 Task: Look for space in Amarpātan, India from 9th July, 2023 to 16th July, 2023 for 2 adults, 1 child in price range Rs.8000 to Rs.16000. Place can be entire place with 2 bedrooms having 2 beds and 1 bathroom. Property type can be house, flat, guest house. Booking option can be shelf check-in. Required host language is English.
Action: Mouse moved to (548, 117)
Screenshot: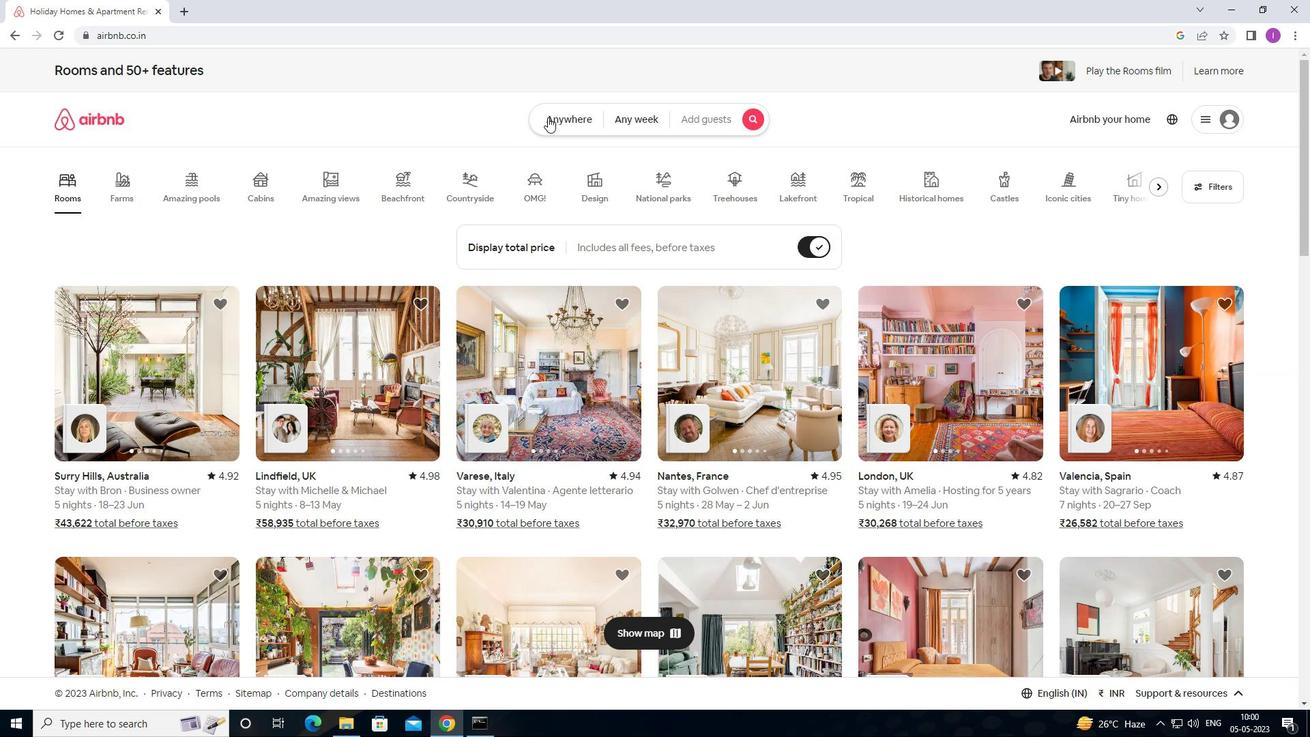 
Action: Mouse pressed left at (548, 117)
Screenshot: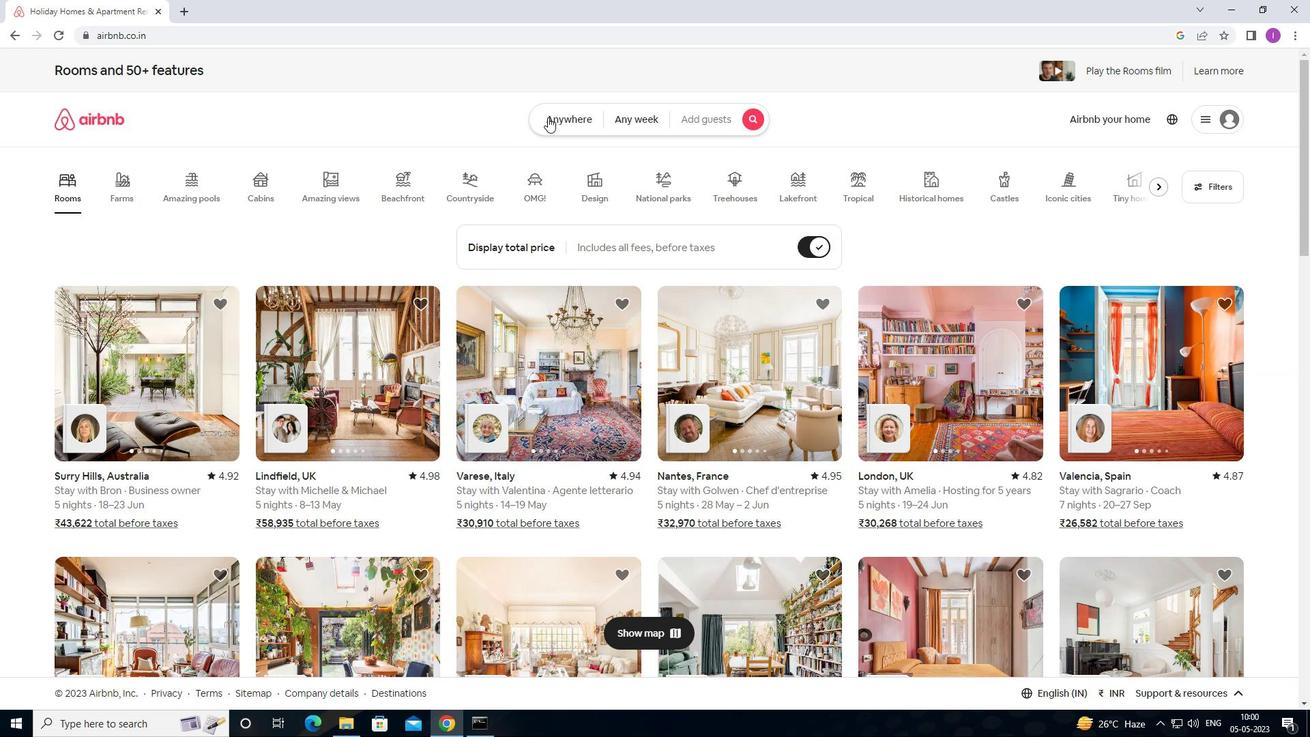 
Action: Mouse moved to (401, 181)
Screenshot: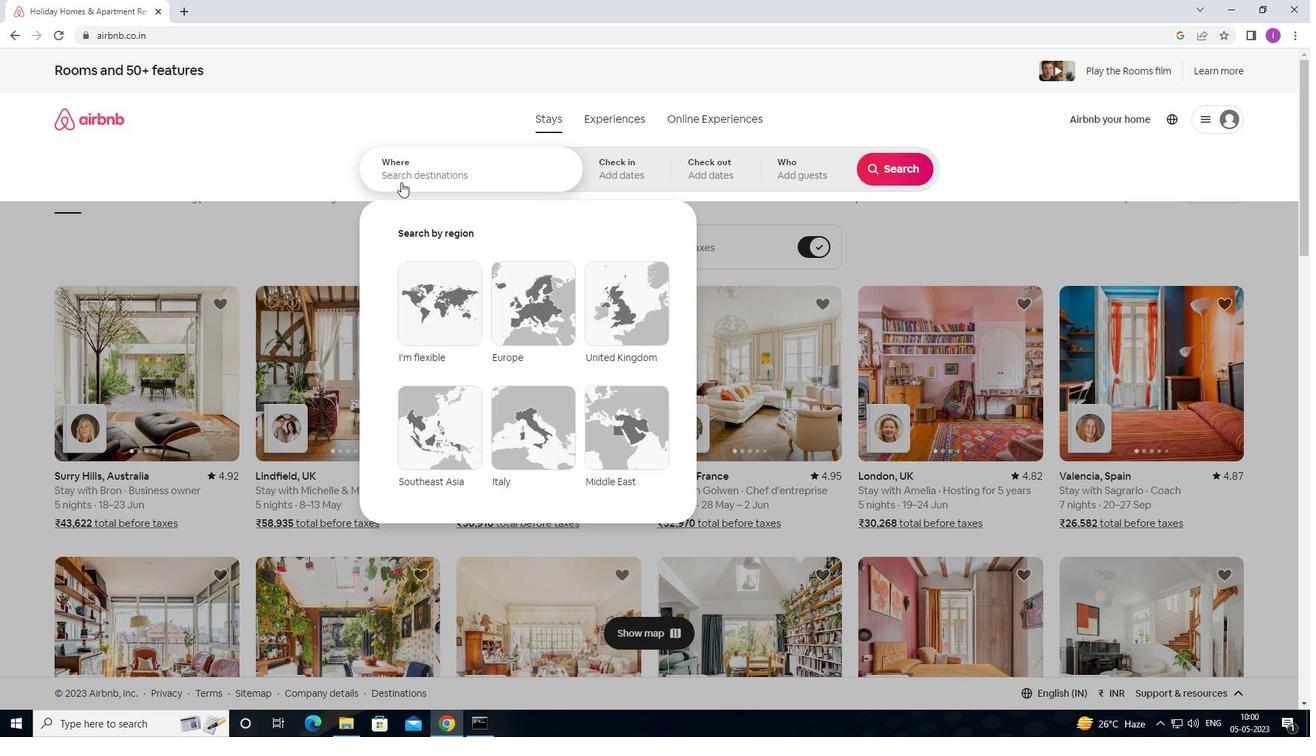 
Action: Mouse pressed left at (401, 181)
Screenshot: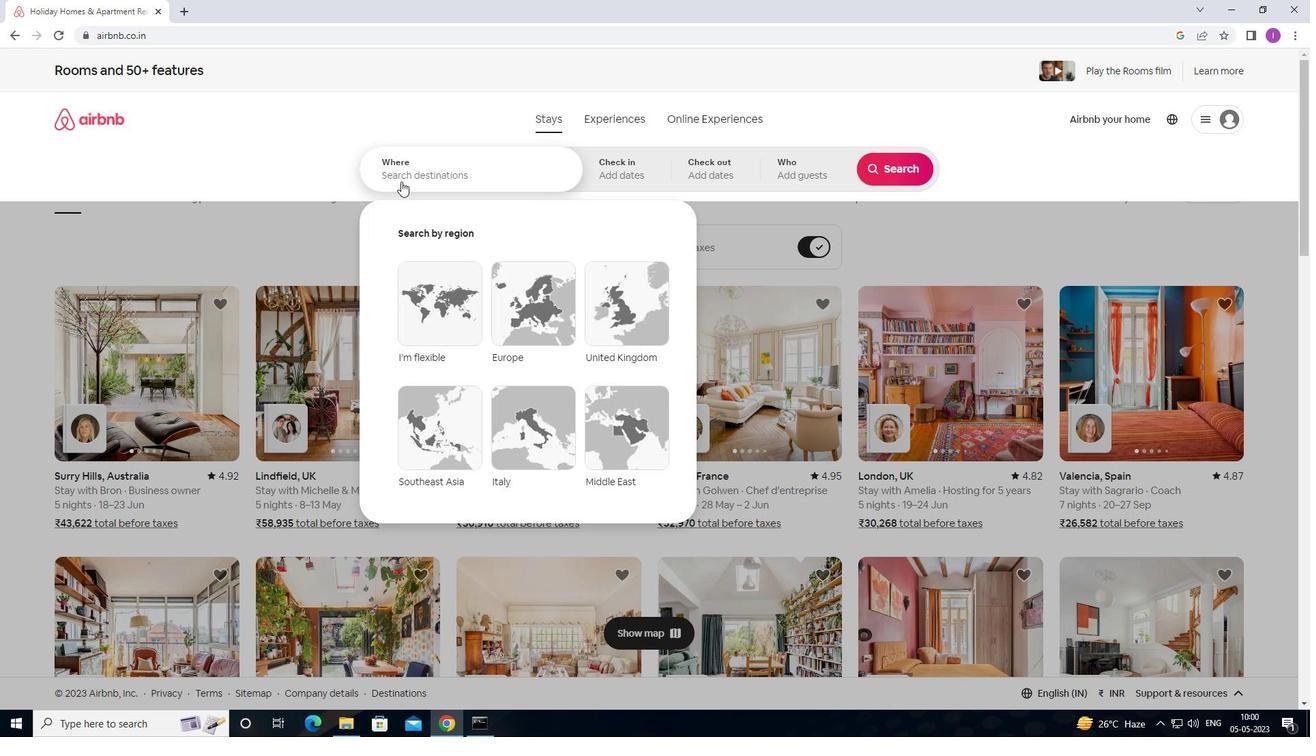 
Action: Key pressed <Key.shift>AMARPATAN,<Key.shift>INDIA
Screenshot: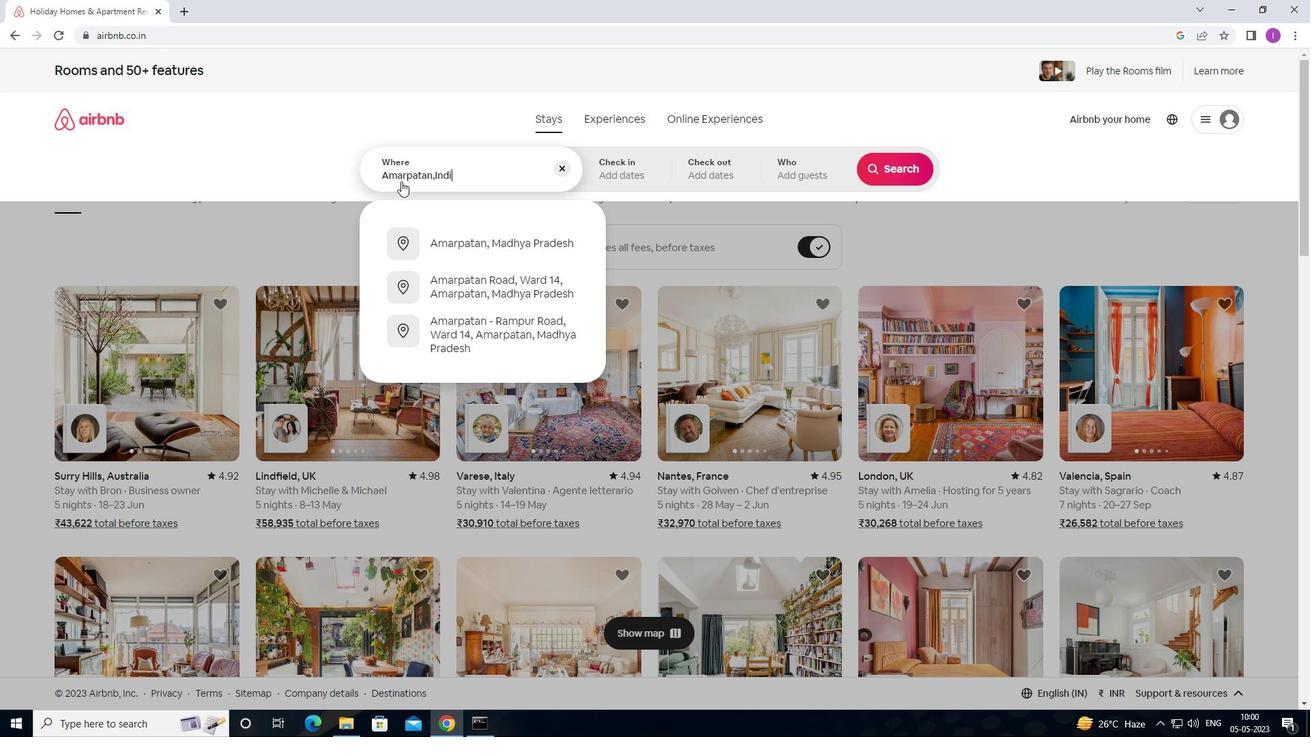 
Action: Mouse moved to (614, 189)
Screenshot: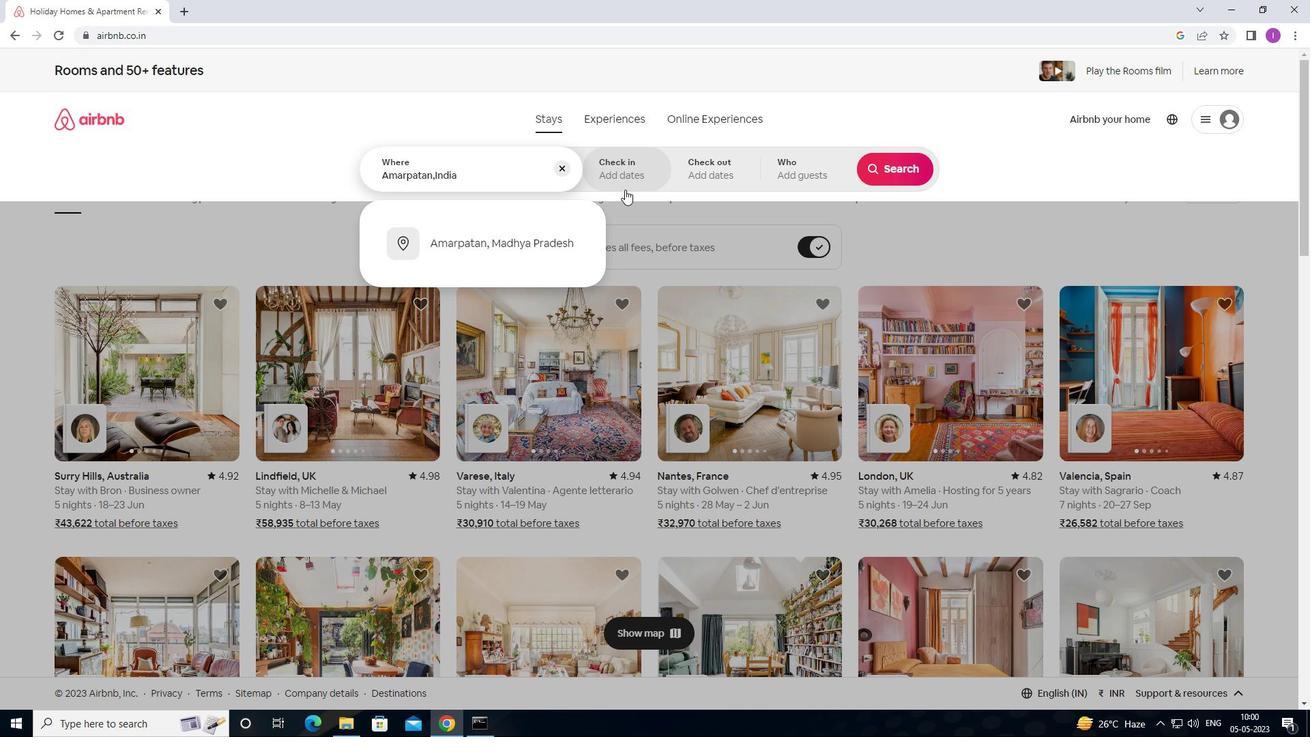 
Action: Mouse pressed left at (614, 189)
Screenshot: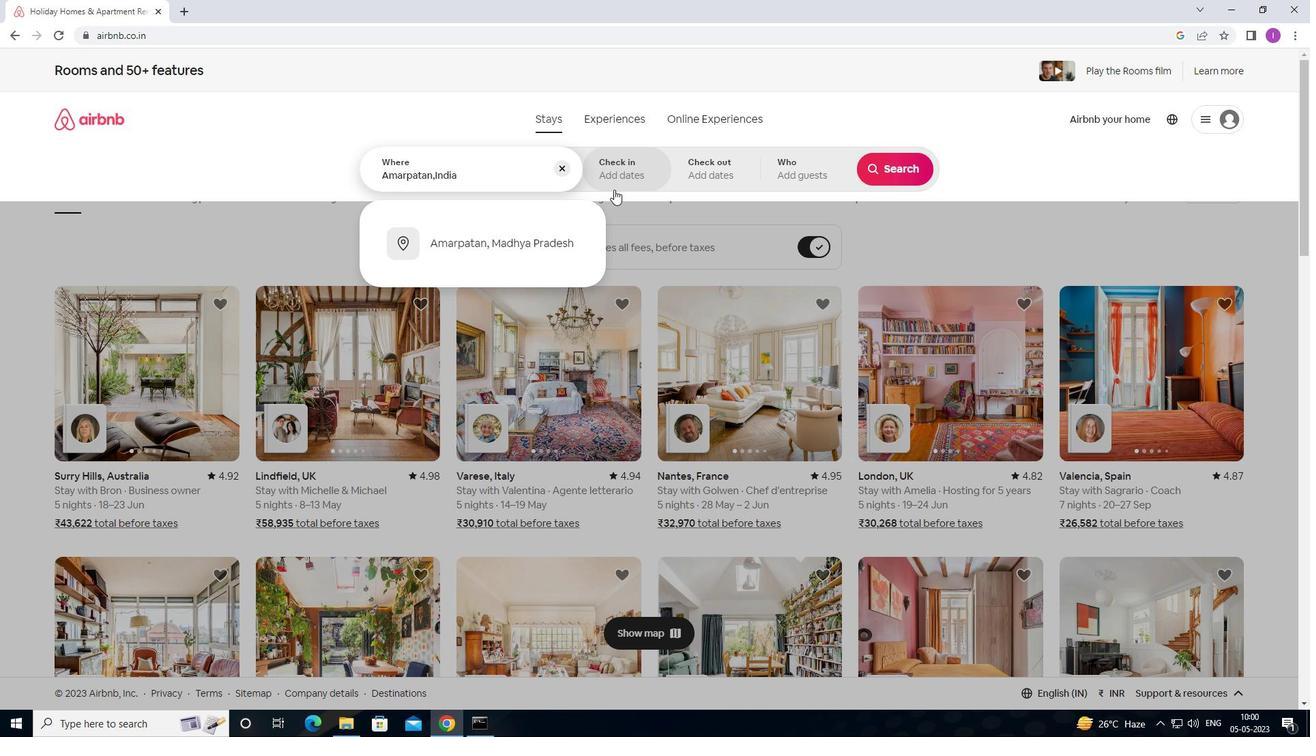 
Action: Mouse moved to (890, 283)
Screenshot: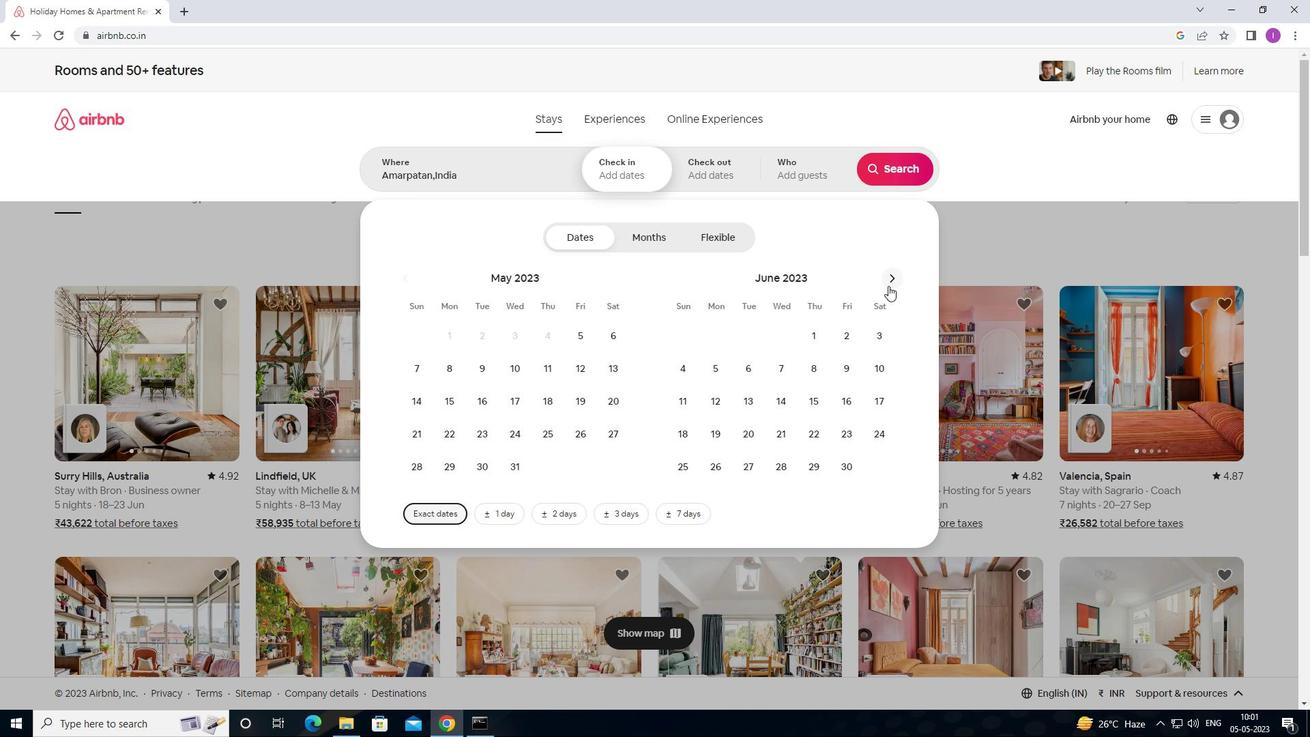 
Action: Mouse pressed left at (890, 283)
Screenshot: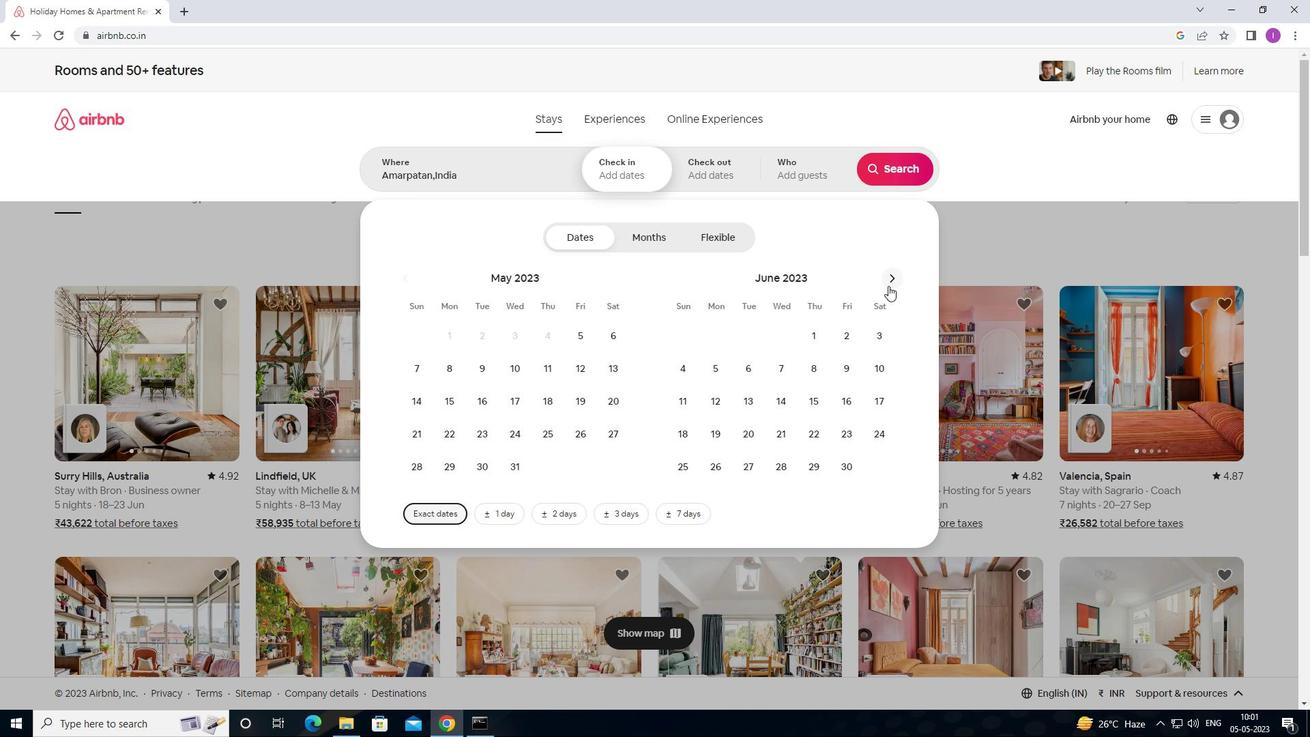 
Action: Mouse moved to (684, 404)
Screenshot: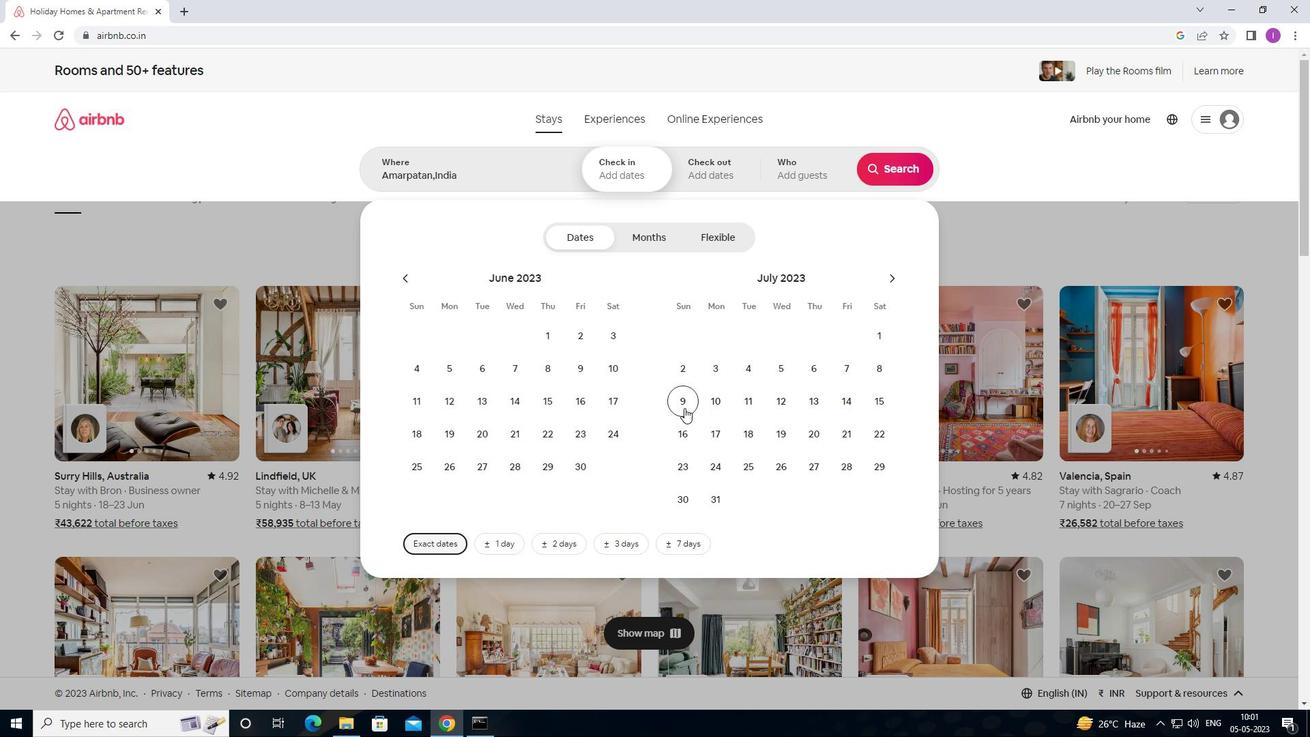 
Action: Mouse pressed left at (684, 404)
Screenshot: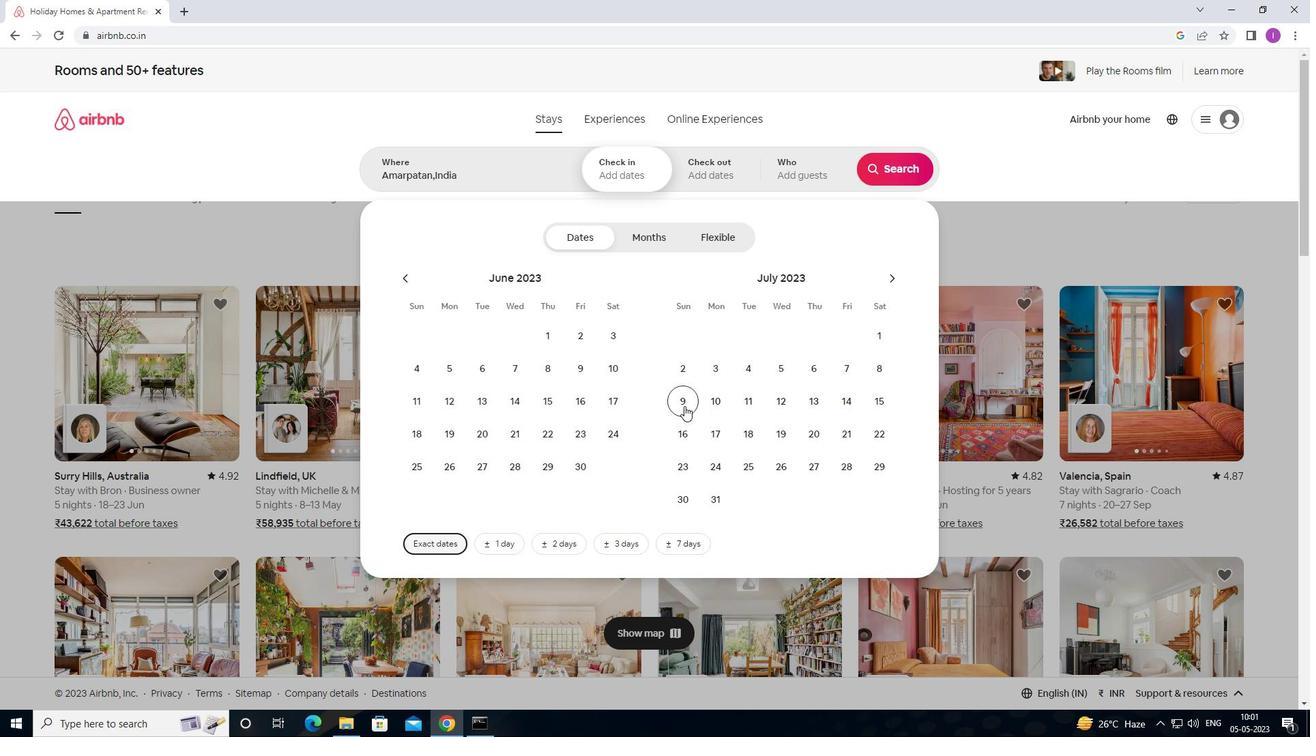 
Action: Mouse moved to (677, 432)
Screenshot: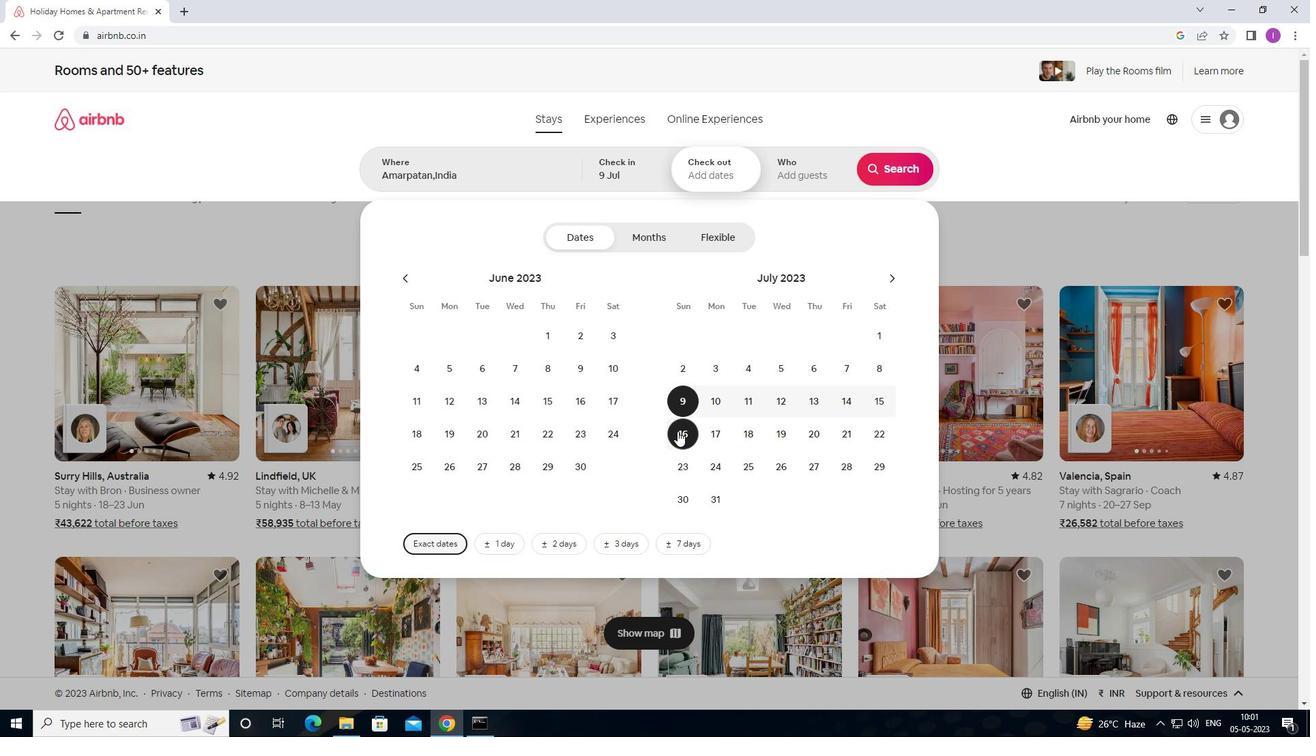 
Action: Mouse pressed left at (677, 432)
Screenshot: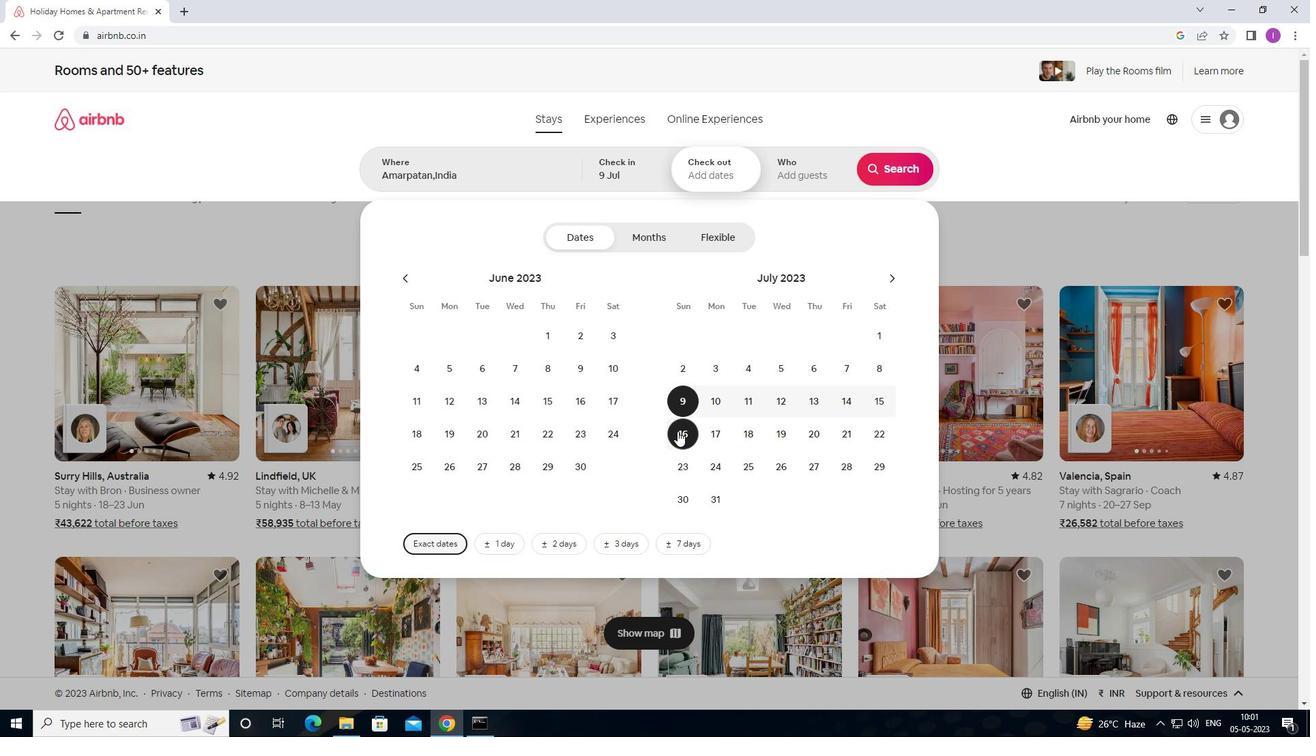 
Action: Mouse moved to (787, 168)
Screenshot: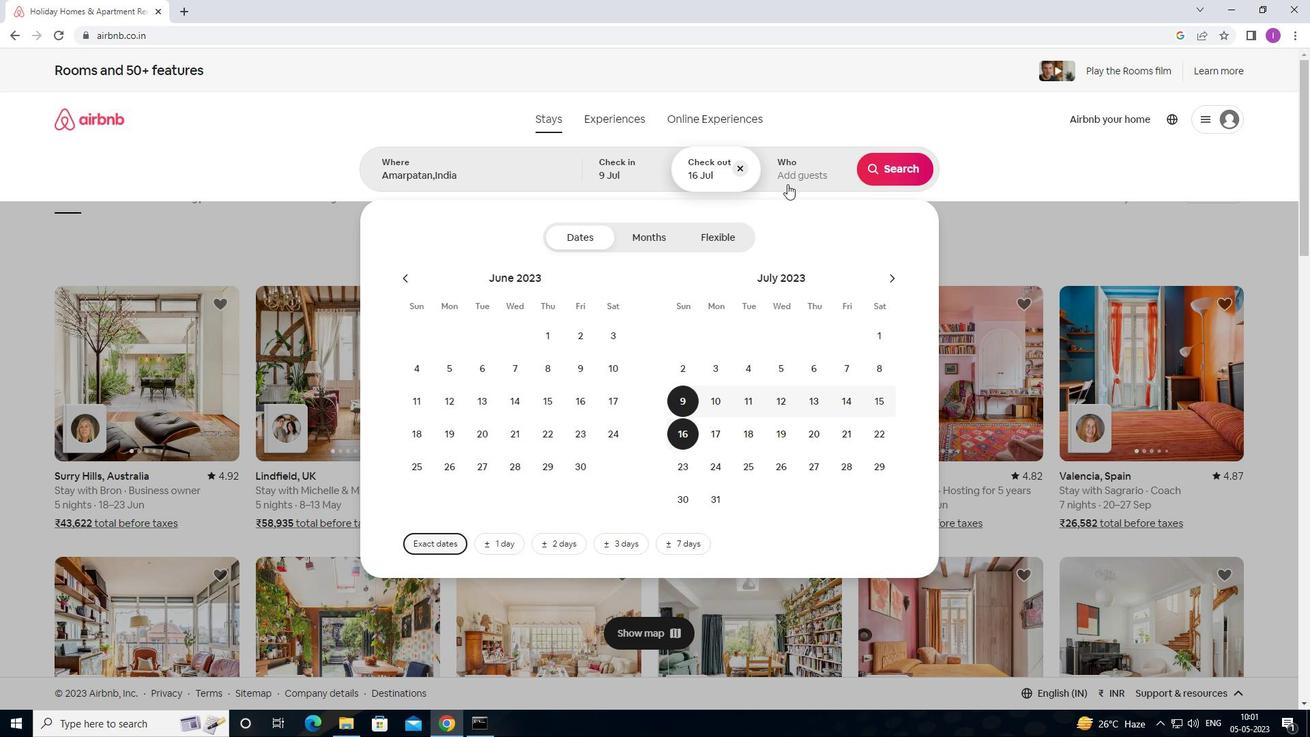 
Action: Mouse pressed left at (787, 168)
Screenshot: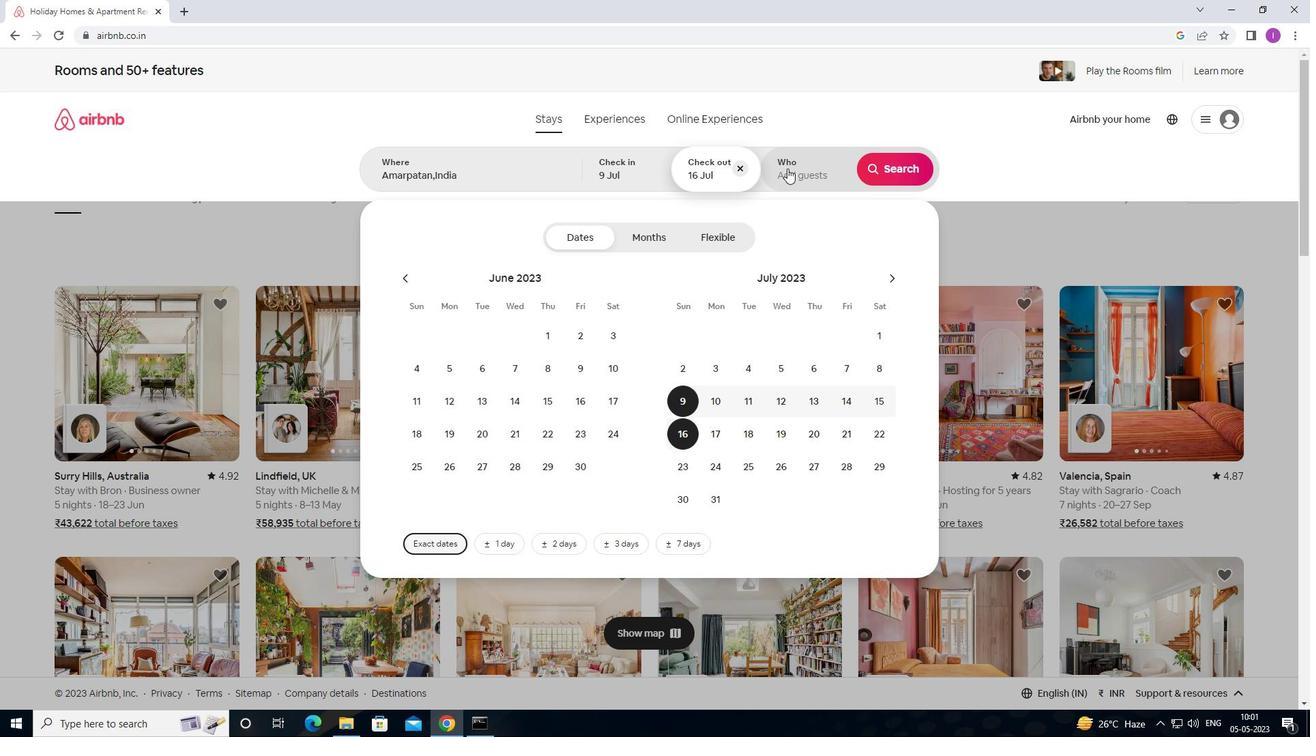 
Action: Mouse moved to (894, 245)
Screenshot: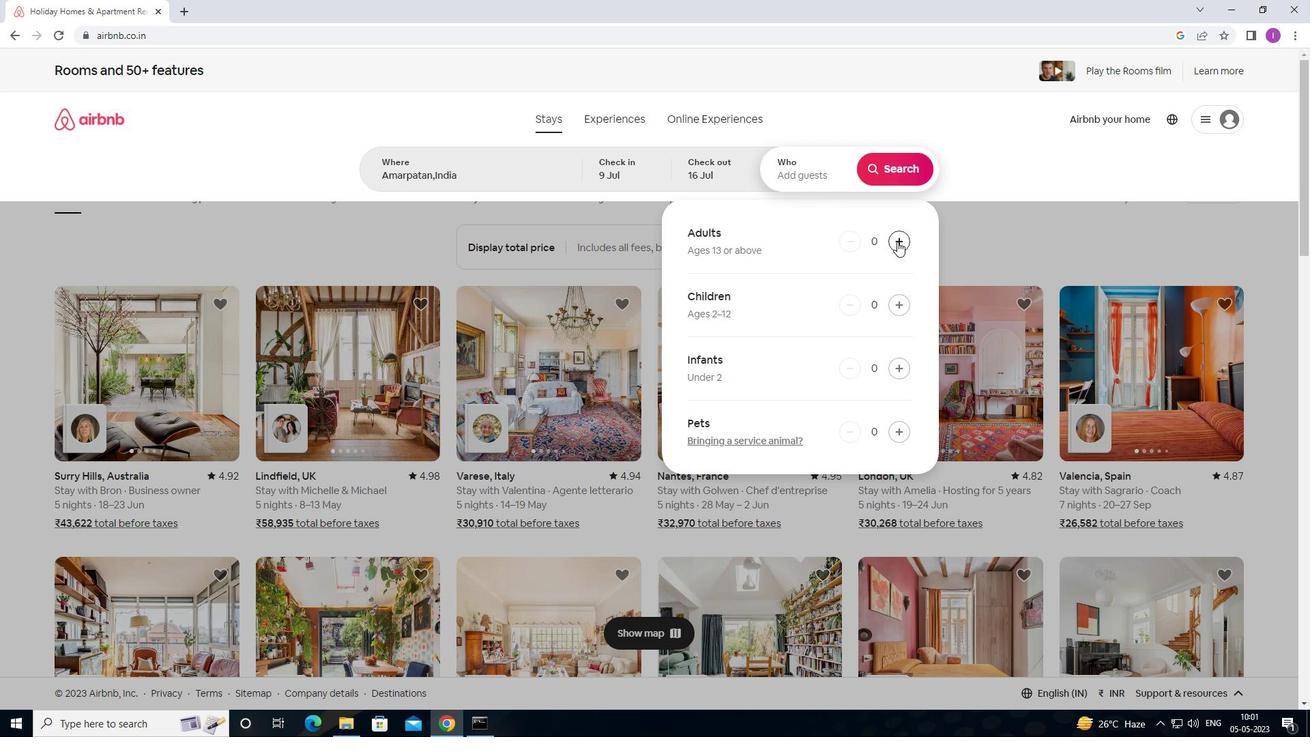 
Action: Mouse pressed left at (894, 245)
Screenshot: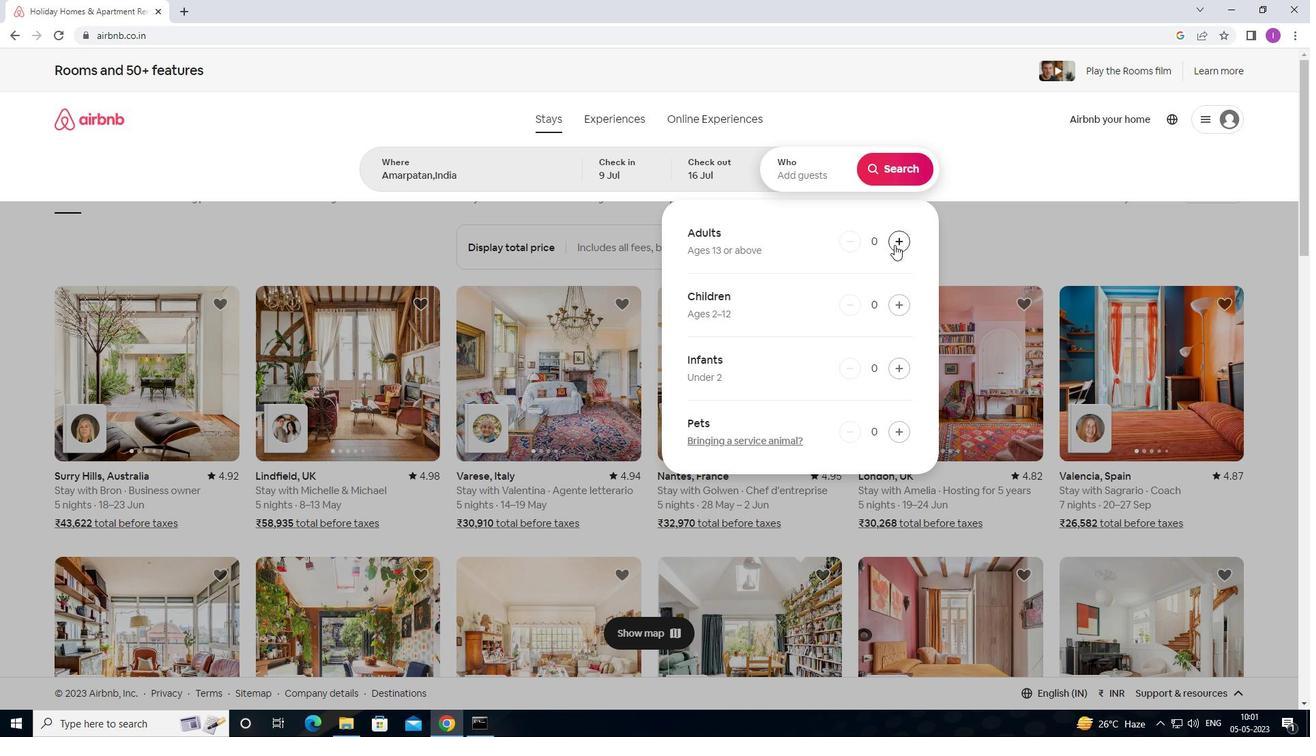 
Action: Mouse pressed left at (894, 245)
Screenshot: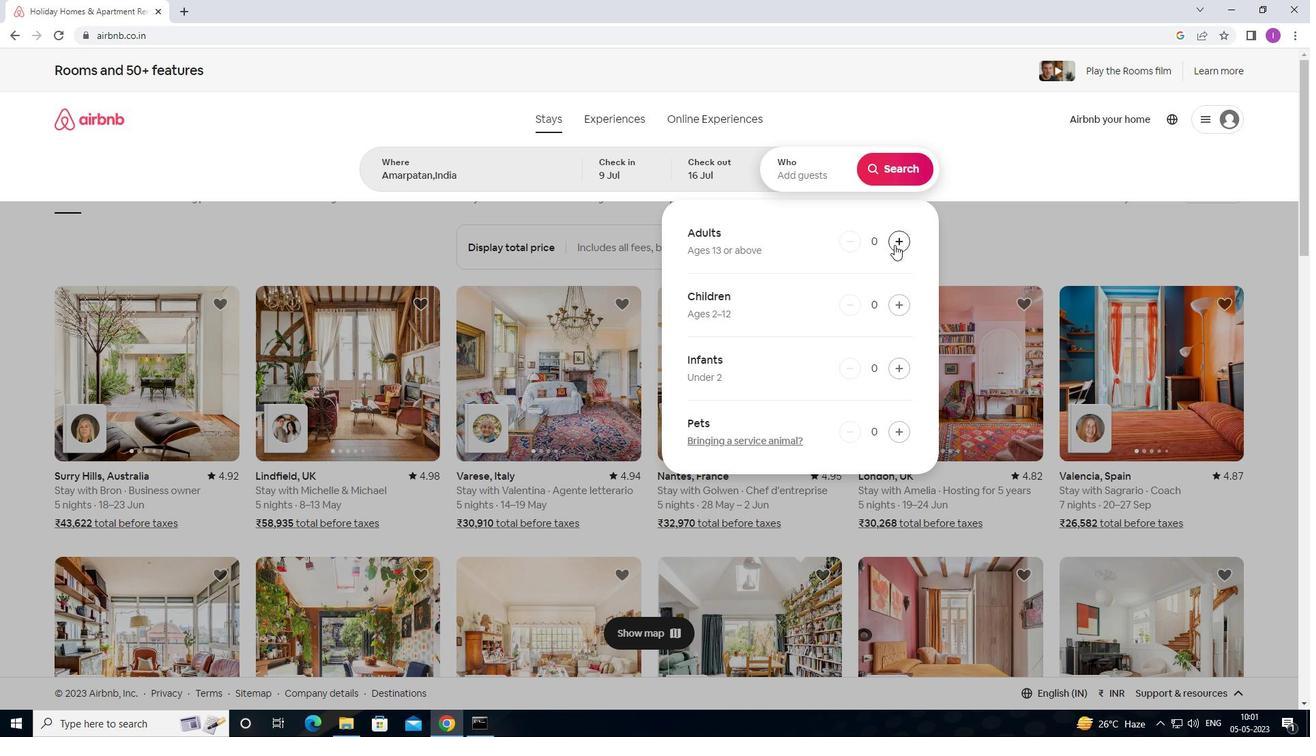 
Action: Mouse moved to (879, 174)
Screenshot: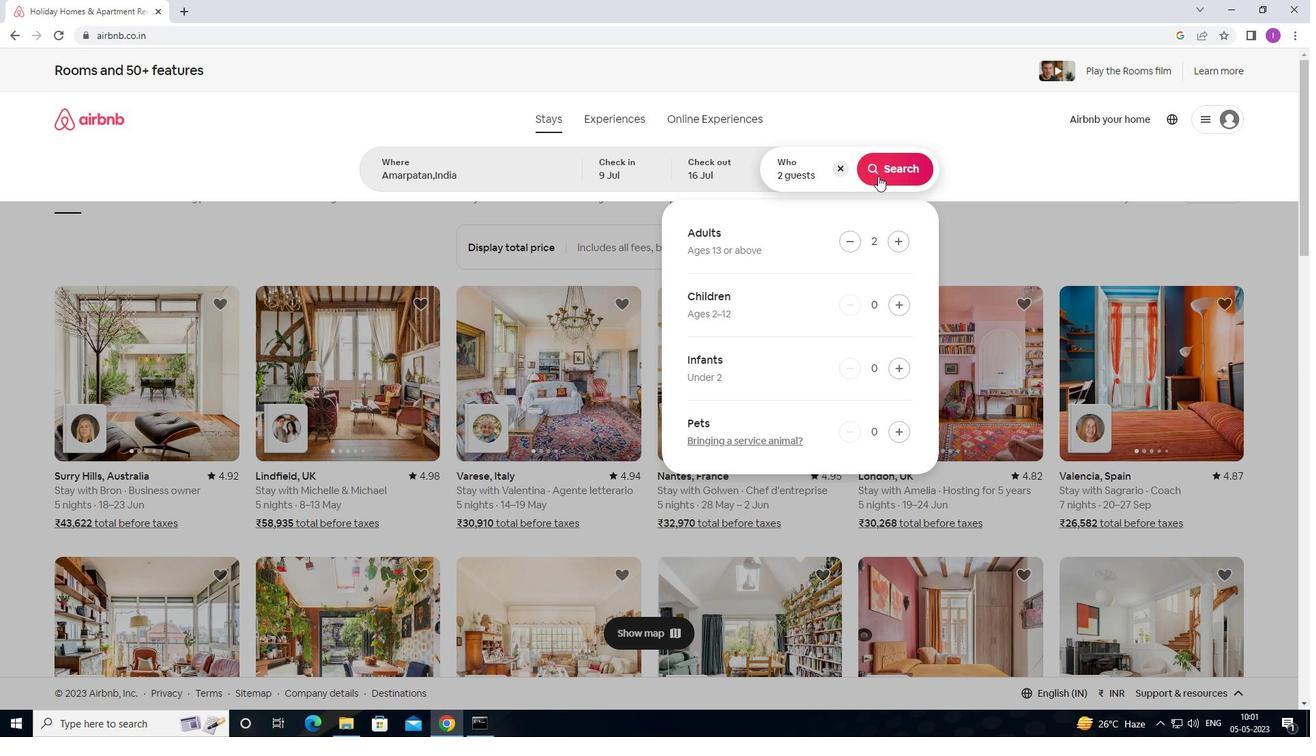 
Action: Mouse pressed left at (879, 174)
Screenshot: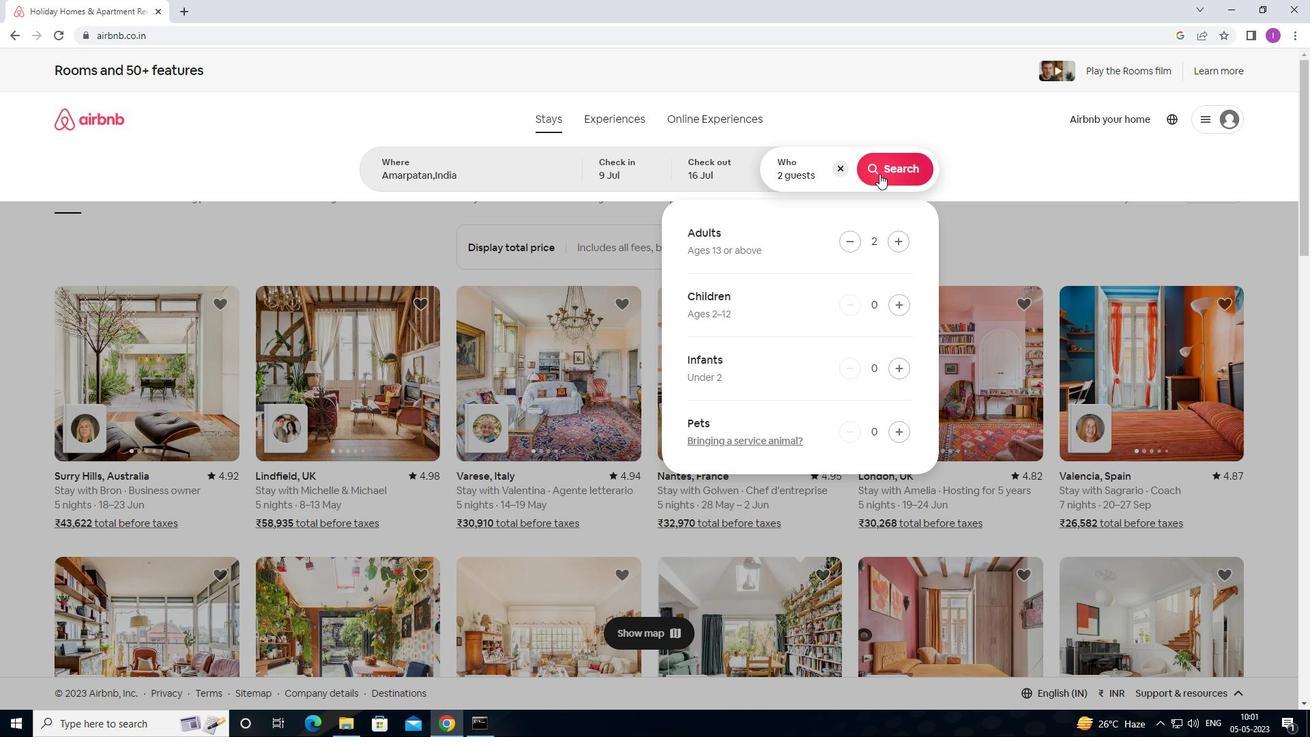 
Action: Mouse moved to (1263, 122)
Screenshot: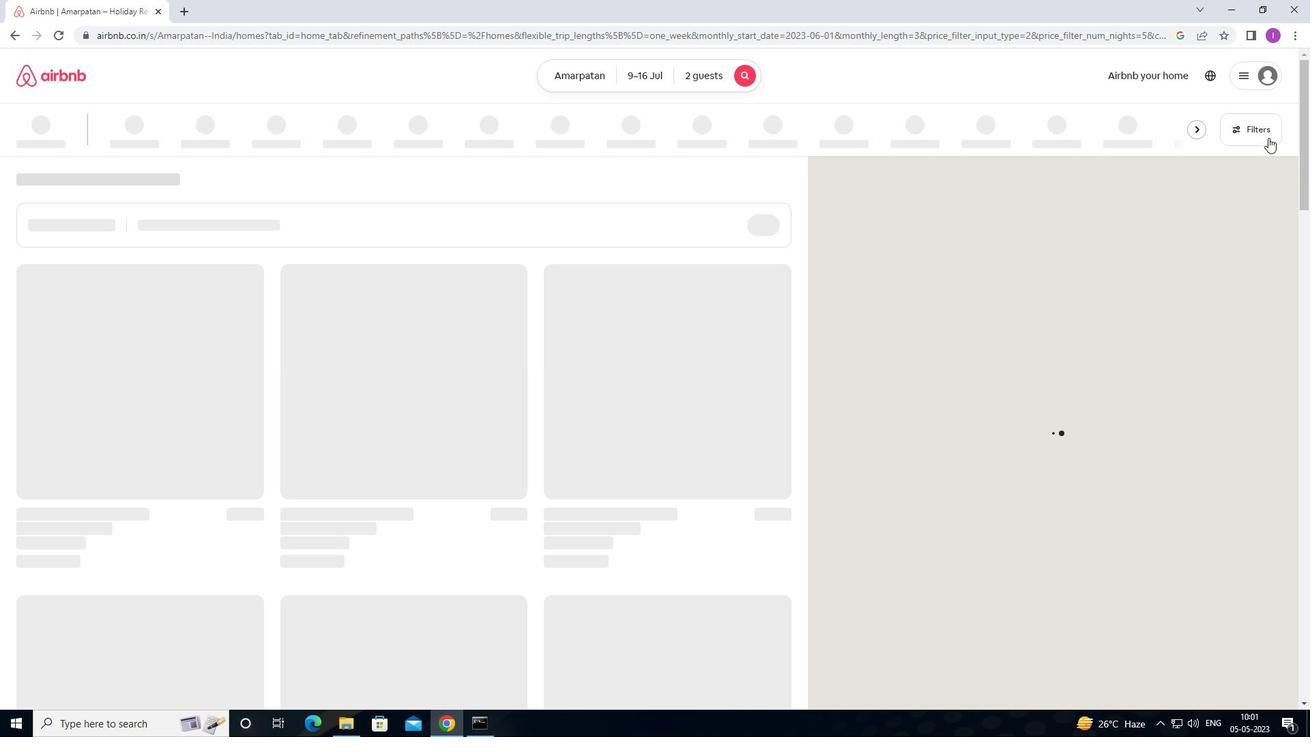 
Action: Mouse pressed left at (1263, 122)
Screenshot: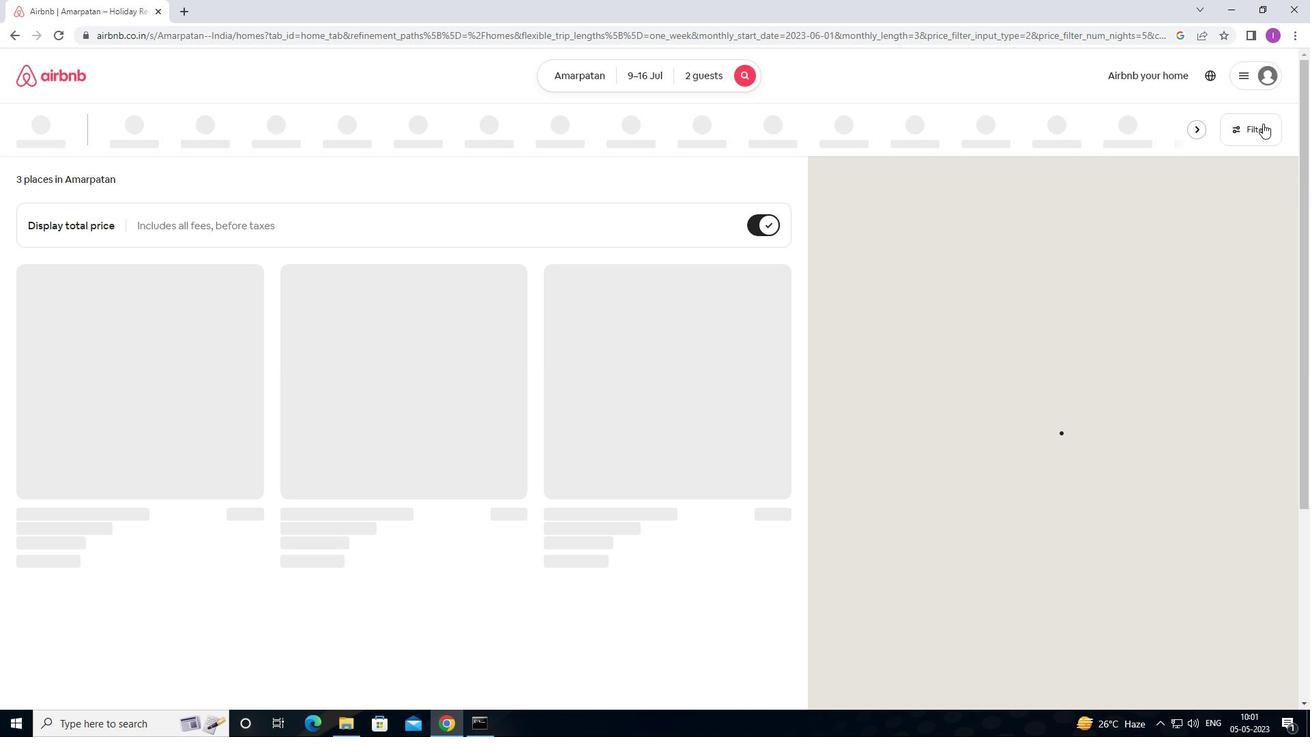 
Action: Mouse moved to (512, 458)
Screenshot: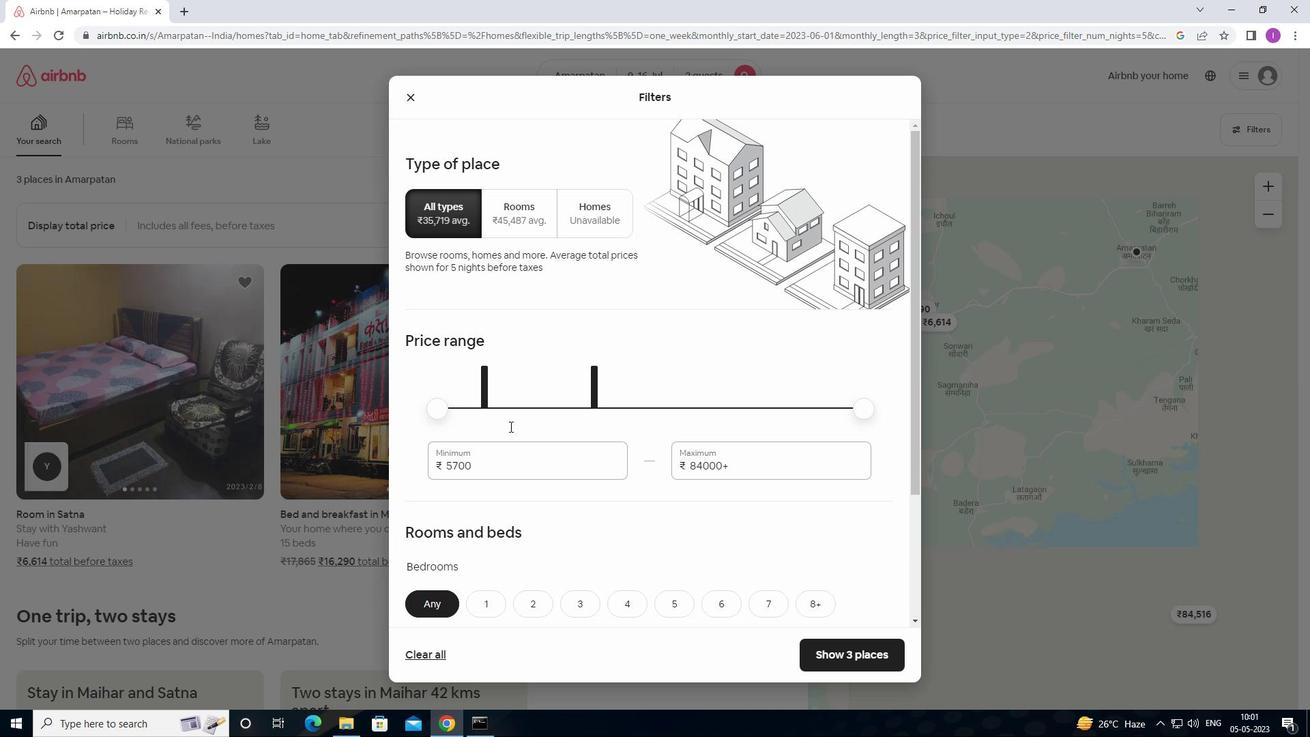 
Action: Mouse pressed left at (512, 458)
Screenshot: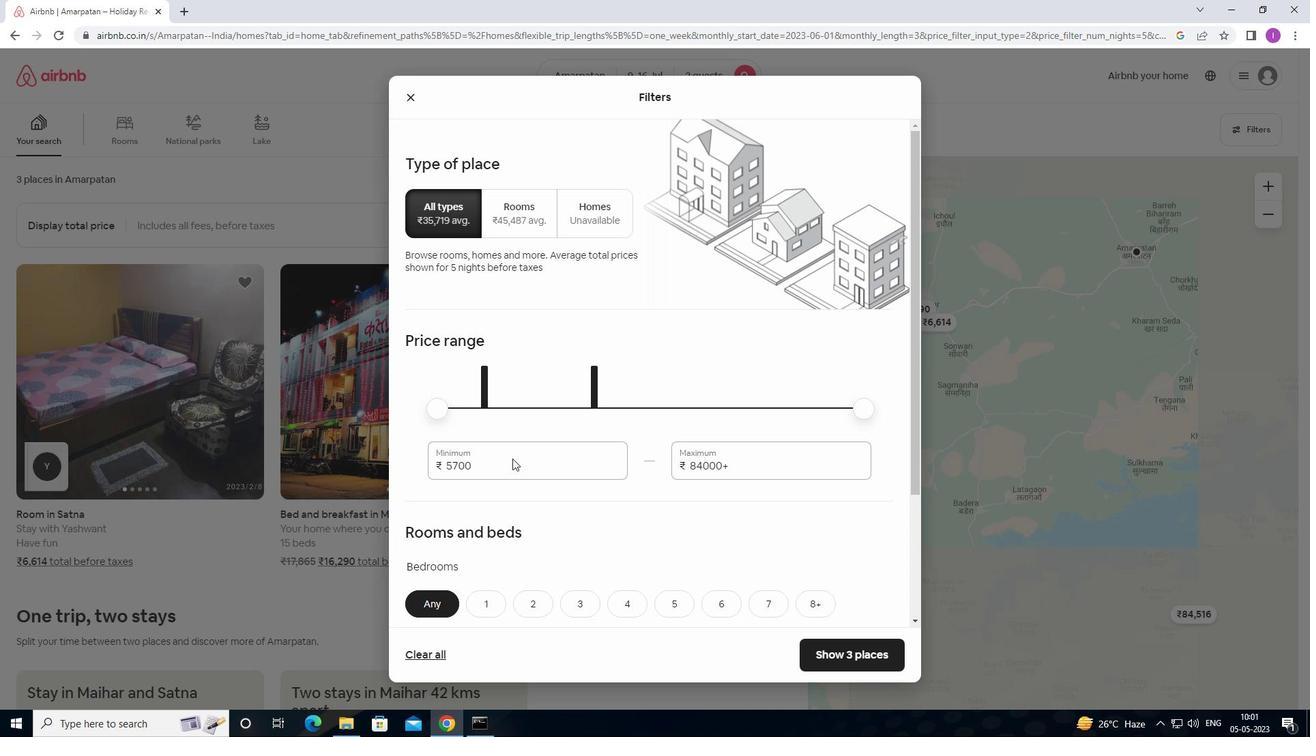 
Action: Mouse moved to (501, 464)
Screenshot: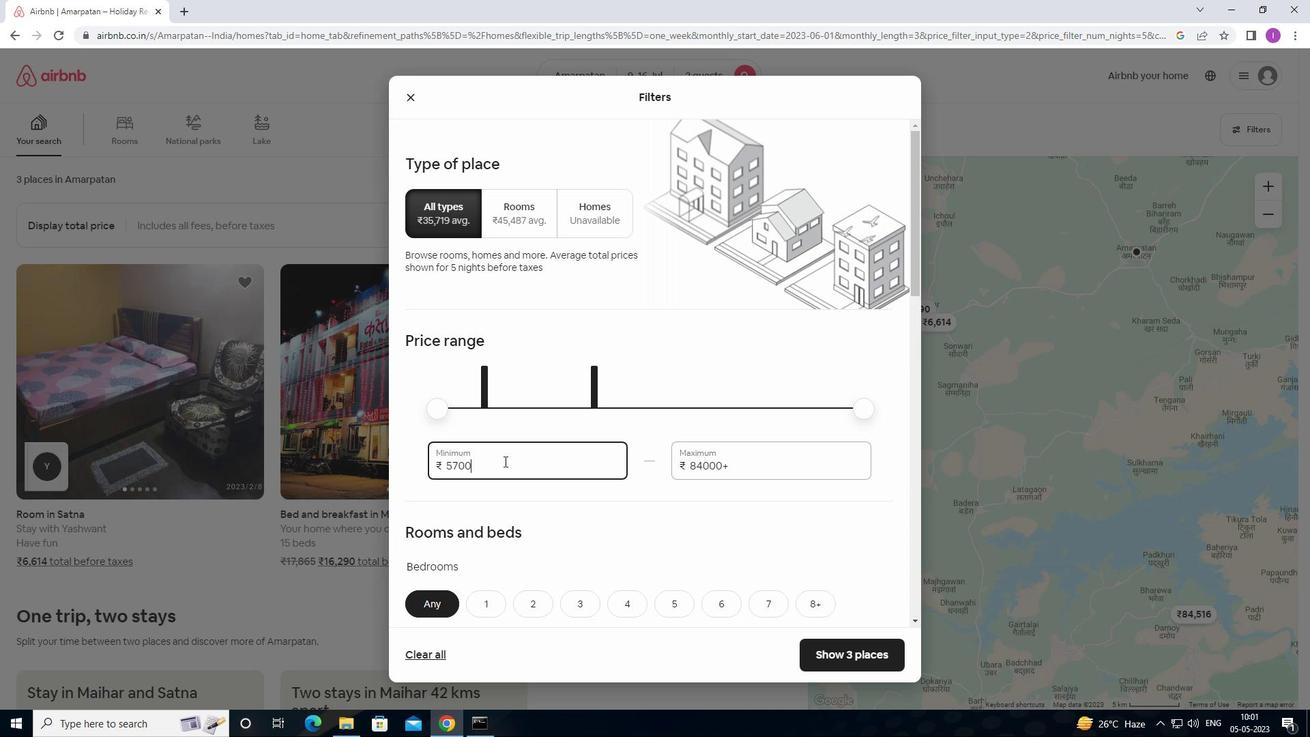 
Action: Mouse pressed left at (501, 464)
Screenshot: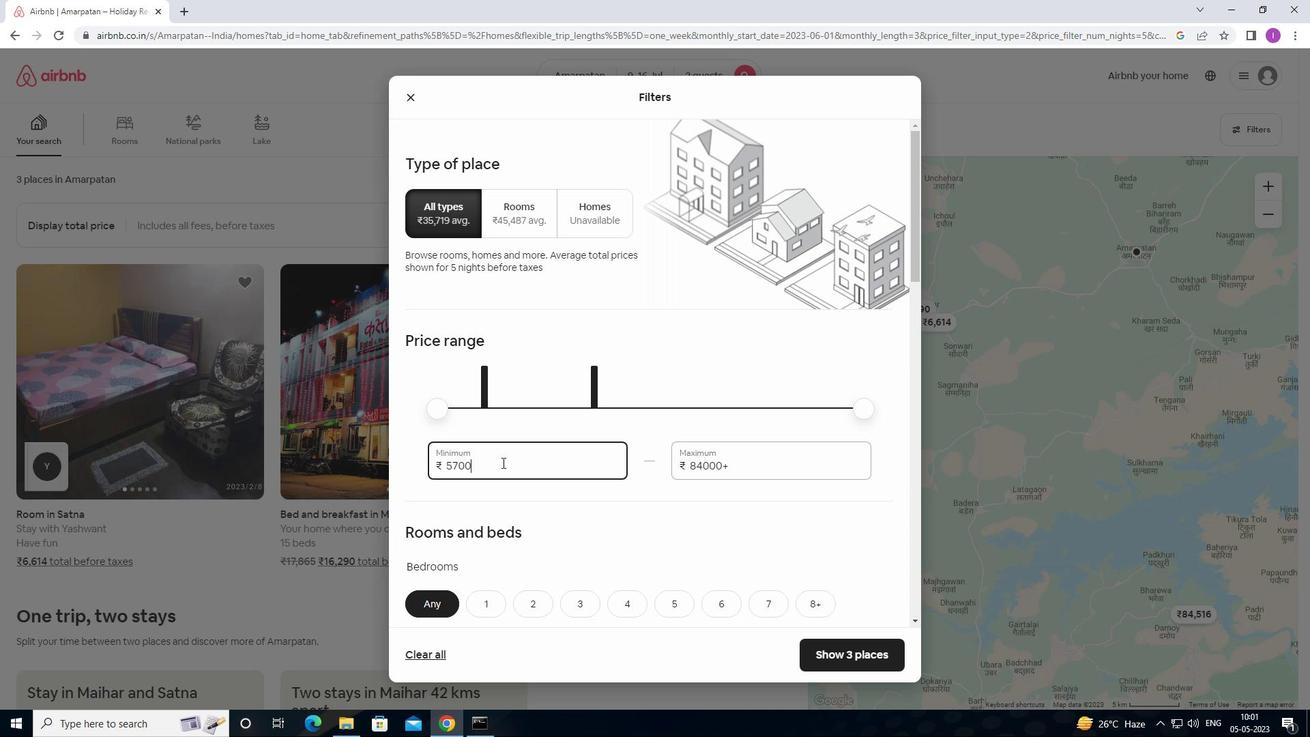 
Action: Mouse moved to (425, 476)
Screenshot: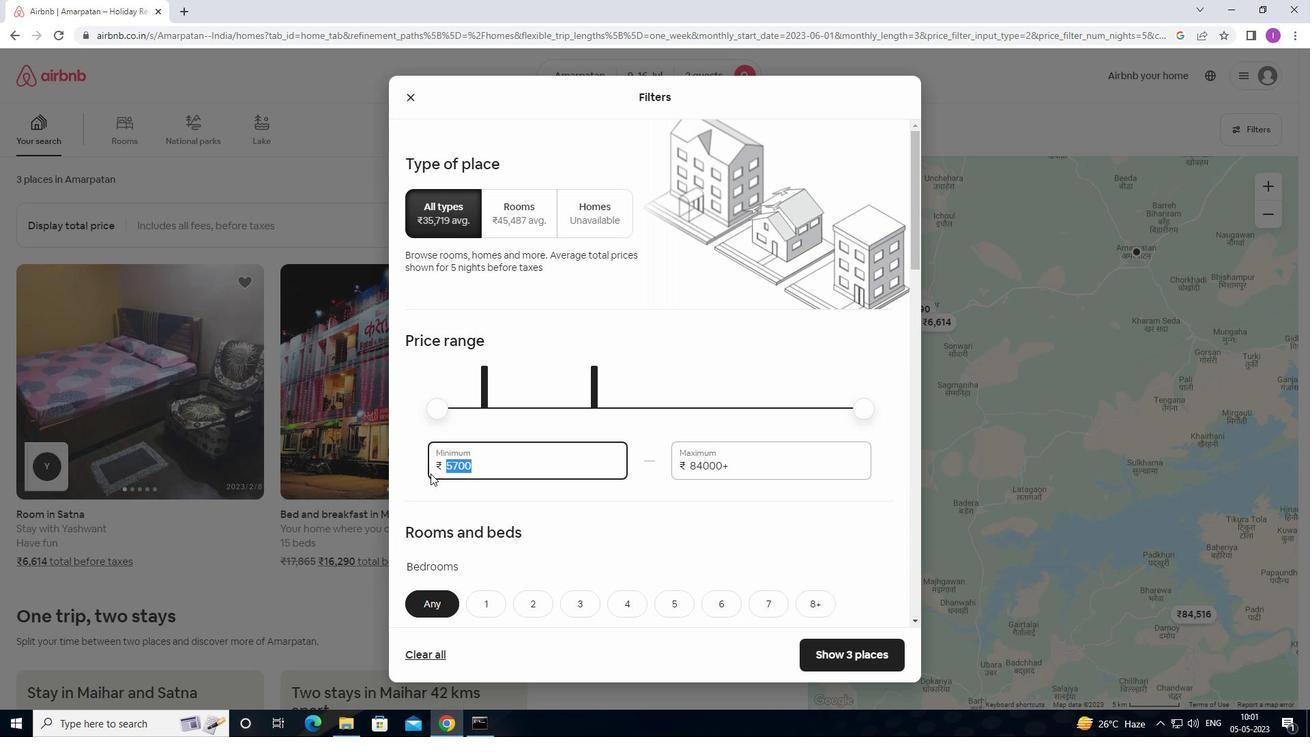 
Action: Key pressed 8000
Screenshot: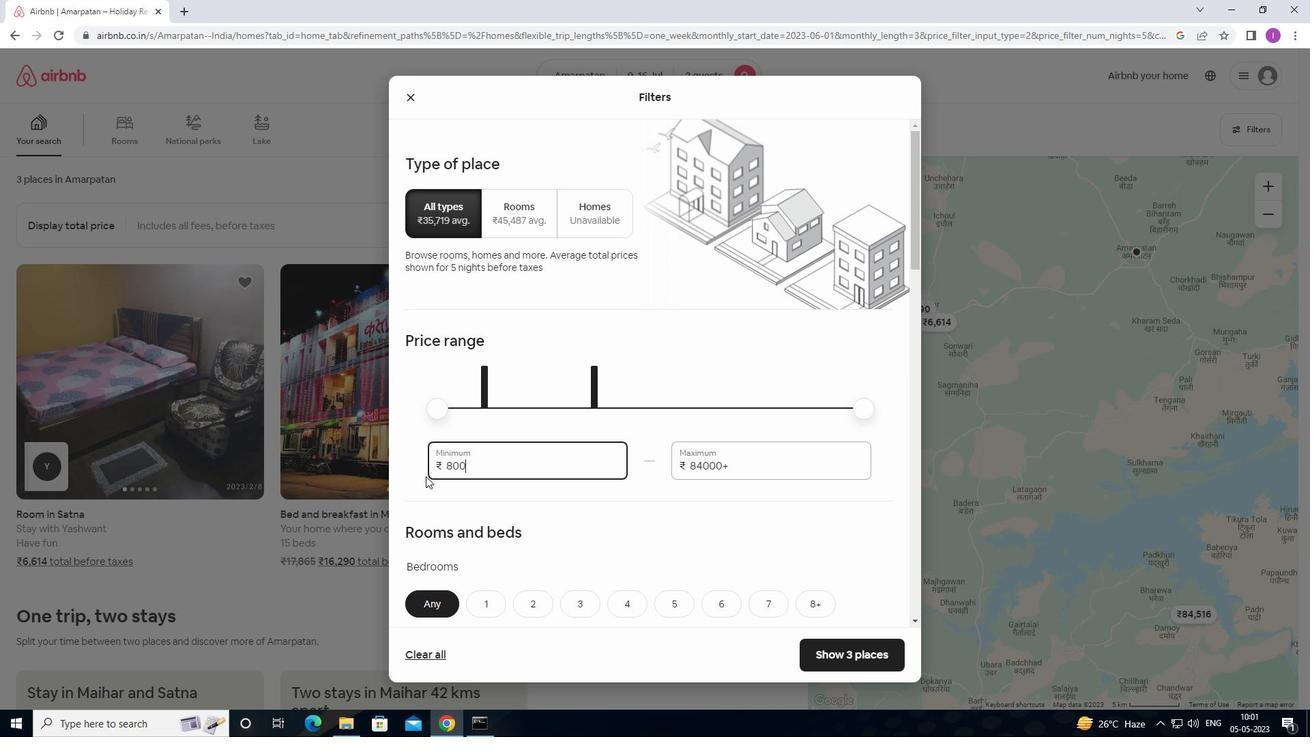 
Action: Mouse moved to (743, 466)
Screenshot: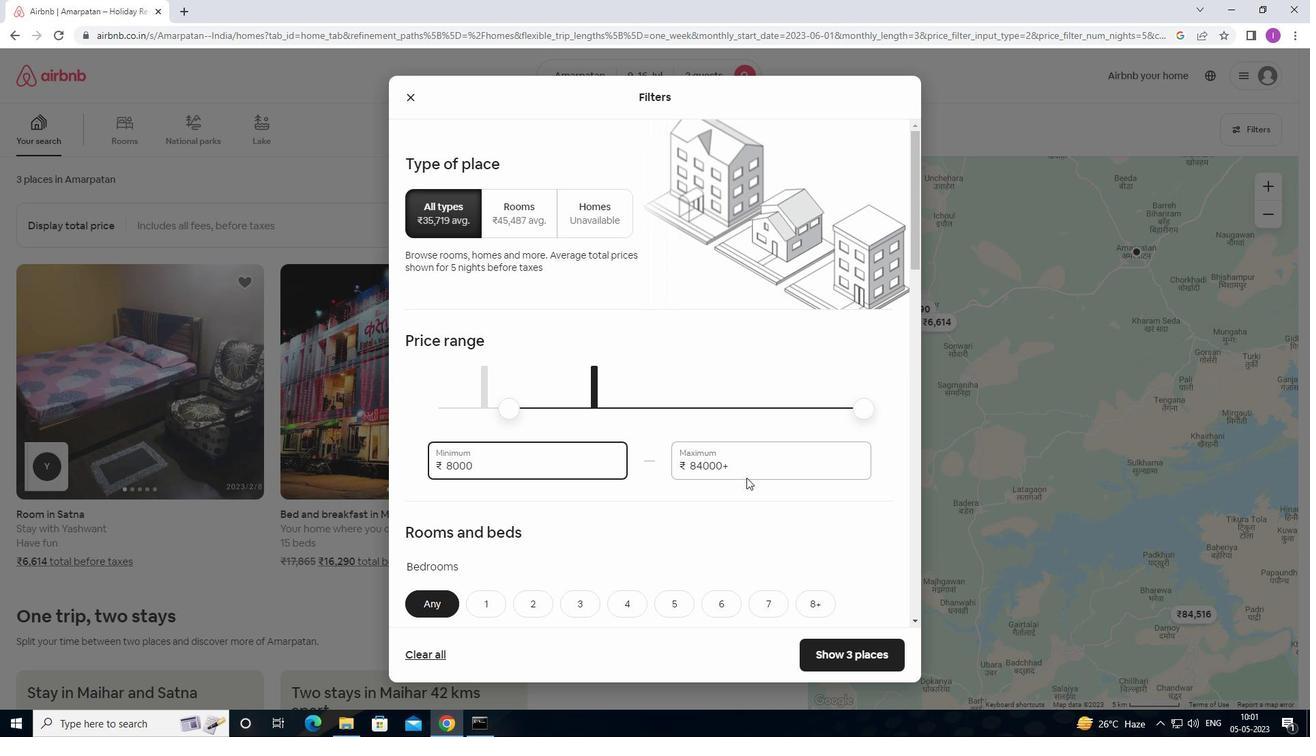 
Action: Mouse pressed left at (743, 466)
Screenshot: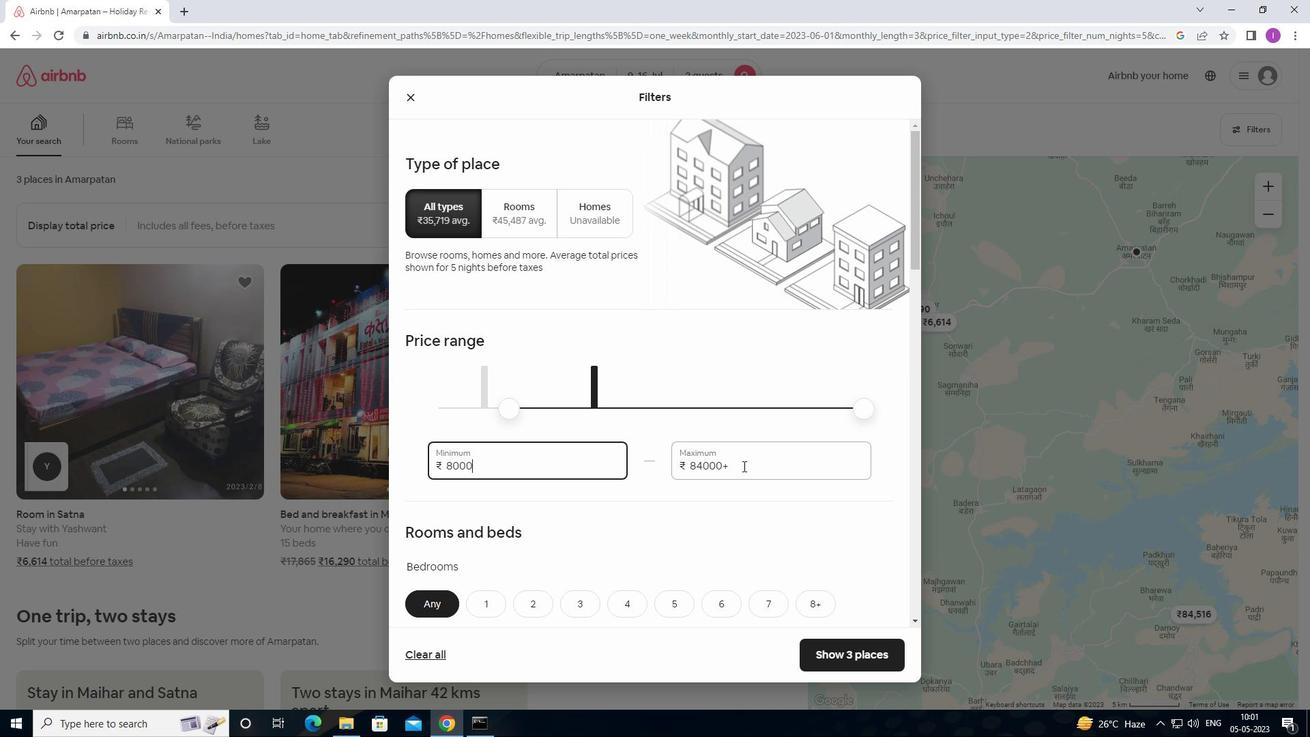 
Action: Mouse moved to (681, 467)
Screenshot: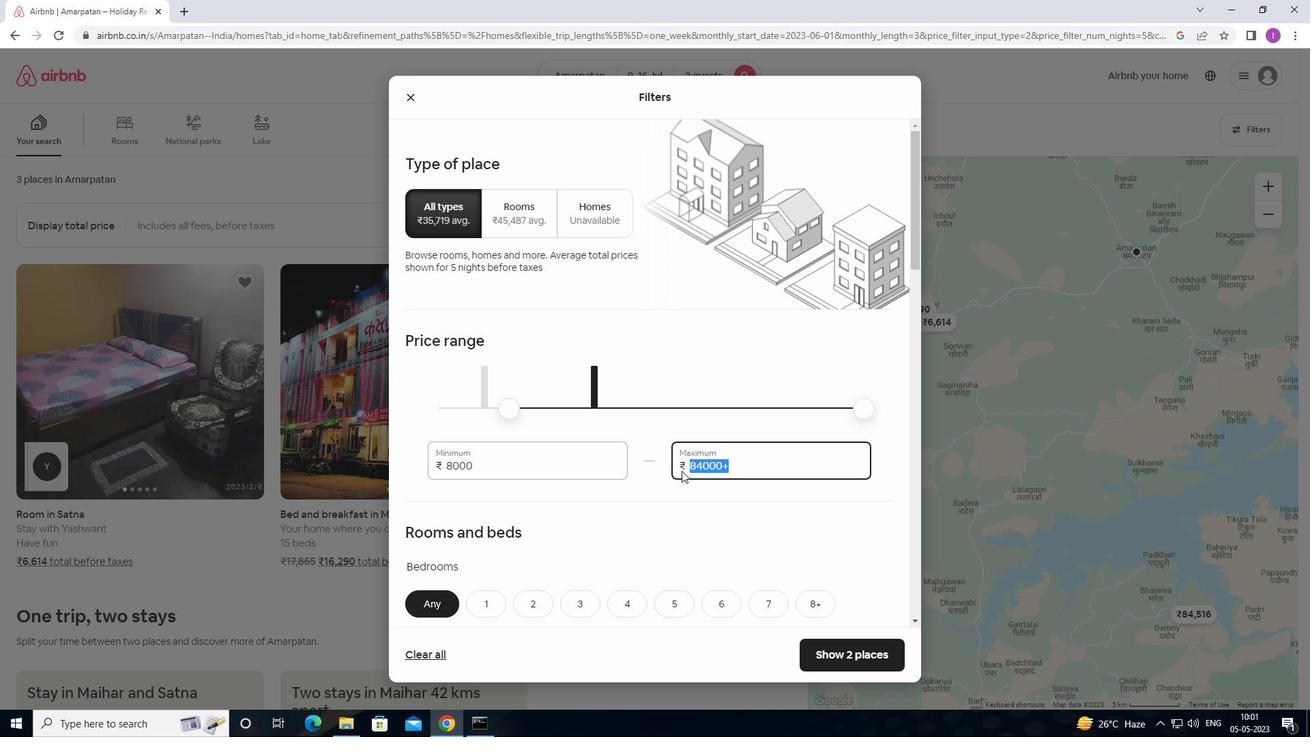 
Action: Key pressed 160
Screenshot: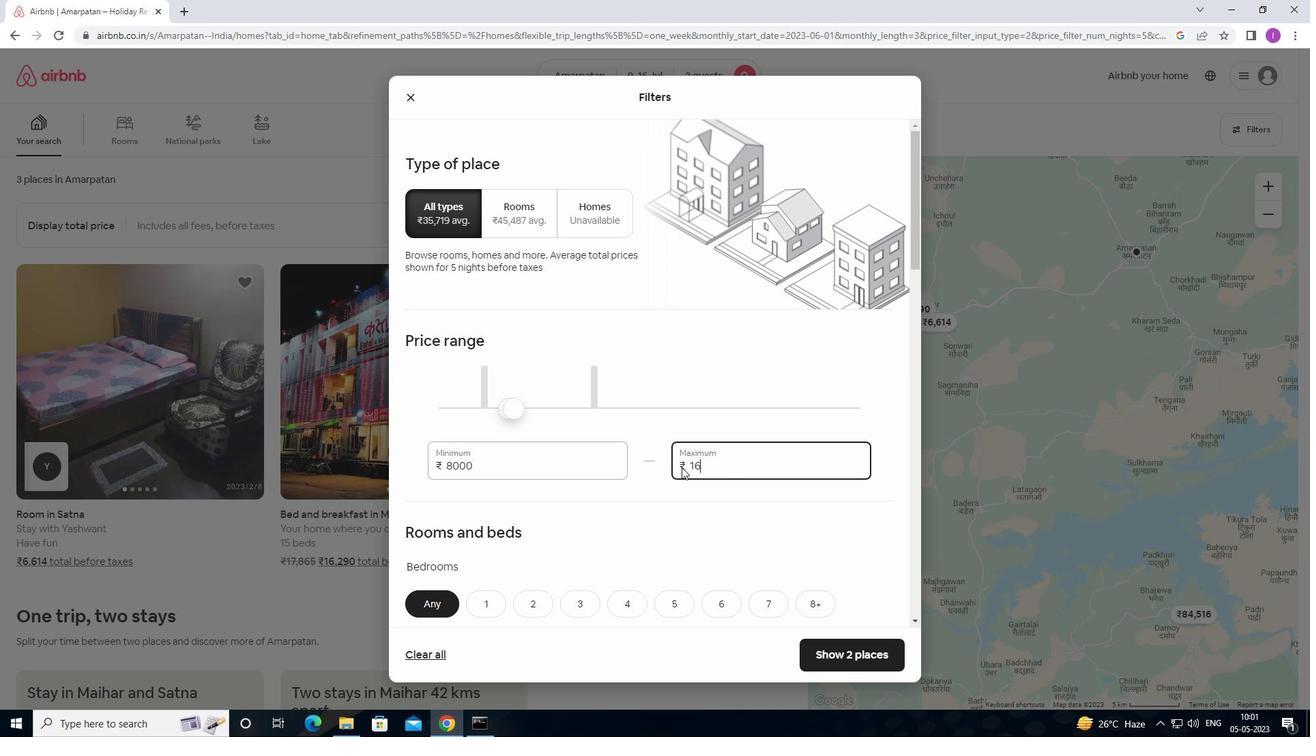 
Action: Mouse moved to (679, 467)
Screenshot: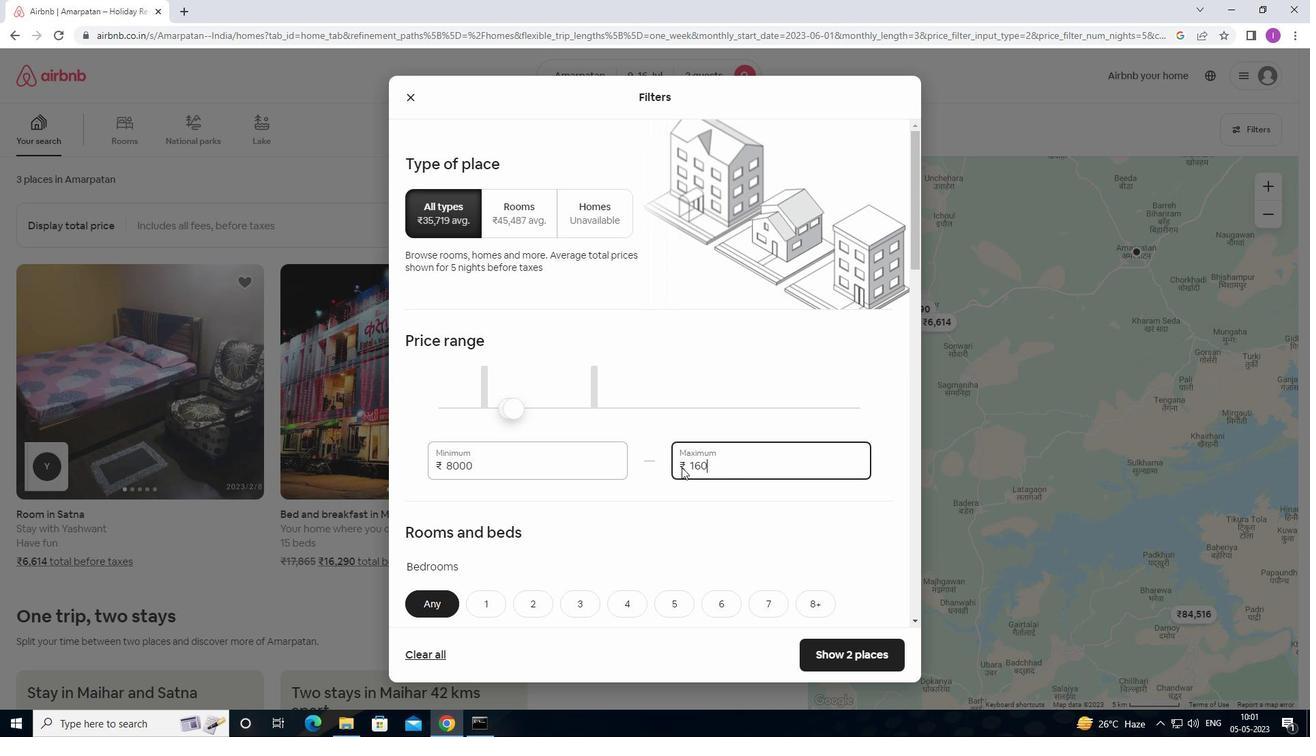 
Action: Key pressed 00
Screenshot: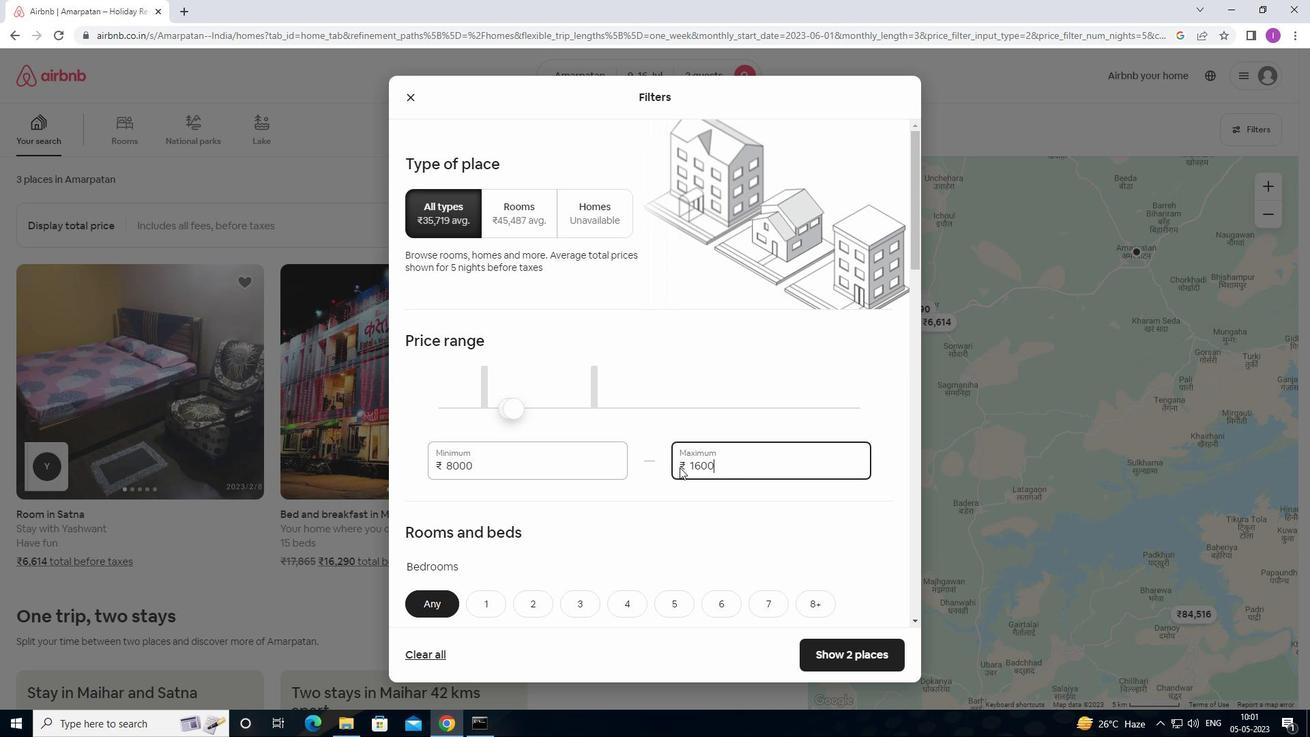 
Action: Mouse moved to (681, 471)
Screenshot: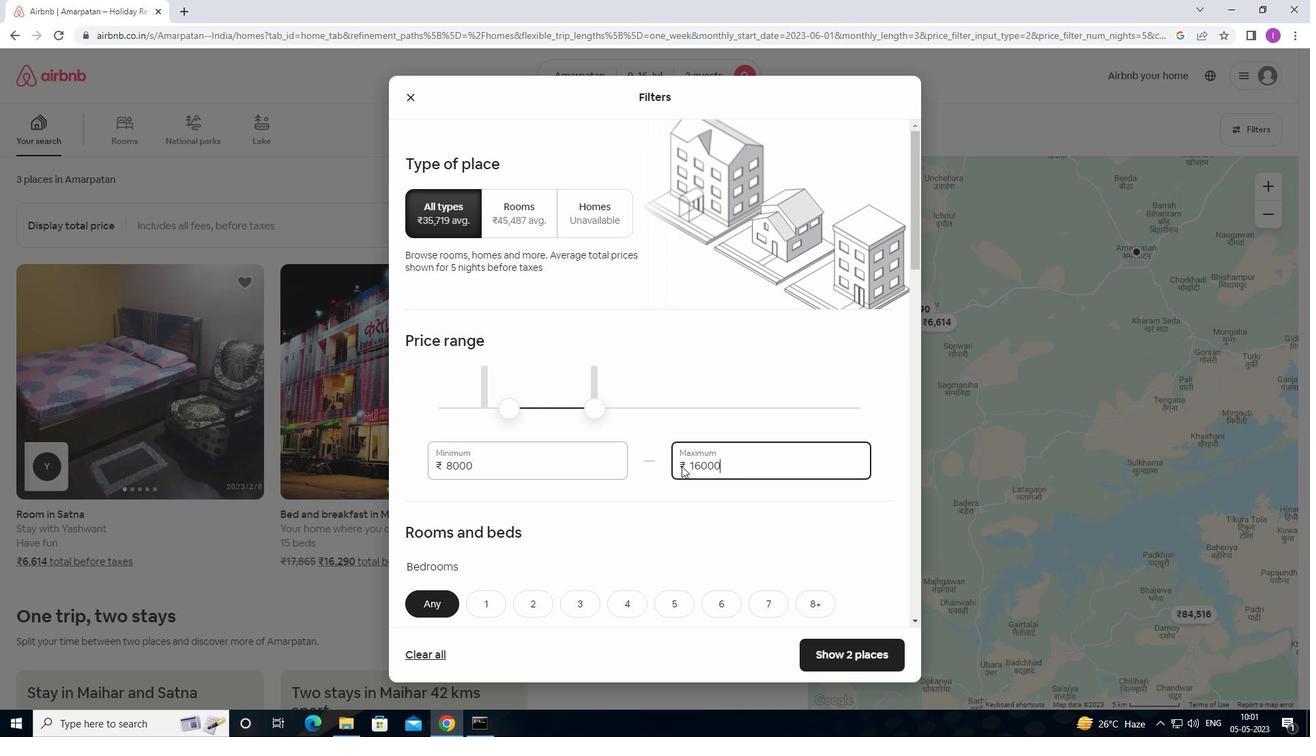 
Action: Mouse scrolled (681, 471) with delta (0, 0)
Screenshot: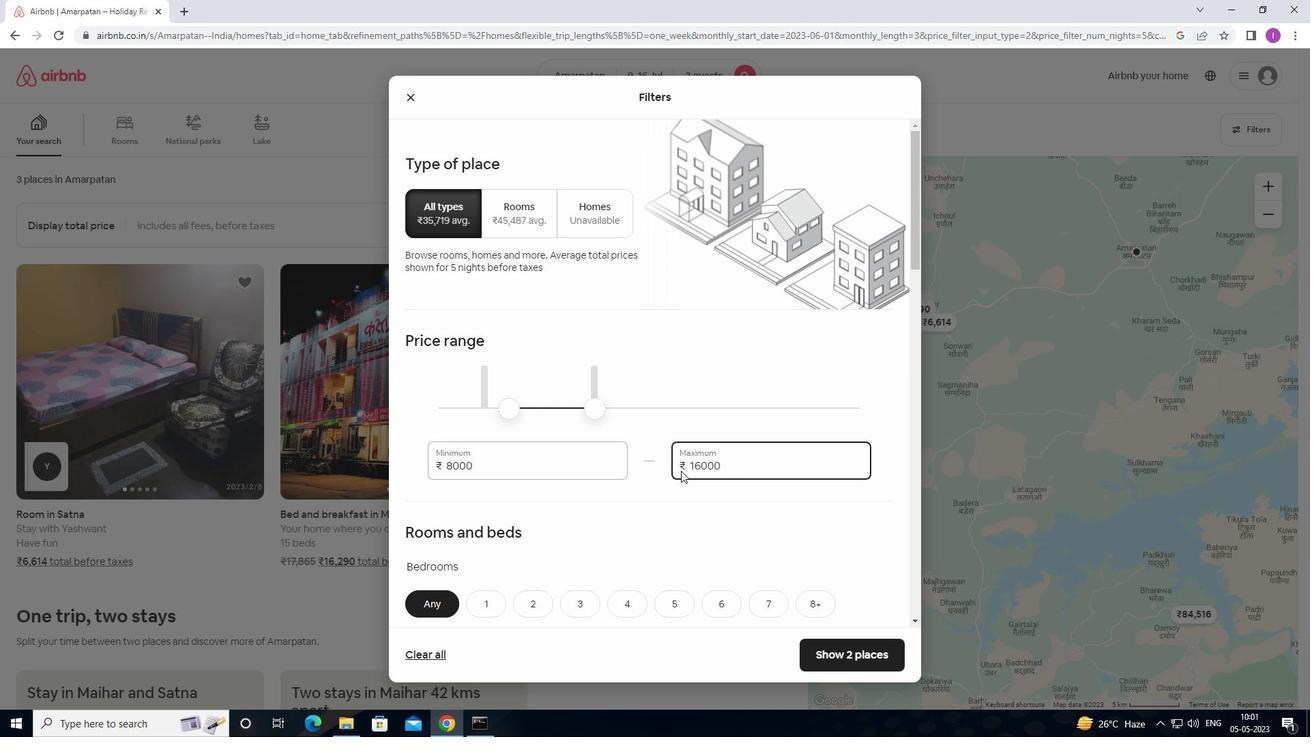 
Action: Mouse moved to (681, 471)
Screenshot: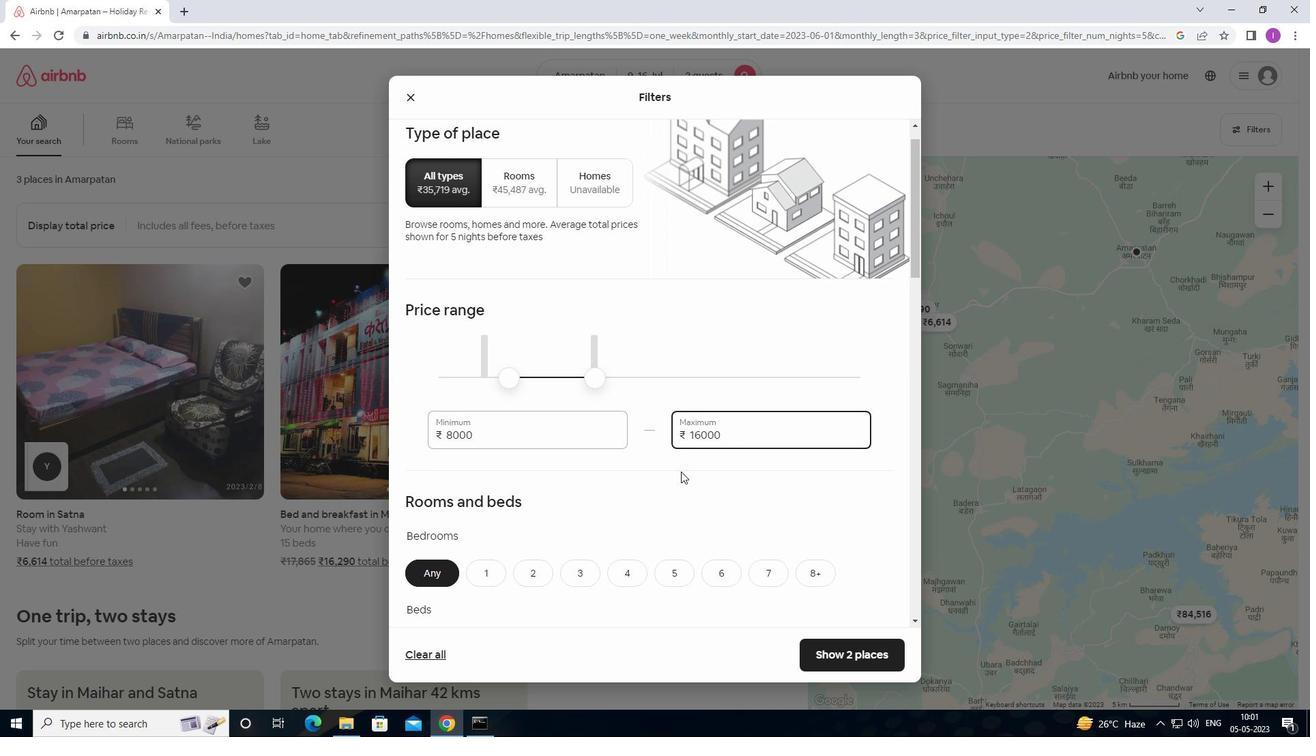 
Action: Mouse scrolled (681, 471) with delta (0, 0)
Screenshot: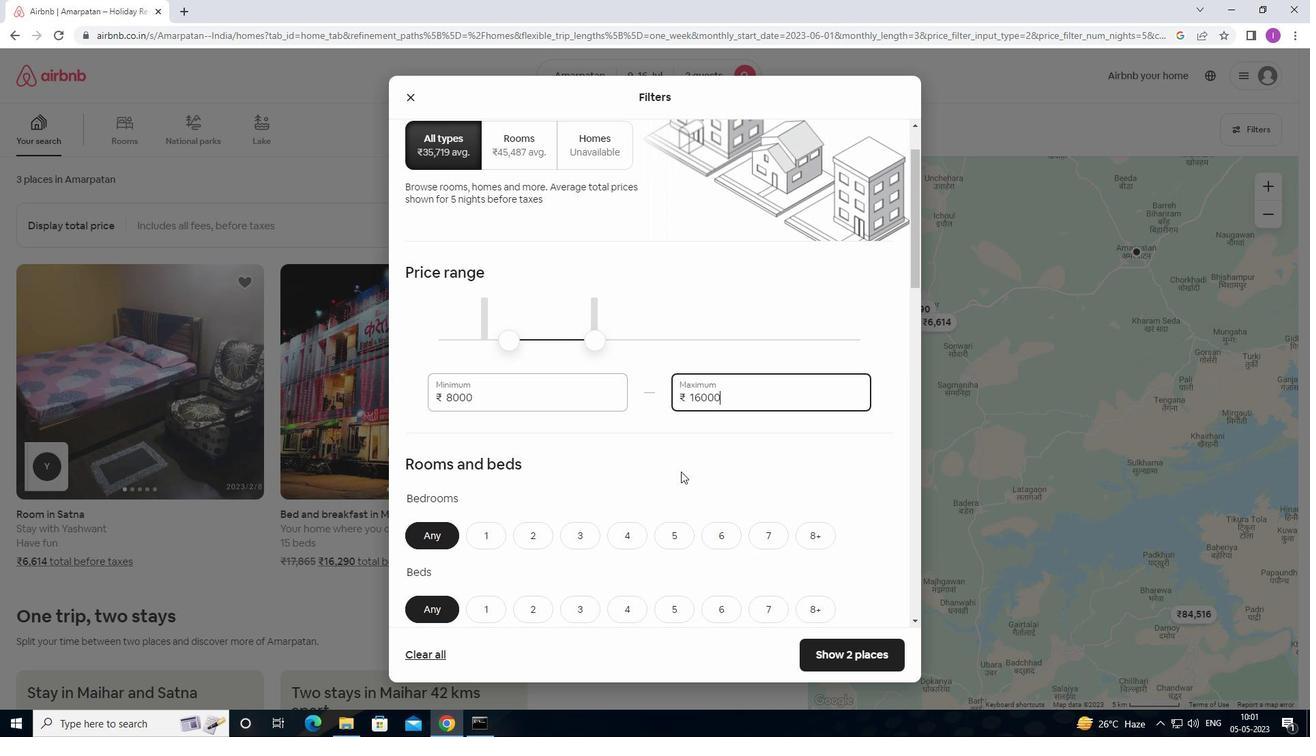 
Action: Mouse moved to (681, 471)
Screenshot: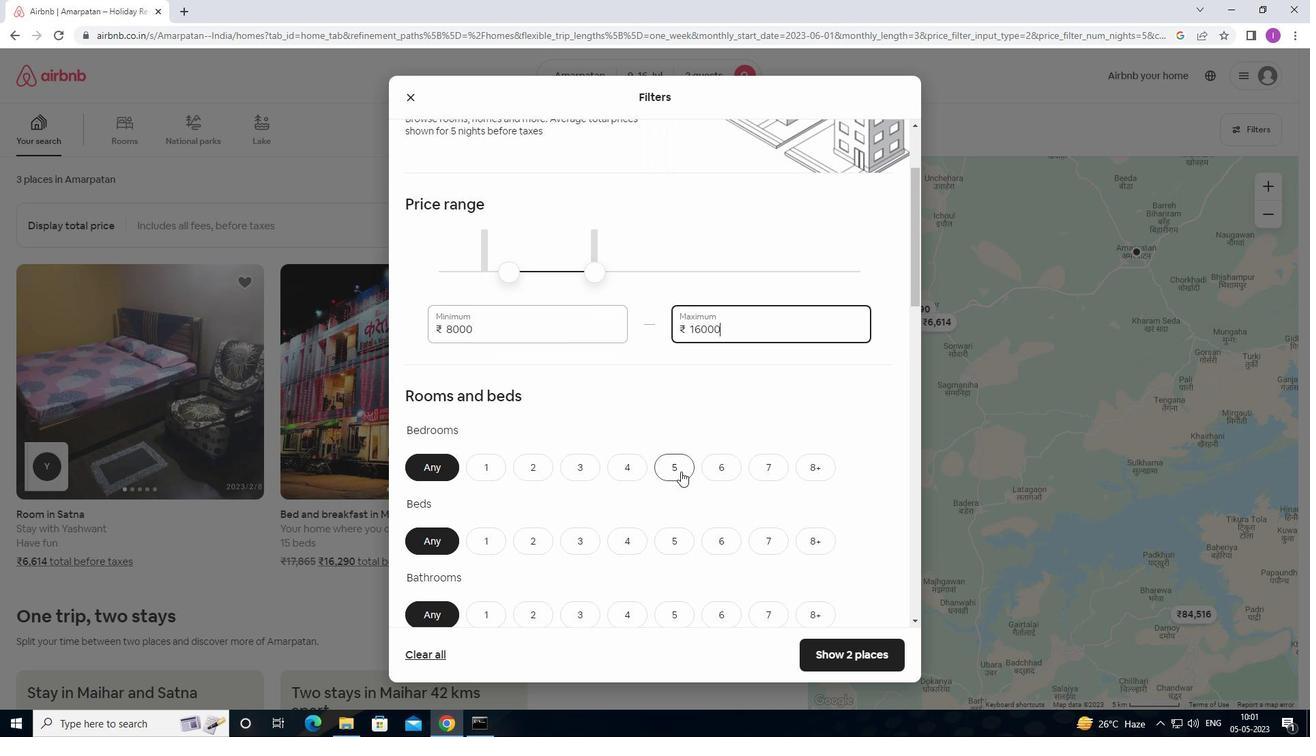 
Action: Mouse scrolled (681, 471) with delta (0, 0)
Screenshot: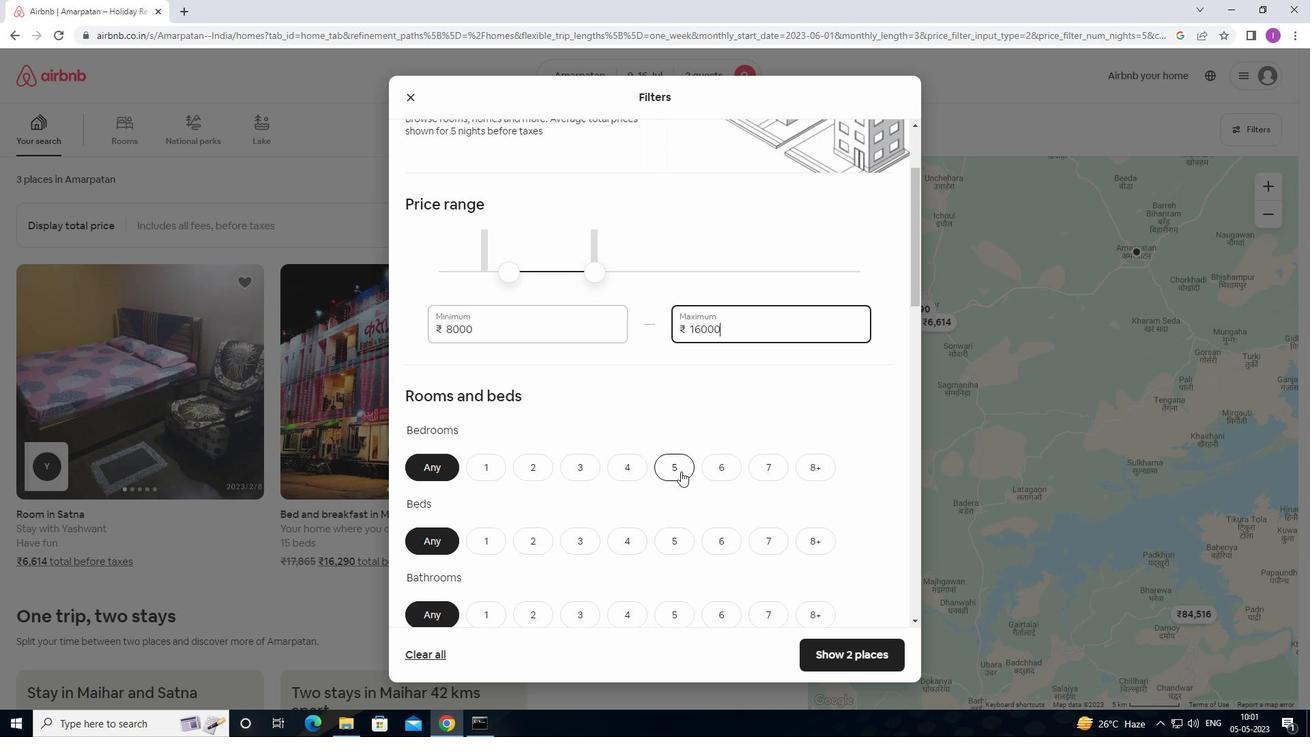 
Action: Mouse scrolled (681, 471) with delta (0, 0)
Screenshot: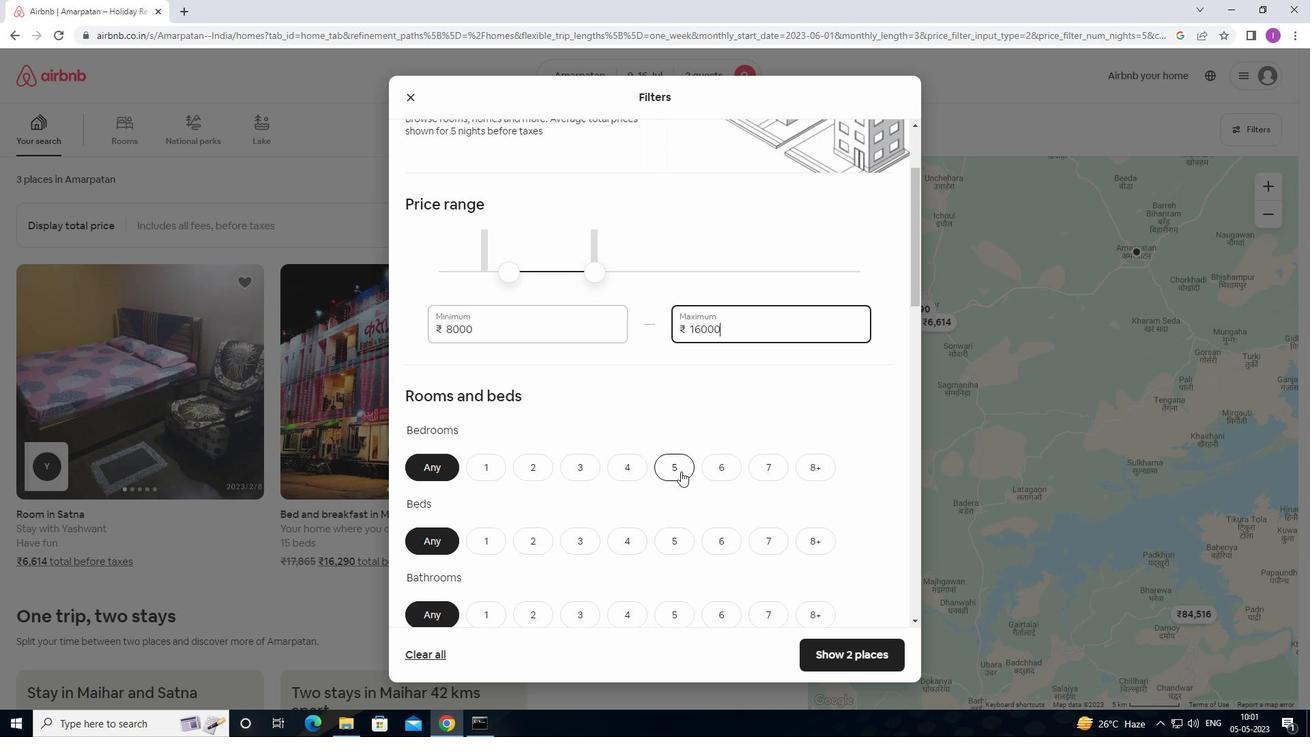 
Action: Mouse moved to (533, 329)
Screenshot: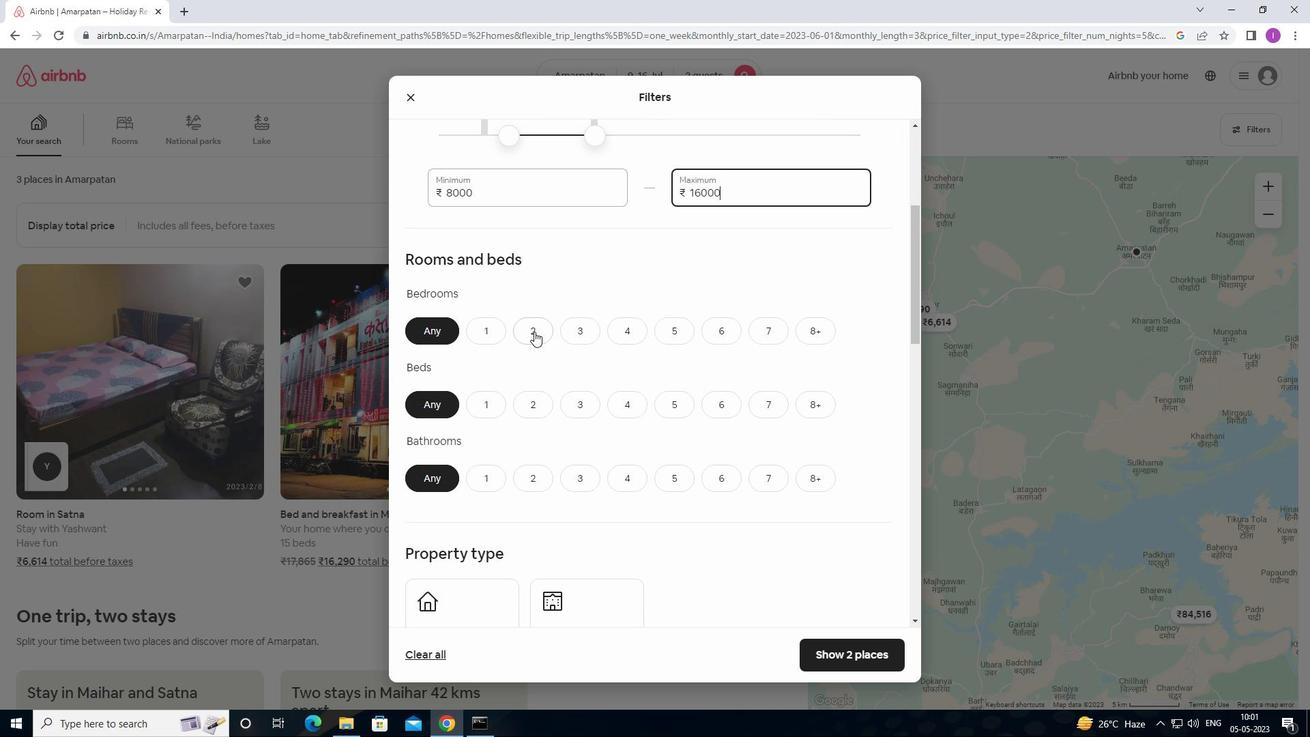 
Action: Mouse pressed left at (533, 329)
Screenshot: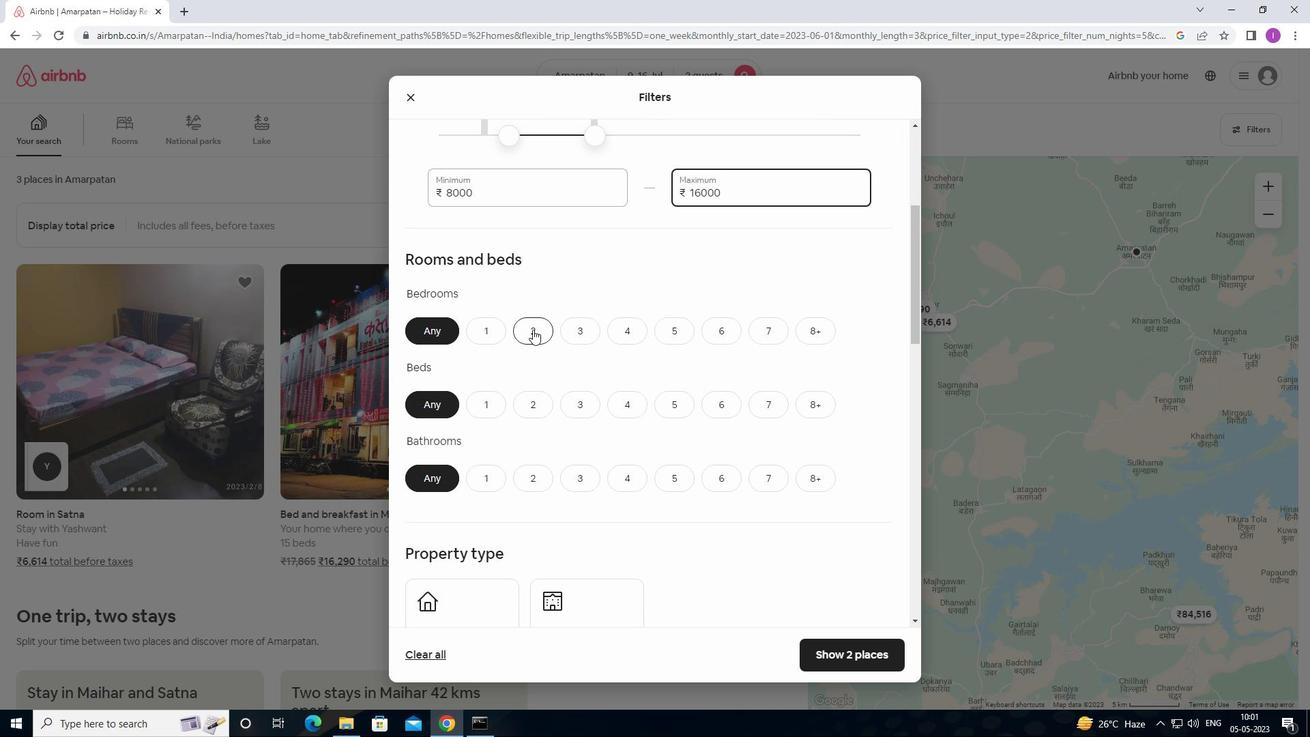 
Action: Mouse moved to (539, 404)
Screenshot: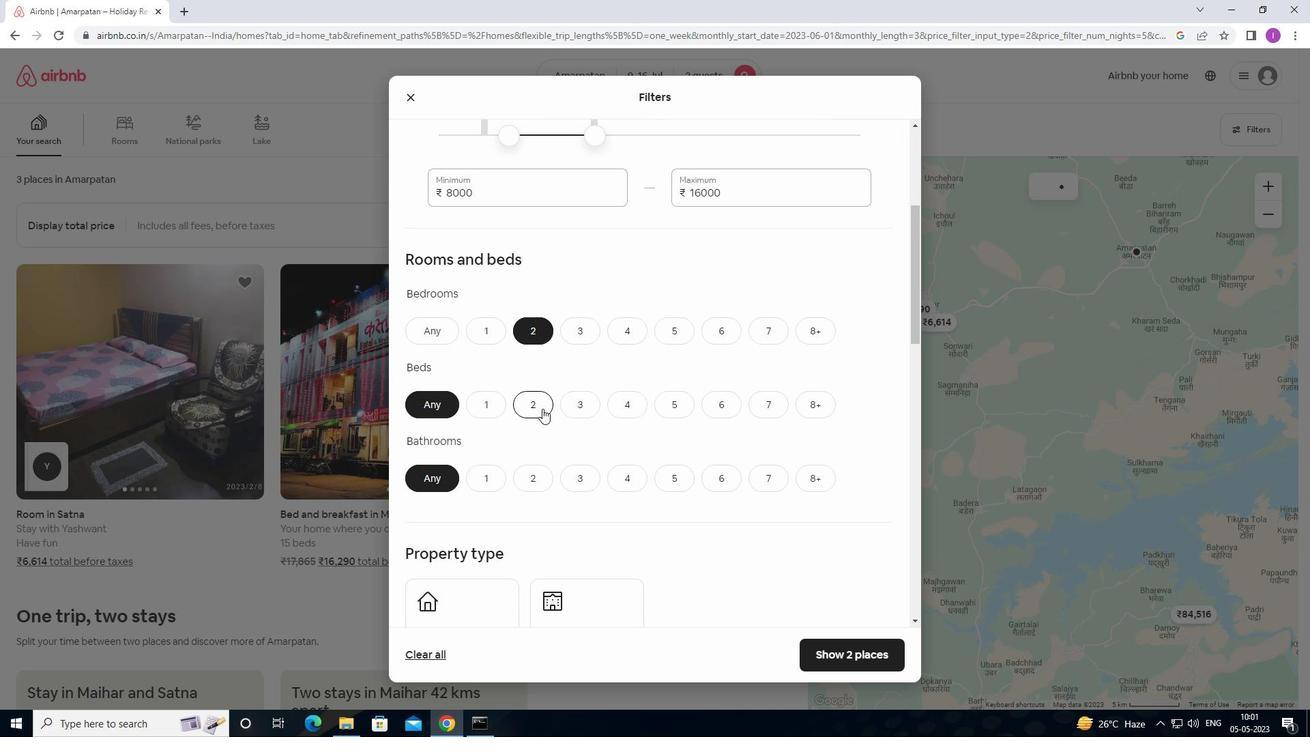 
Action: Mouse pressed left at (539, 404)
Screenshot: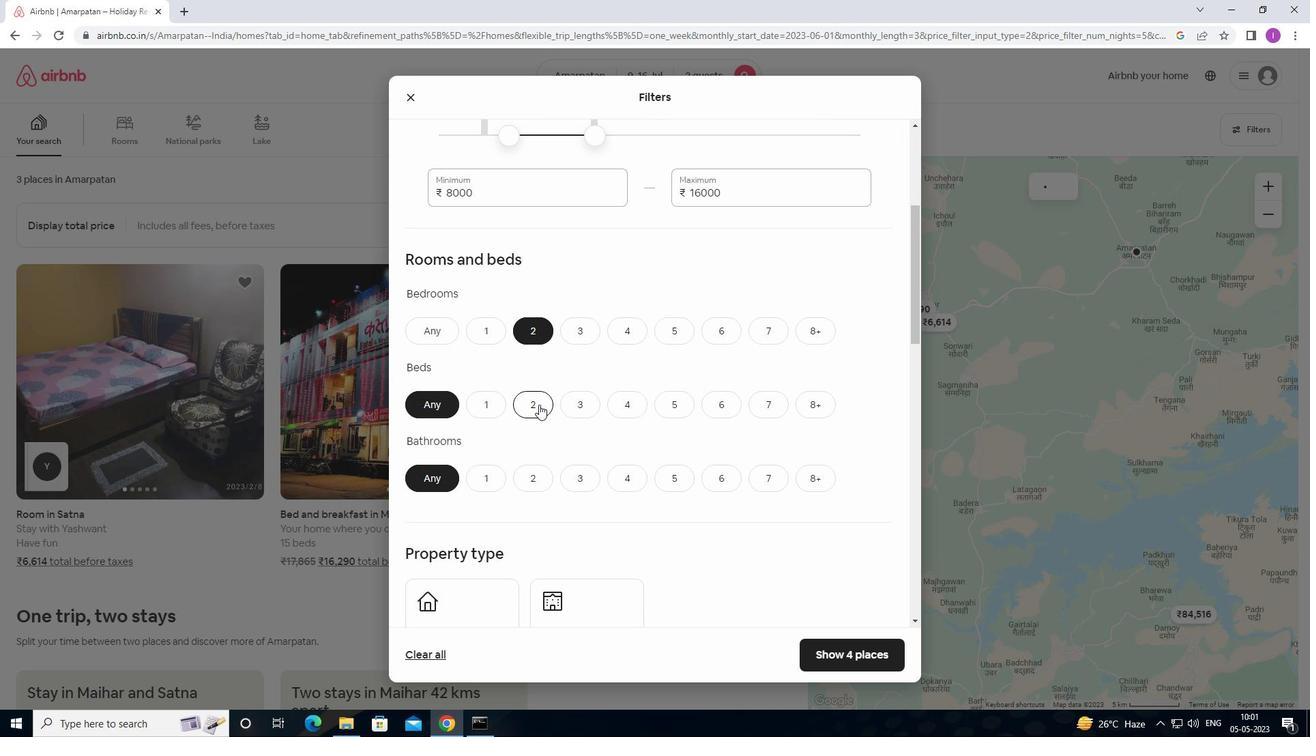 
Action: Mouse moved to (481, 480)
Screenshot: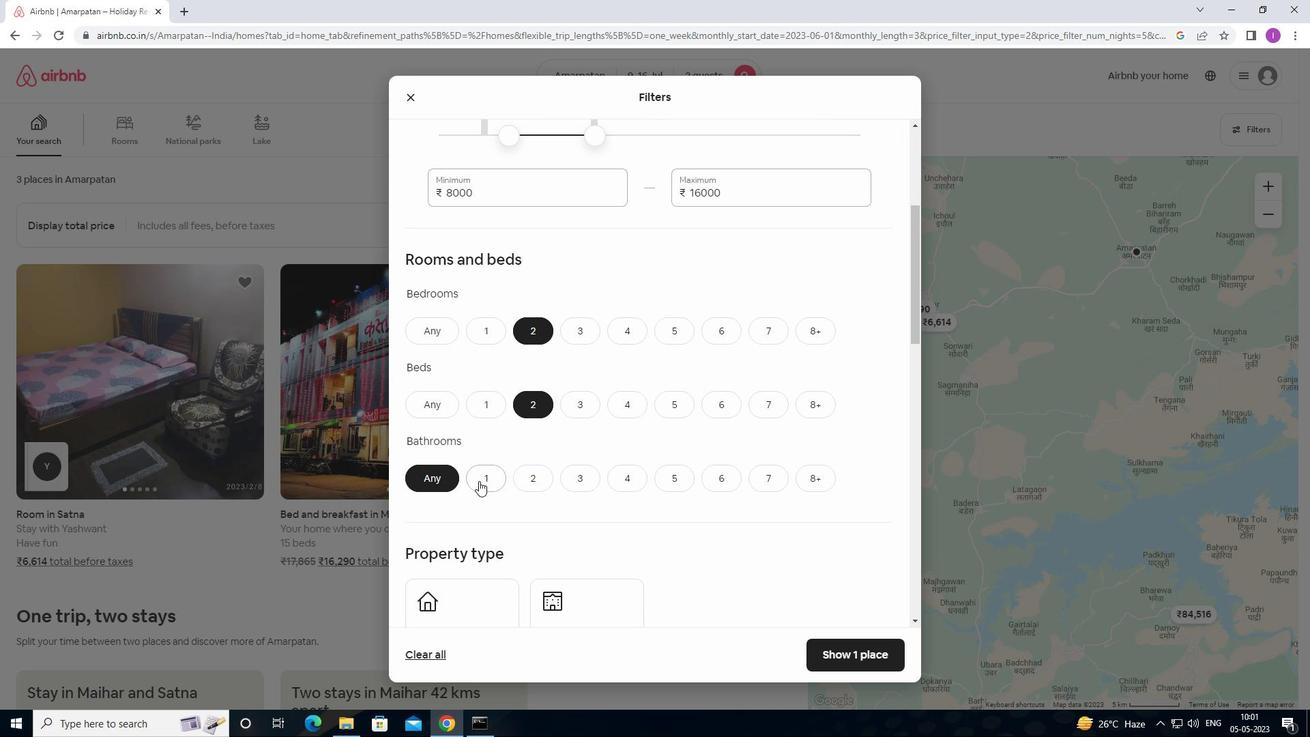 
Action: Mouse pressed left at (481, 480)
Screenshot: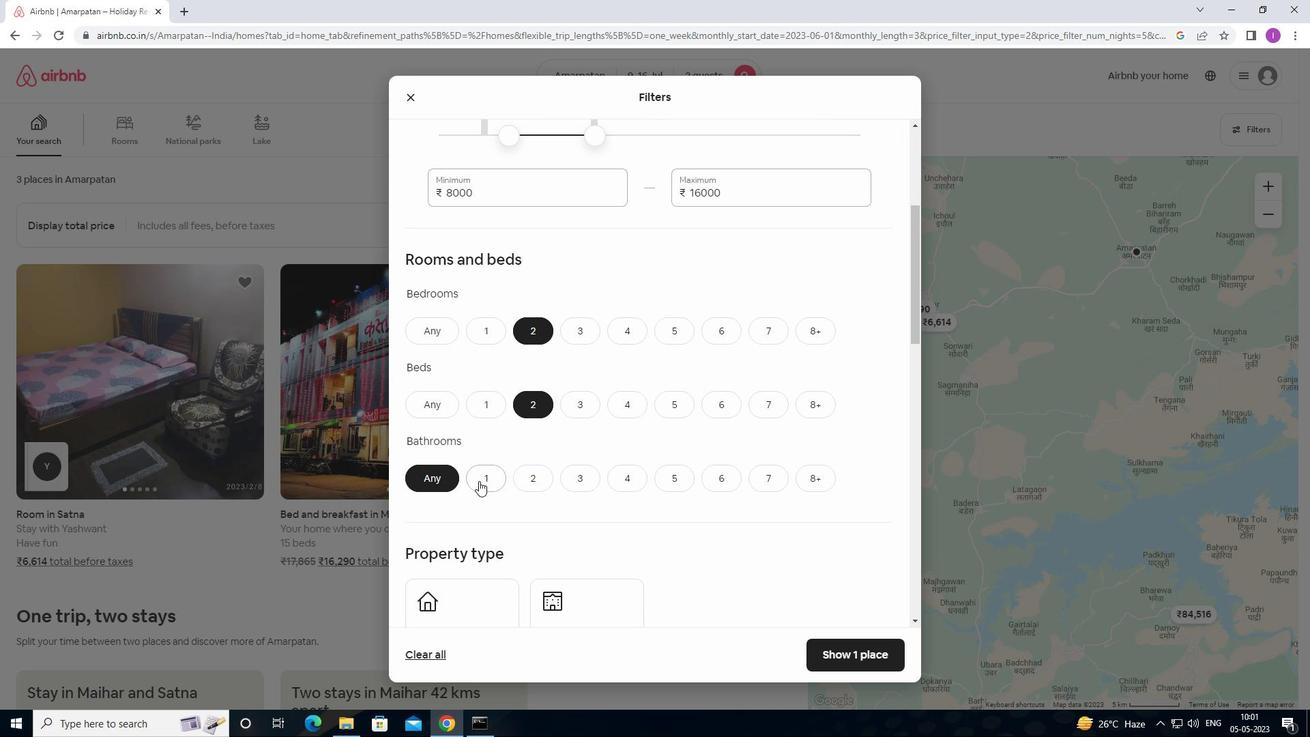 
Action: Mouse moved to (535, 507)
Screenshot: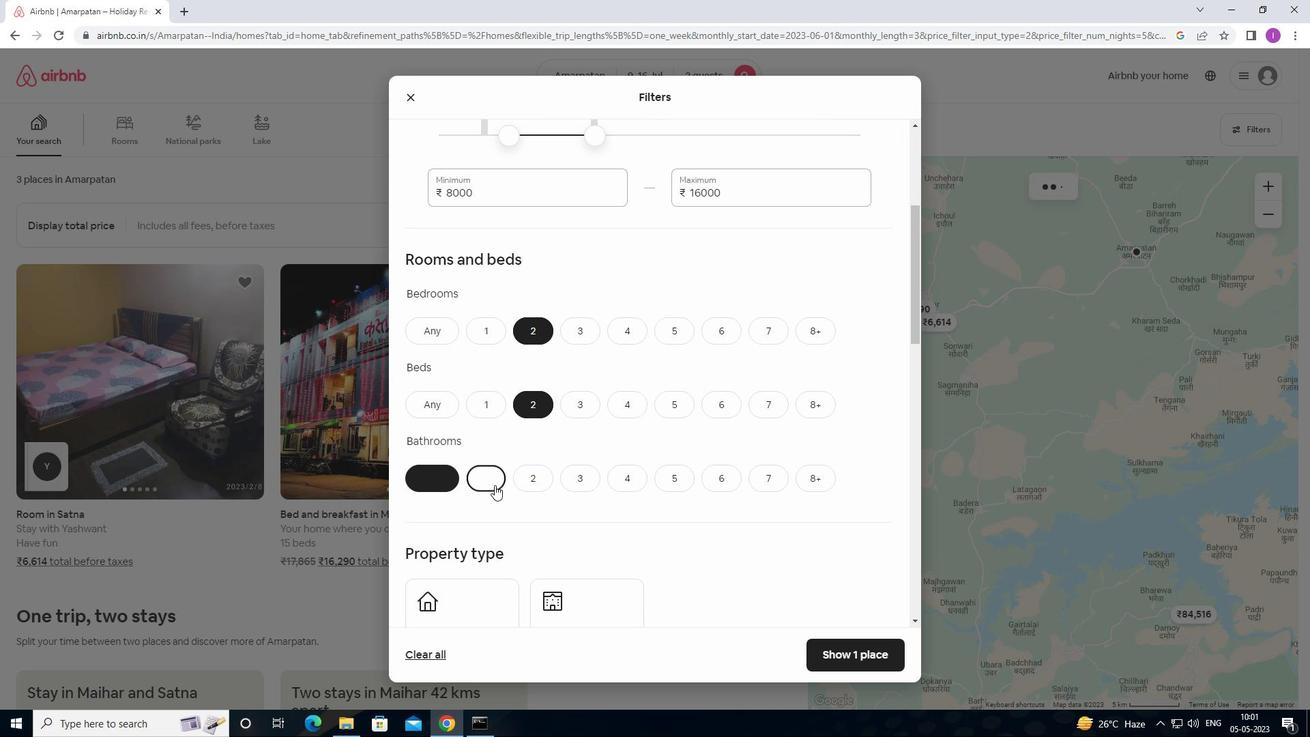 
Action: Mouse scrolled (535, 506) with delta (0, 0)
Screenshot: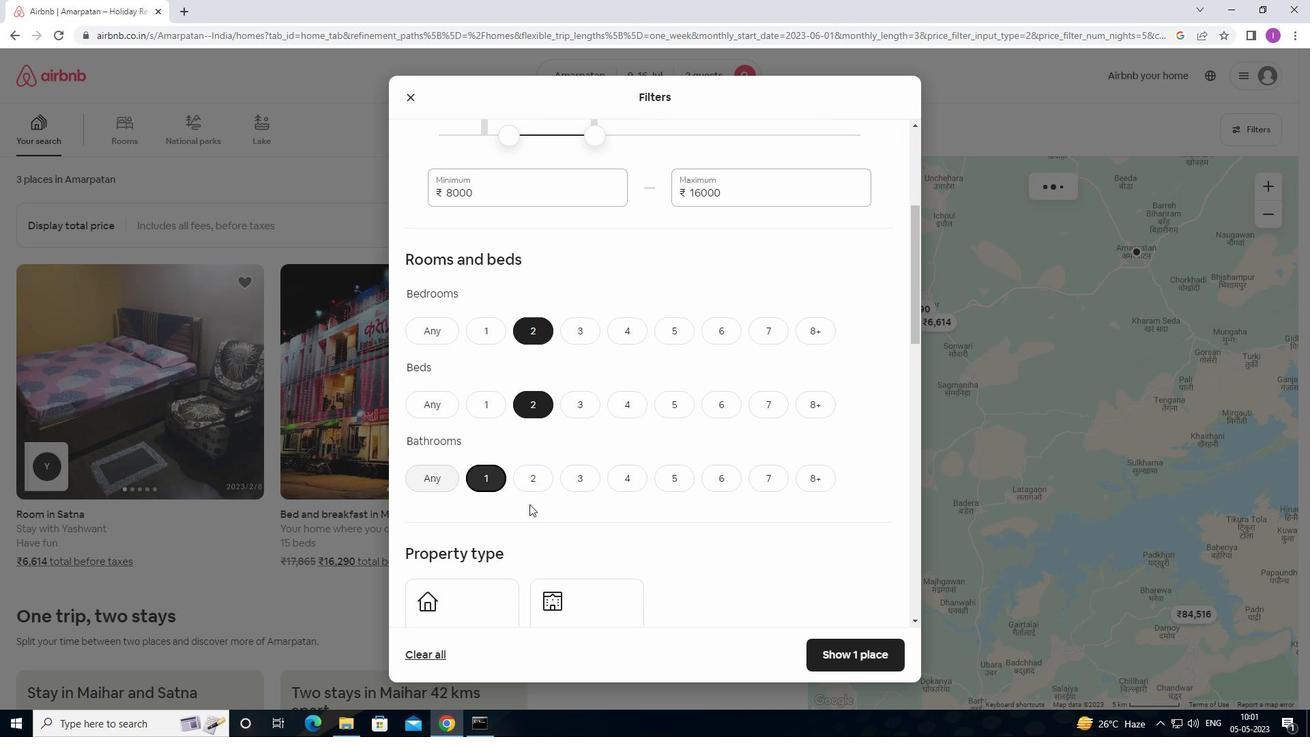 
Action: Mouse scrolled (535, 506) with delta (0, 0)
Screenshot: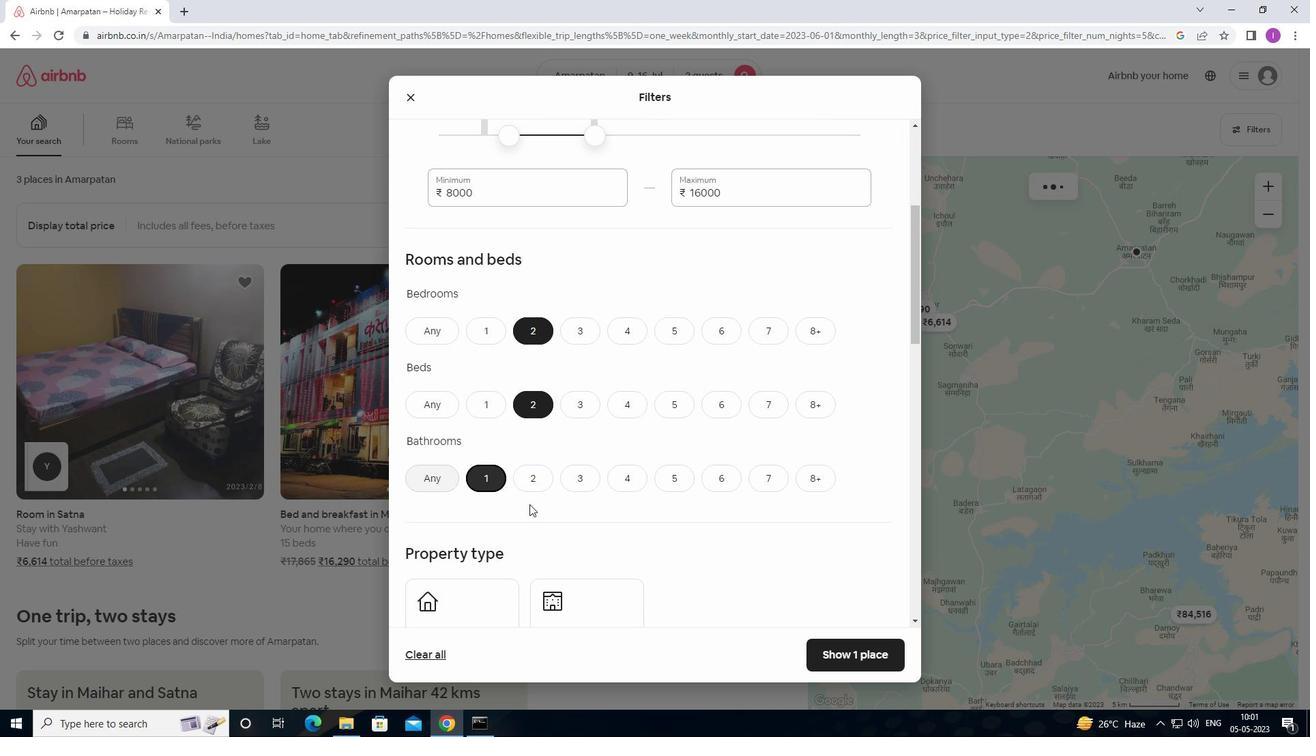 
Action: Mouse scrolled (535, 506) with delta (0, 0)
Screenshot: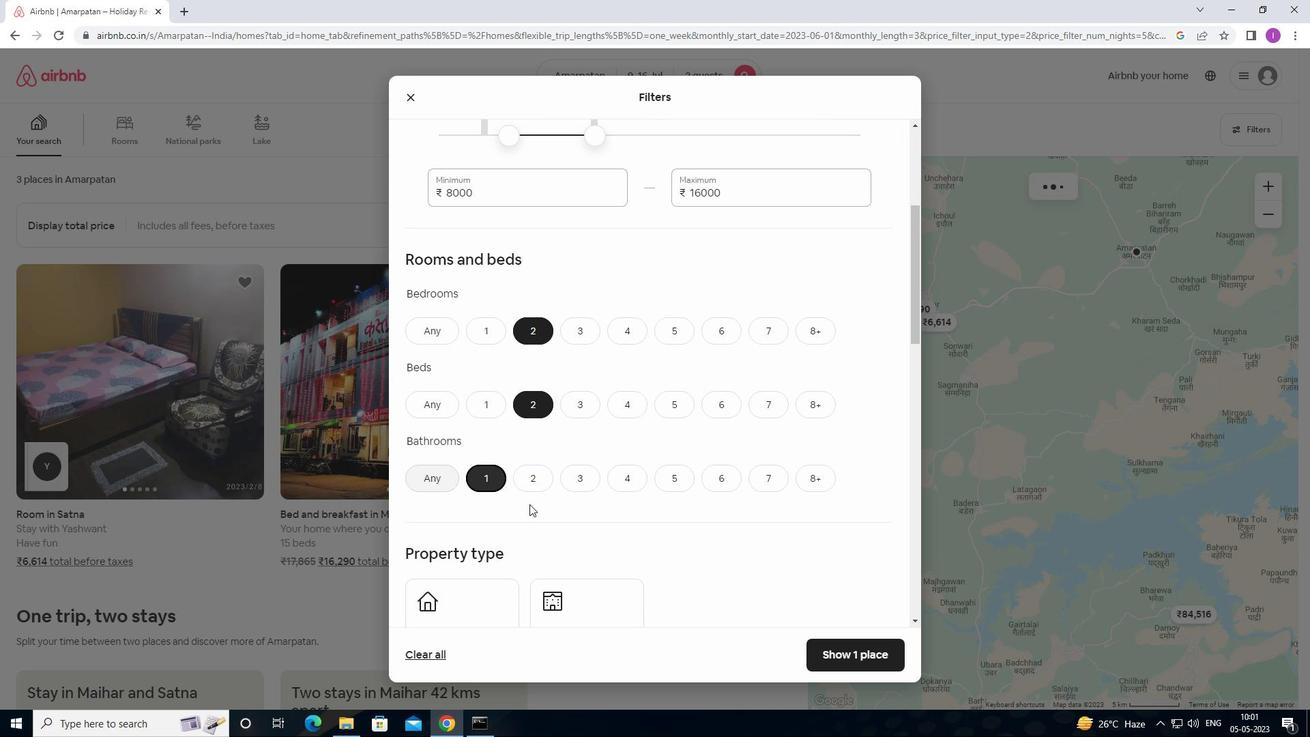 
Action: Mouse moved to (488, 451)
Screenshot: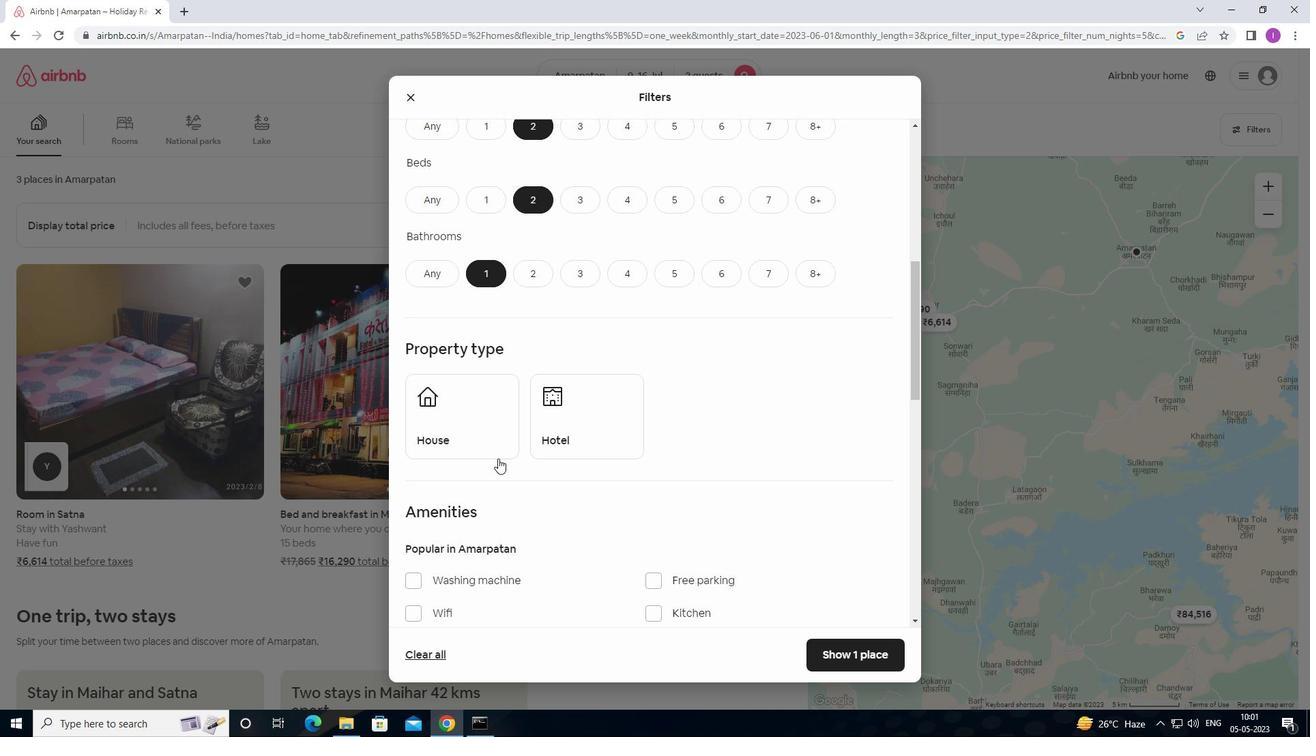 
Action: Mouse pressed left at (488, 451)
Screenshot: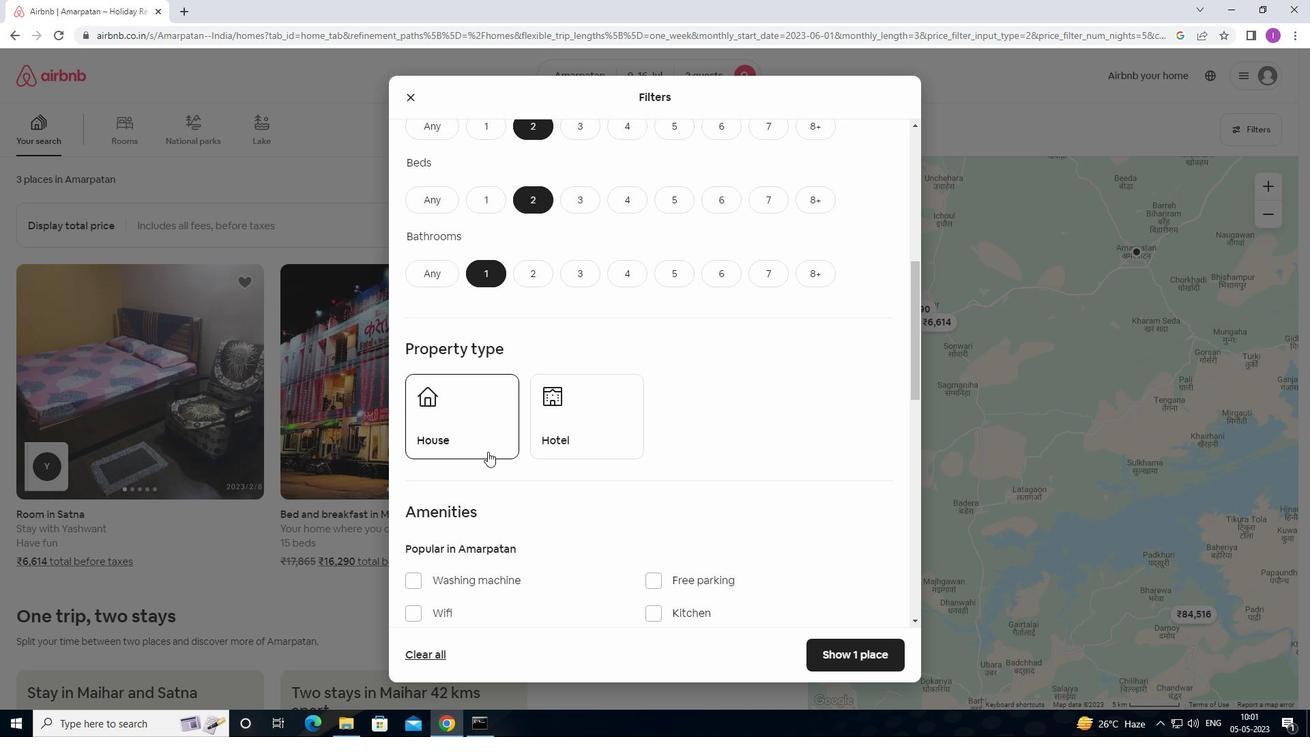 
Action: Mouse moved to (587, 500)
Screenshot: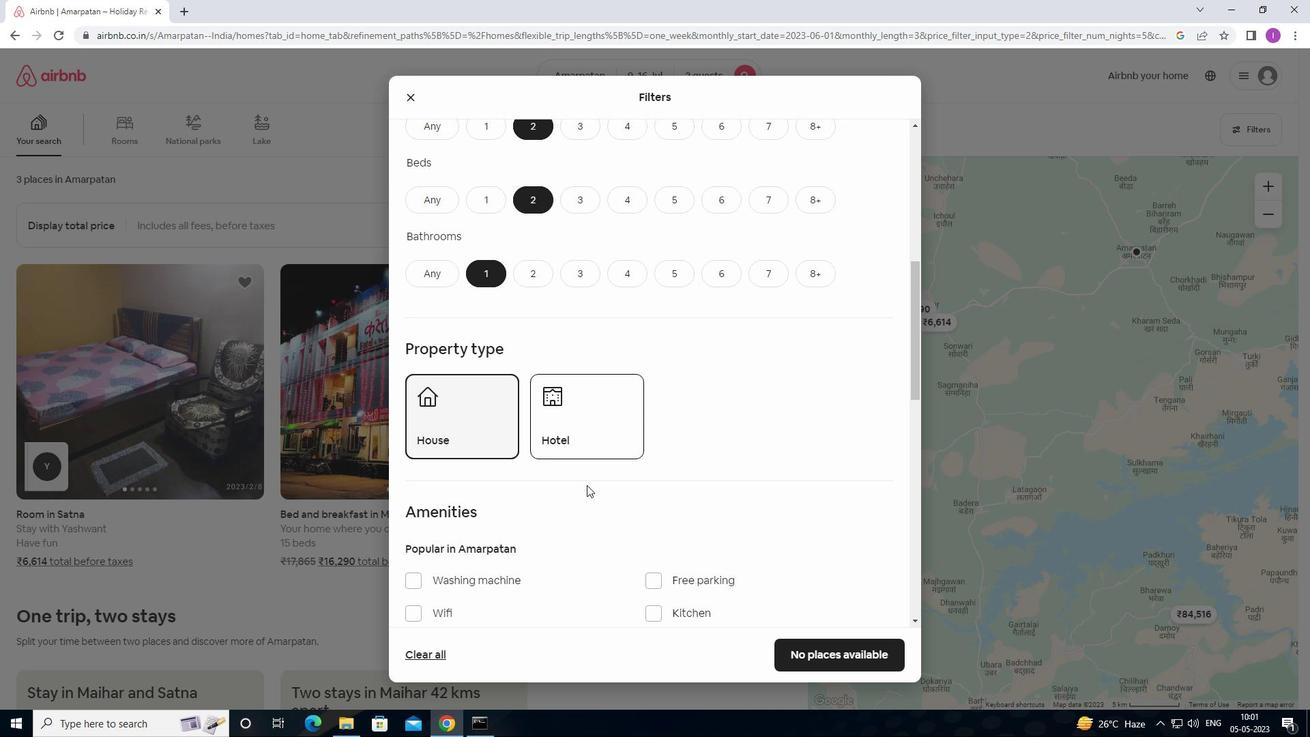 
Action: Mouse scrolled (587, 499) with delta (0, 0)
Screenshot: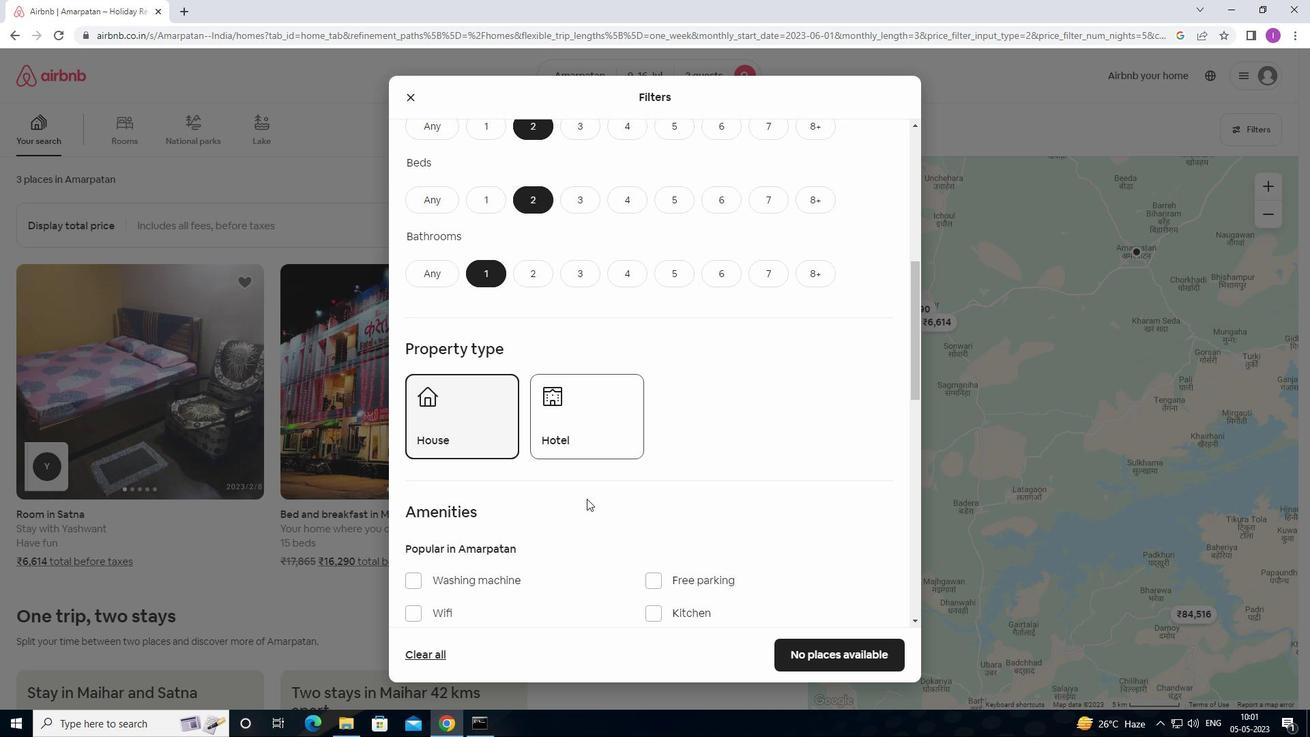 
Action: Mouse scrolled (587, 499) with delta (0, 0)
Screenshot: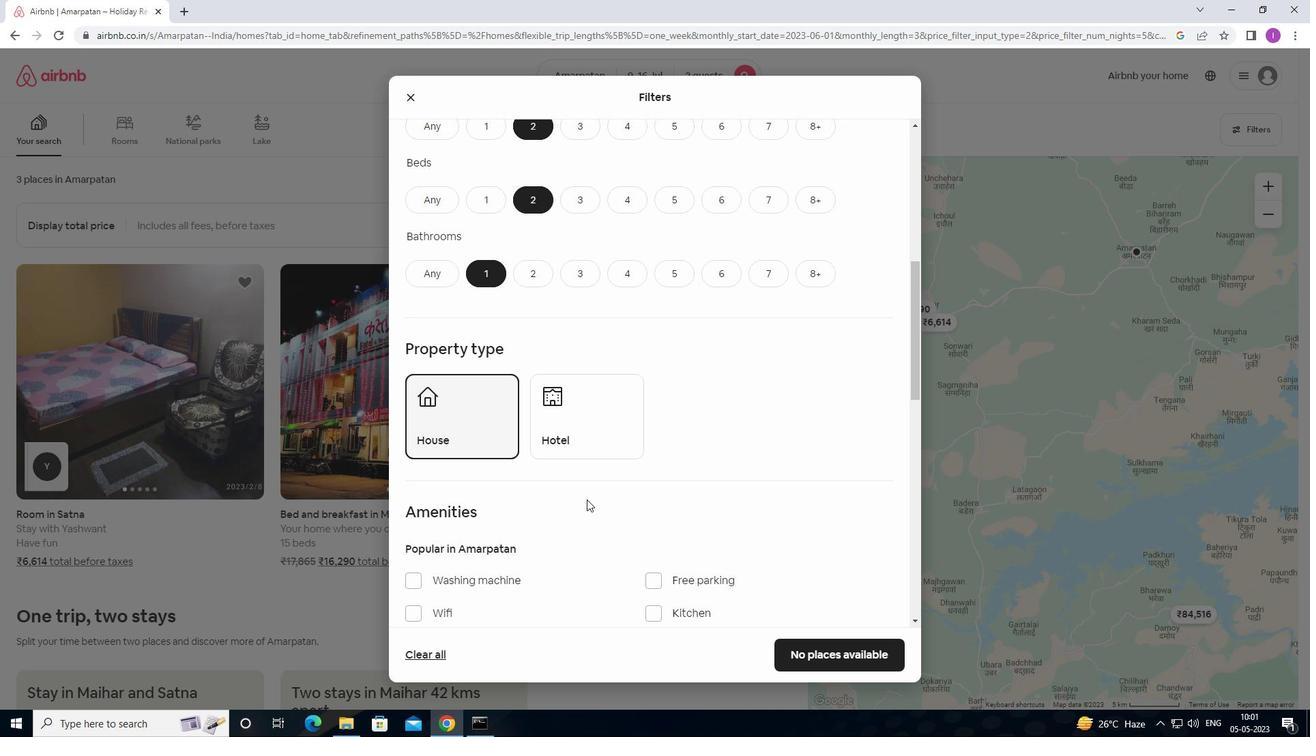 
Action: Mouse moved to (589, 493)
Screenshot: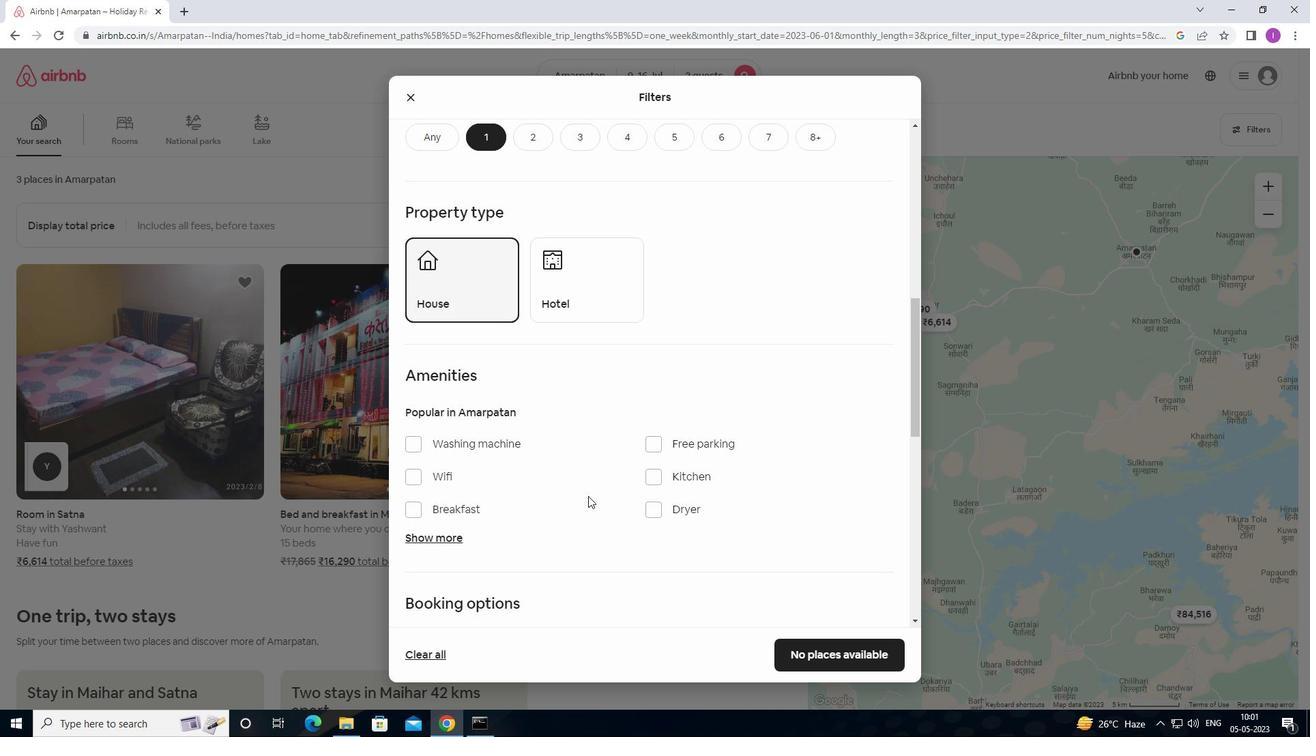 
Action: Mouse scrolled (589, 492) with delta (0, 0)
Screenshot: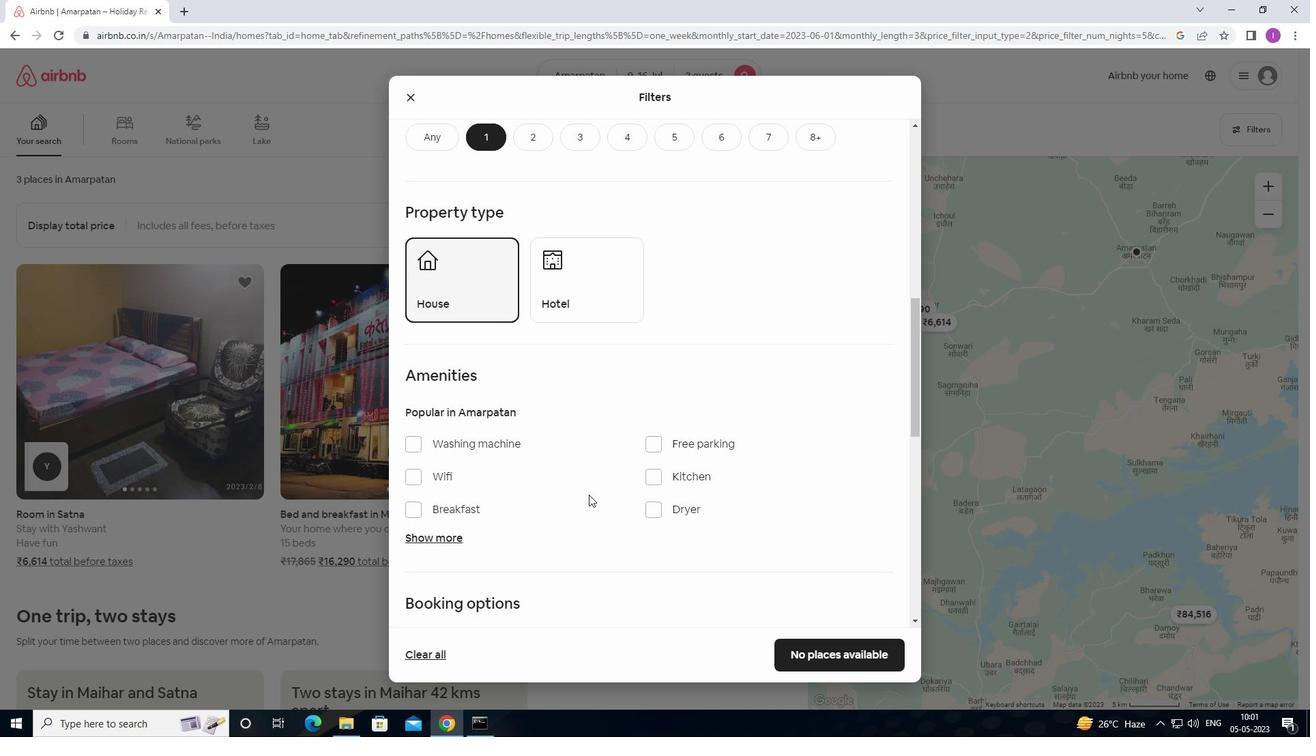 
Action: Mouse scrolled (589, 492) with delta (0, 0)
Screenshot: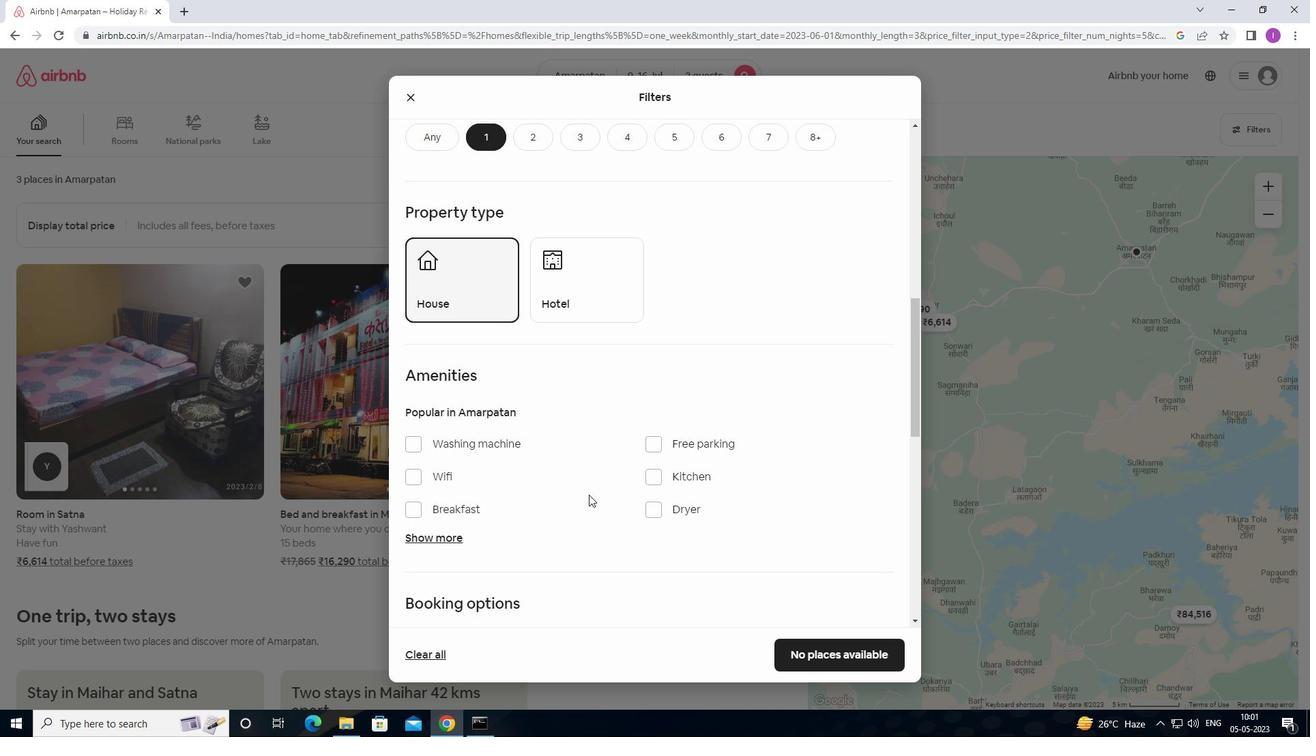 
Action: Mouse scrolled (589, 492) with delta (0, 0)
Screenshot: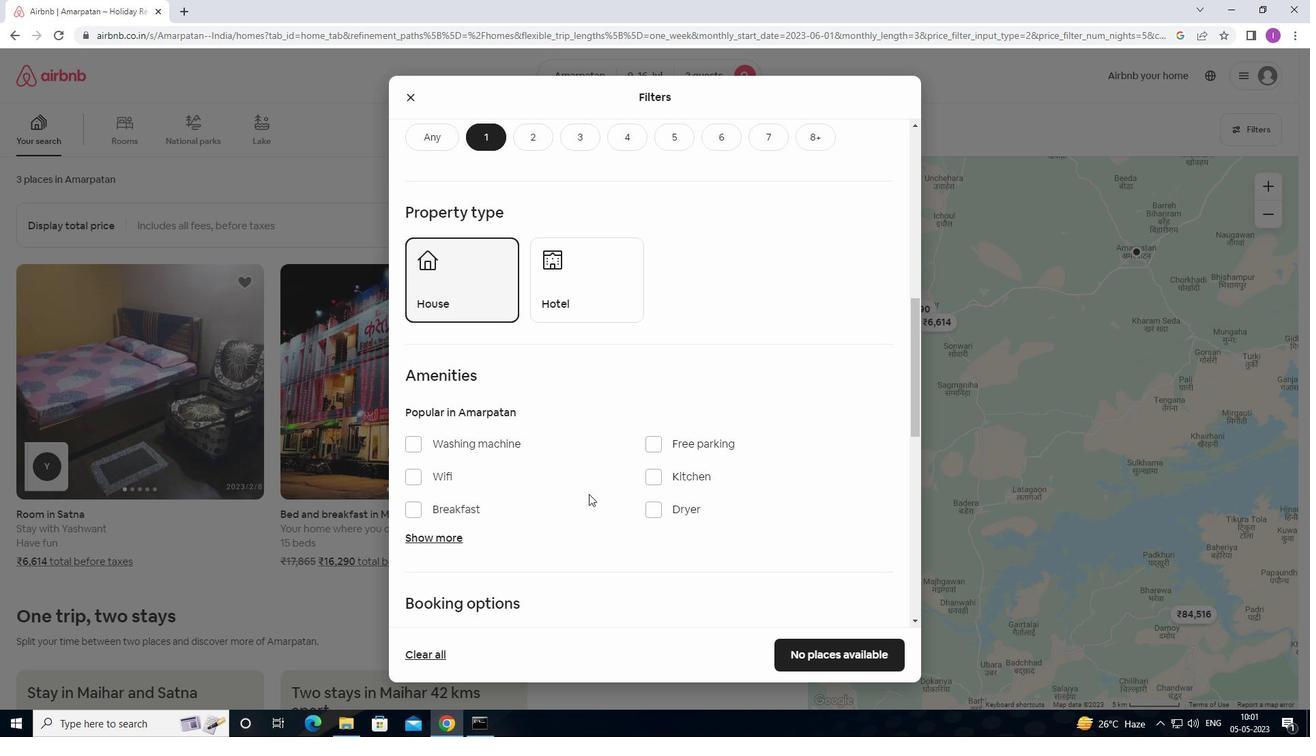 
Action: Mouse scrolled (589, 492) with delta (0, 0)
Screenshot: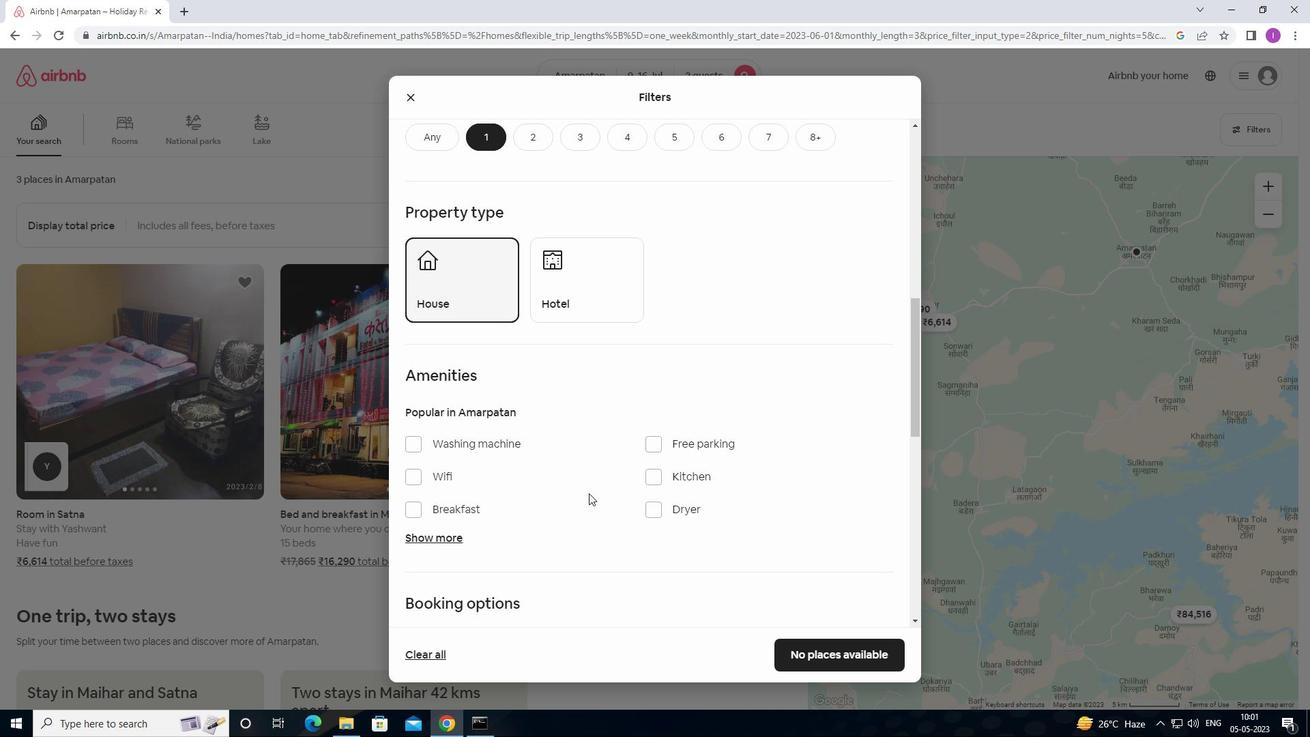 
Action: Mouse moved to (867, 425)
Screenshot: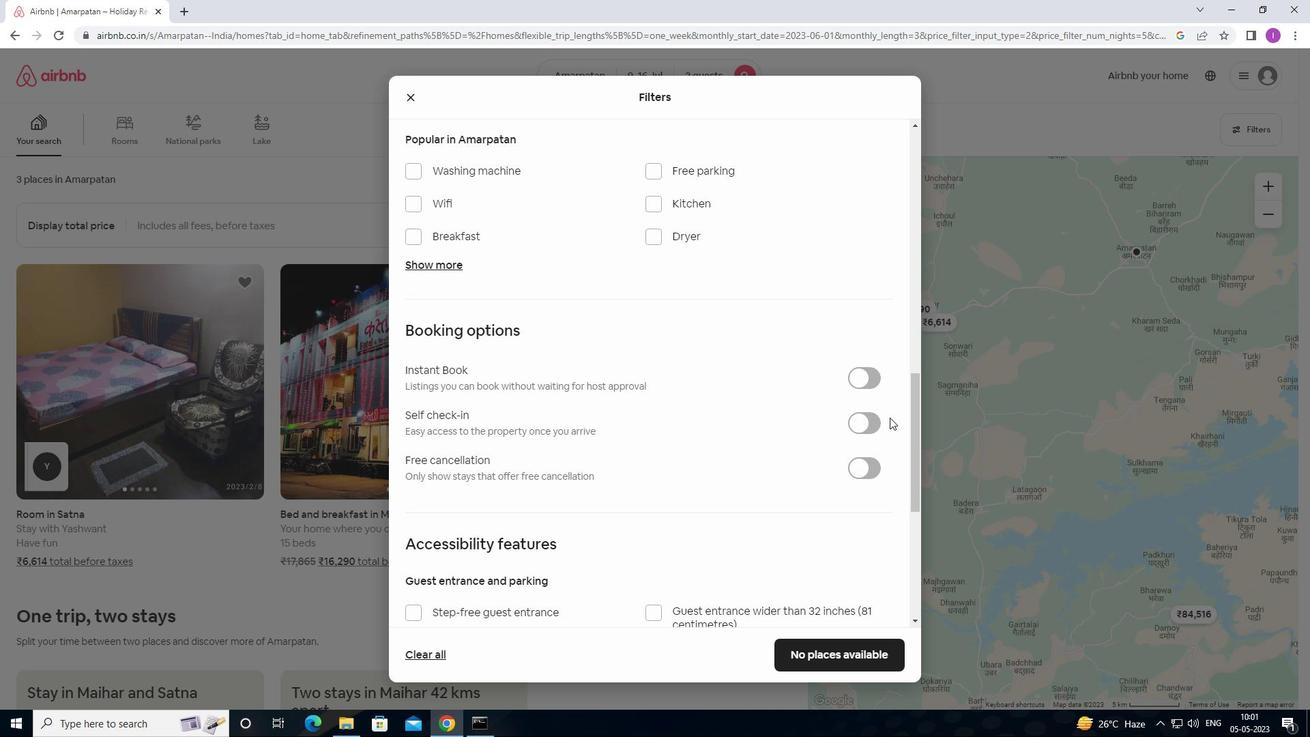 
Action: Mouse pressed left at (867, 425)
Screenshot: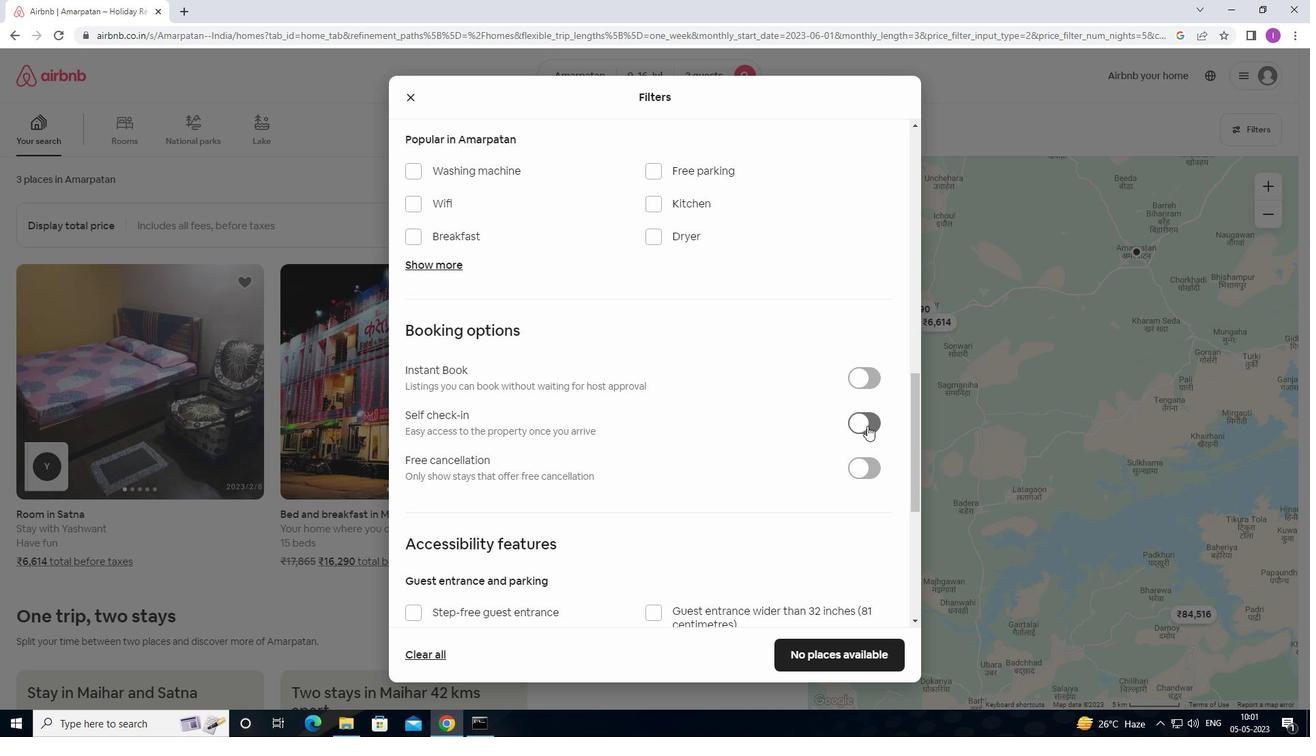 
Action: Mouse moved to (642, 438)
Screenshot: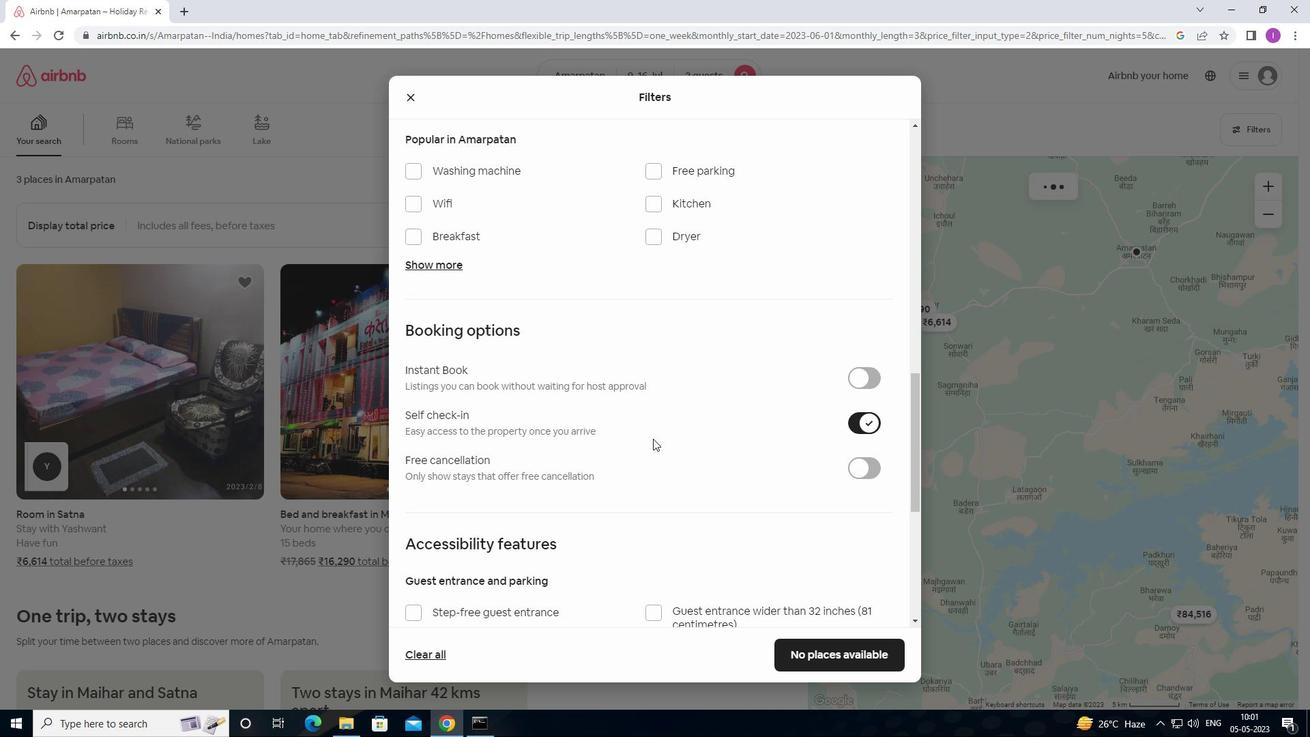 
Action: Mouse scrolled (642, 438) with delta (0, 0)
Screenshot: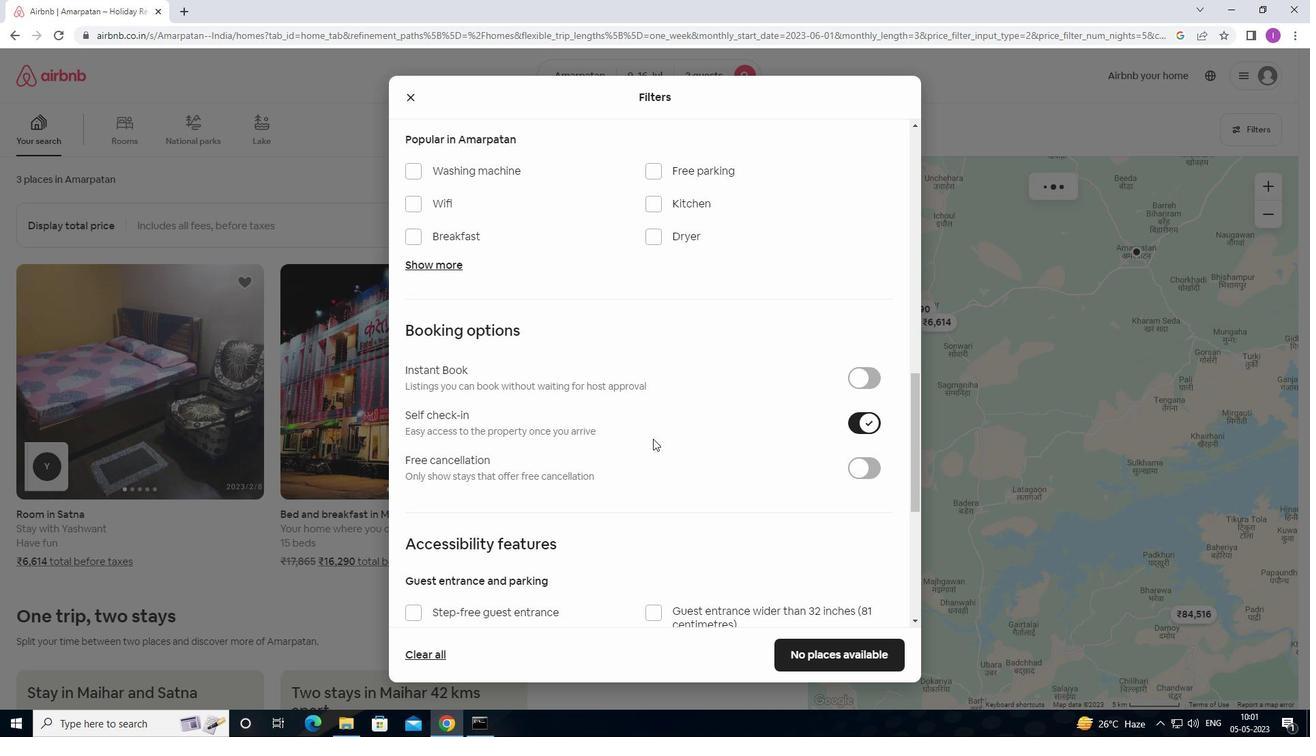 
Action: Mouse scrolled (642, 438) with delta (0, 0)
Screenshot: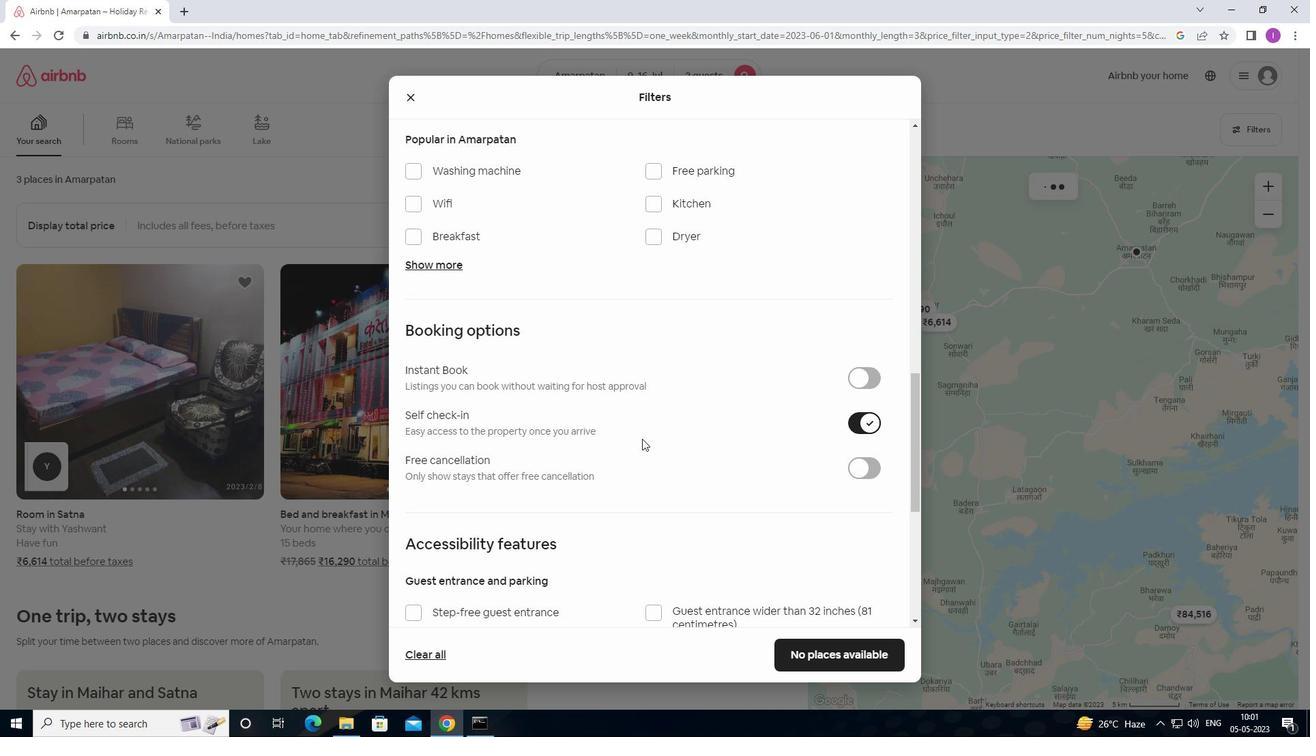 
Action: Mouse scrolled (642, 438) with delta (0, 0)
Screenshot: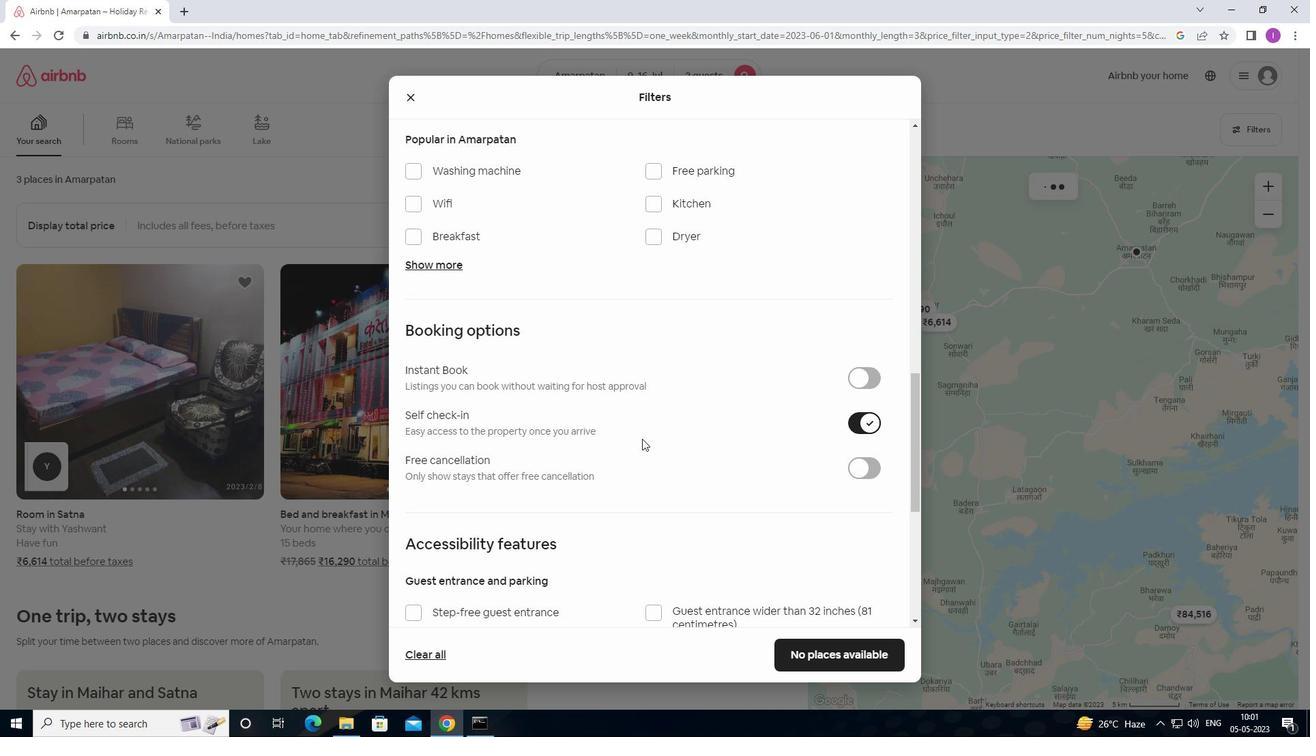 
Action: Mouse scrolled (642, 438) with delta (0, 0)
Screenshot: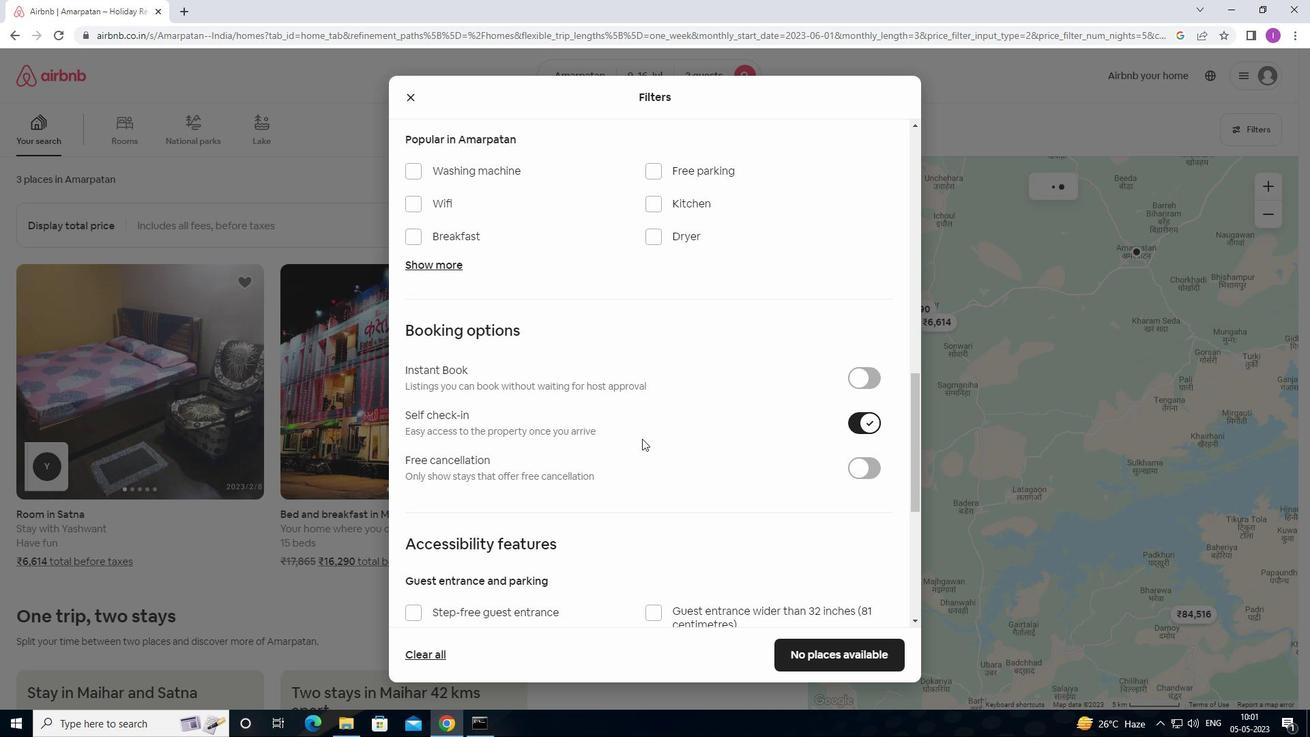 
Action: Mouse scrolled (642, 438) with delta (0, 0)
Screenshot: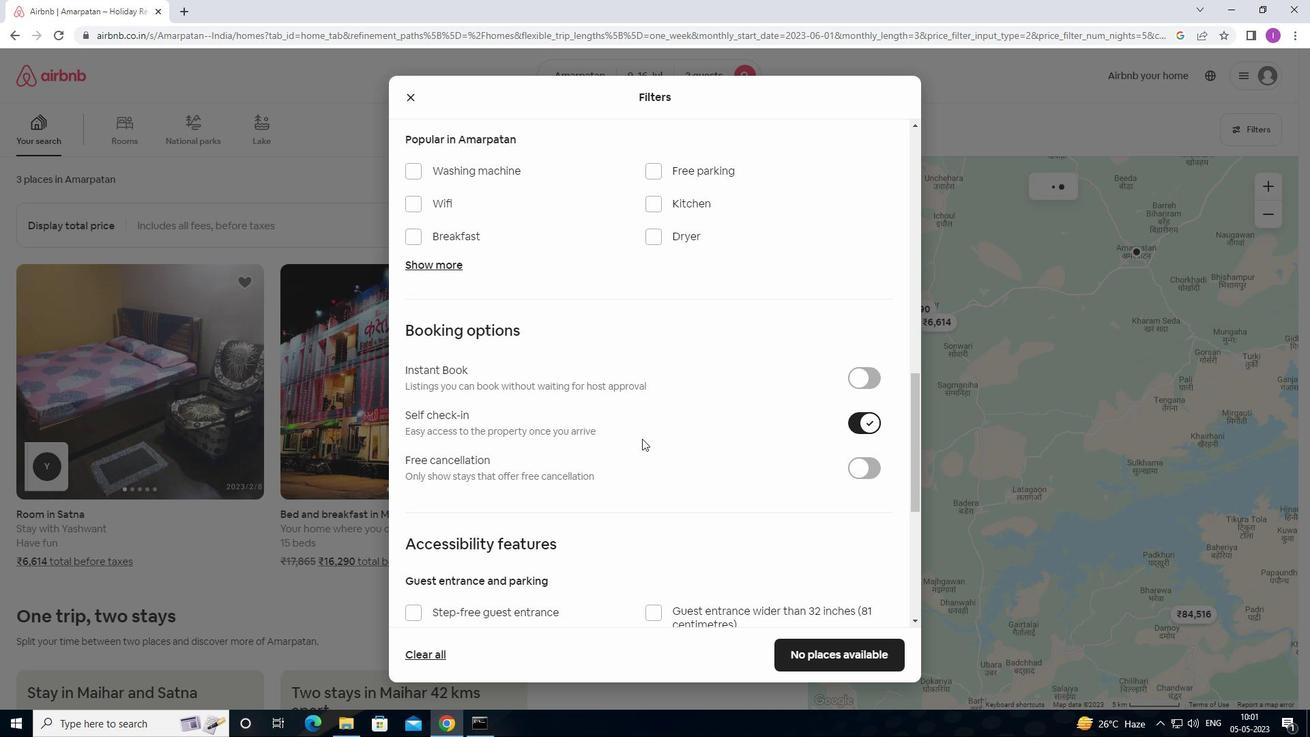 
Action: Mouse moved to (645, 438)
Screenshot: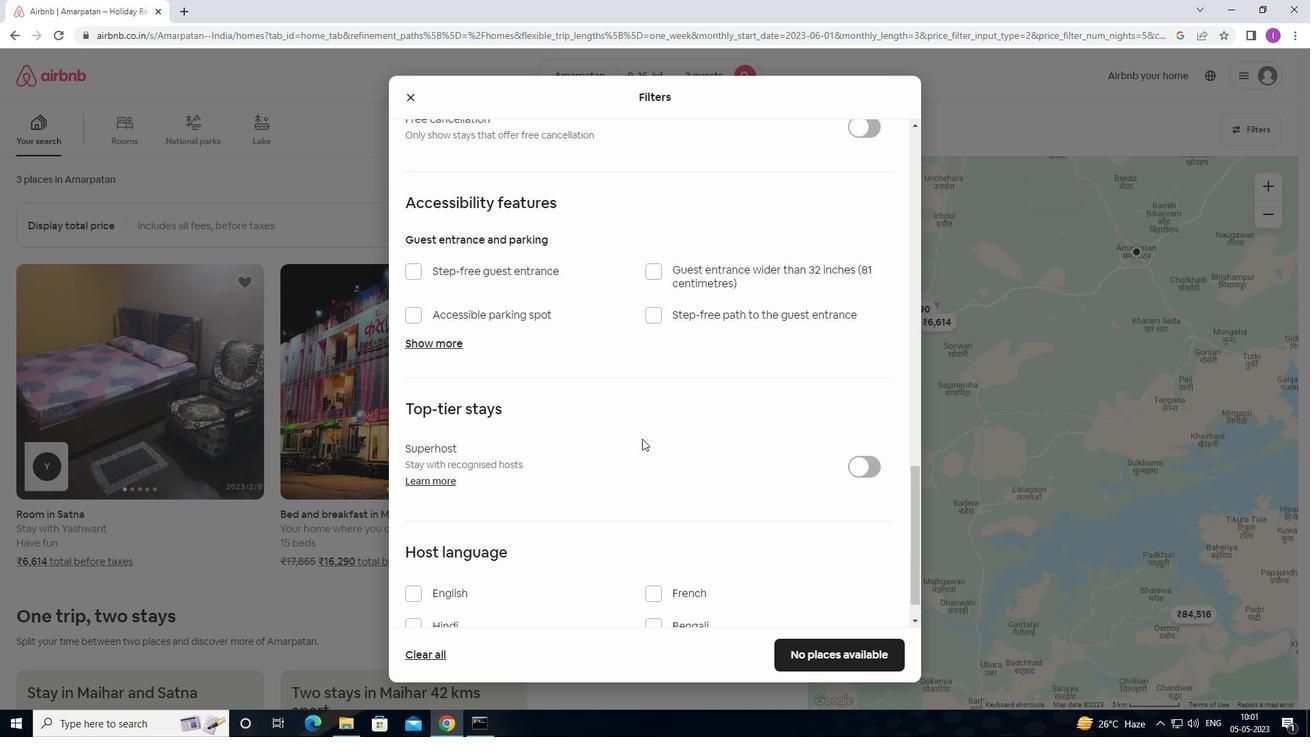 
Action: Mouse scrolled (645, 437) with delta (0, 0)
Screenshot: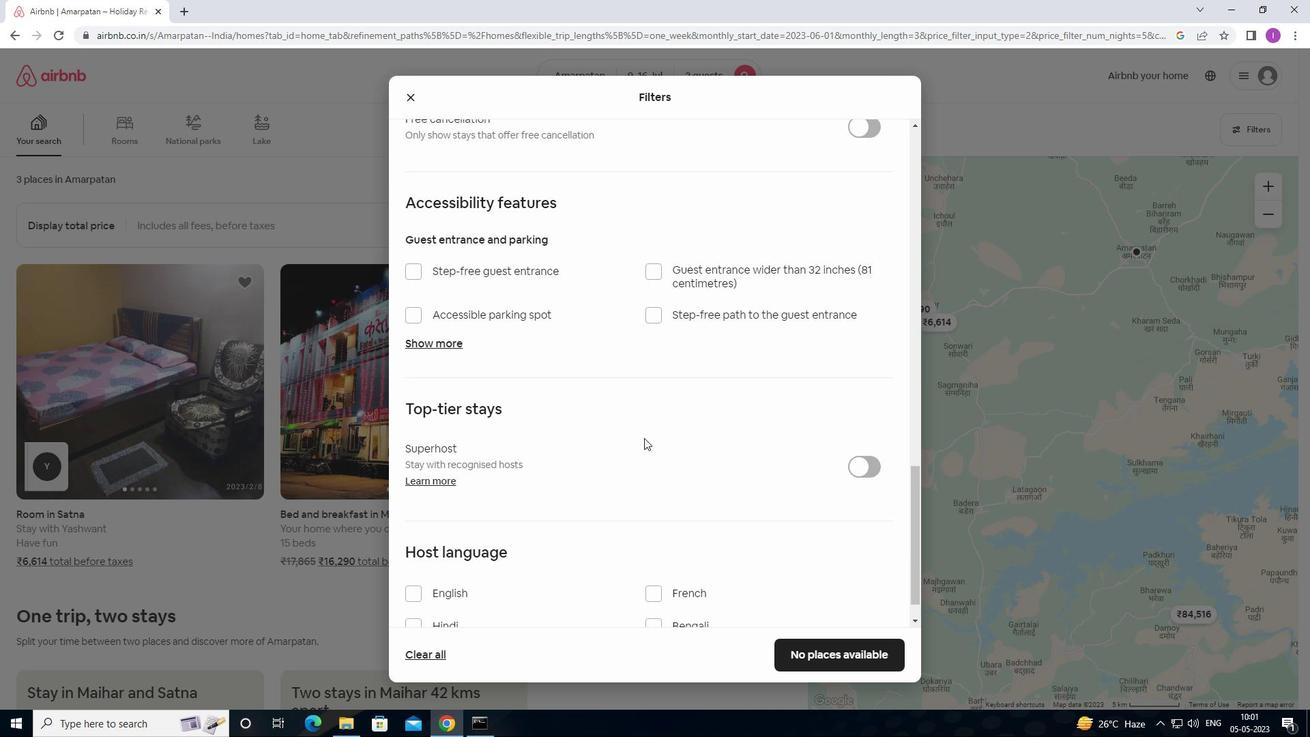 
Action: Mouse scrolled (645, 437) with delta (0, 0)
Screenshot: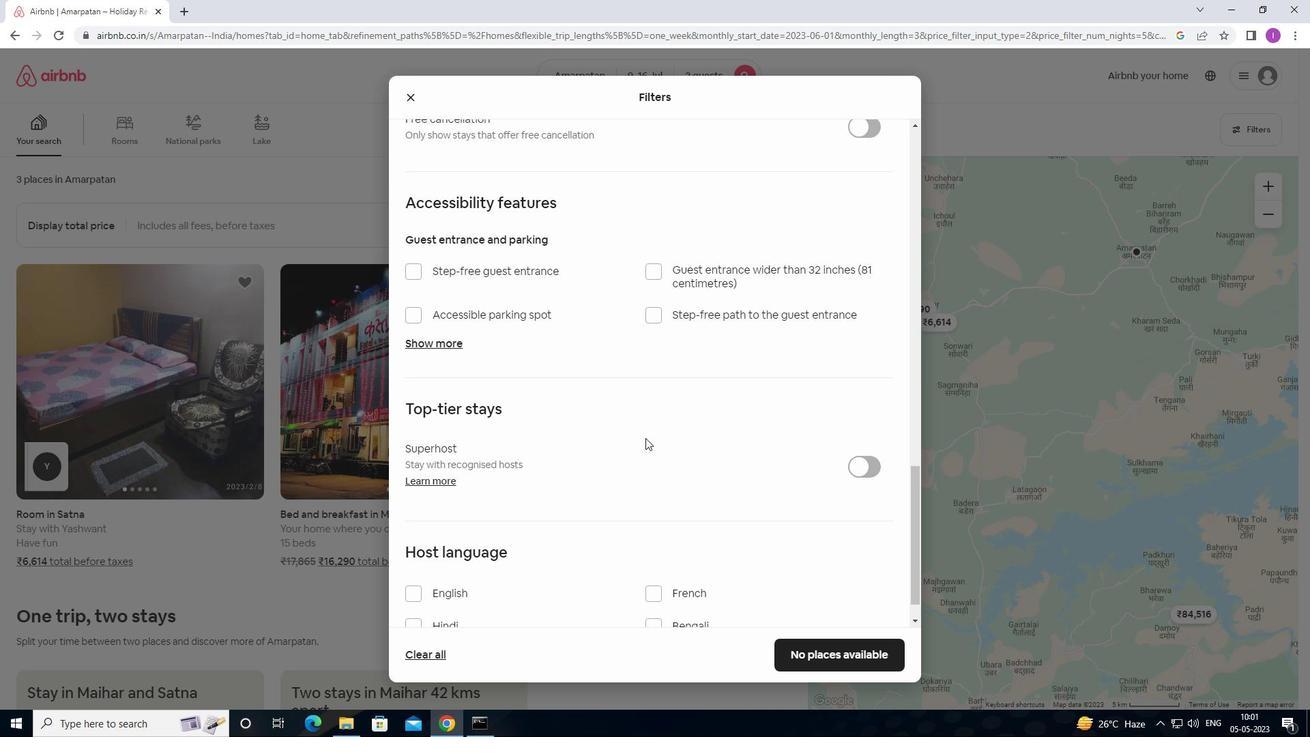 
Action: Mouse scrolled (645, 437) with delta (0, 0)
Screenshot: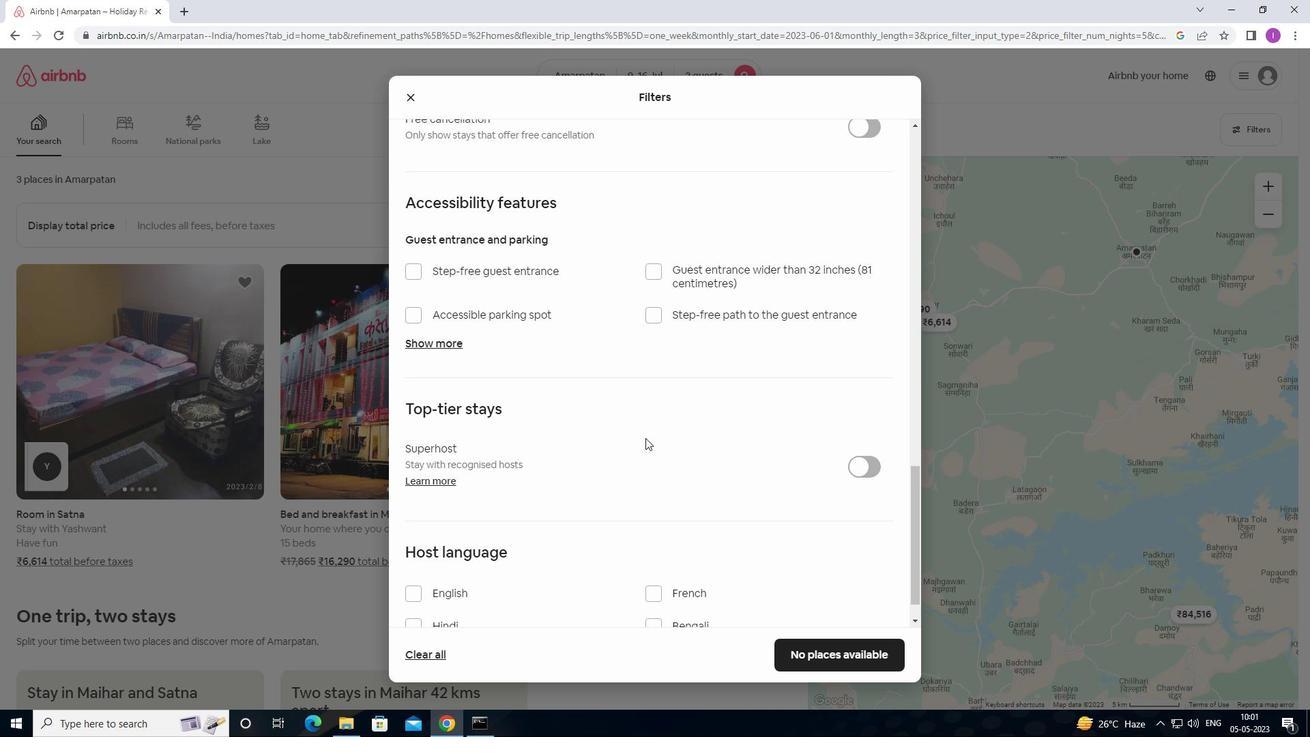 
Action: Mouse moved to (647, 438)
Screenshot: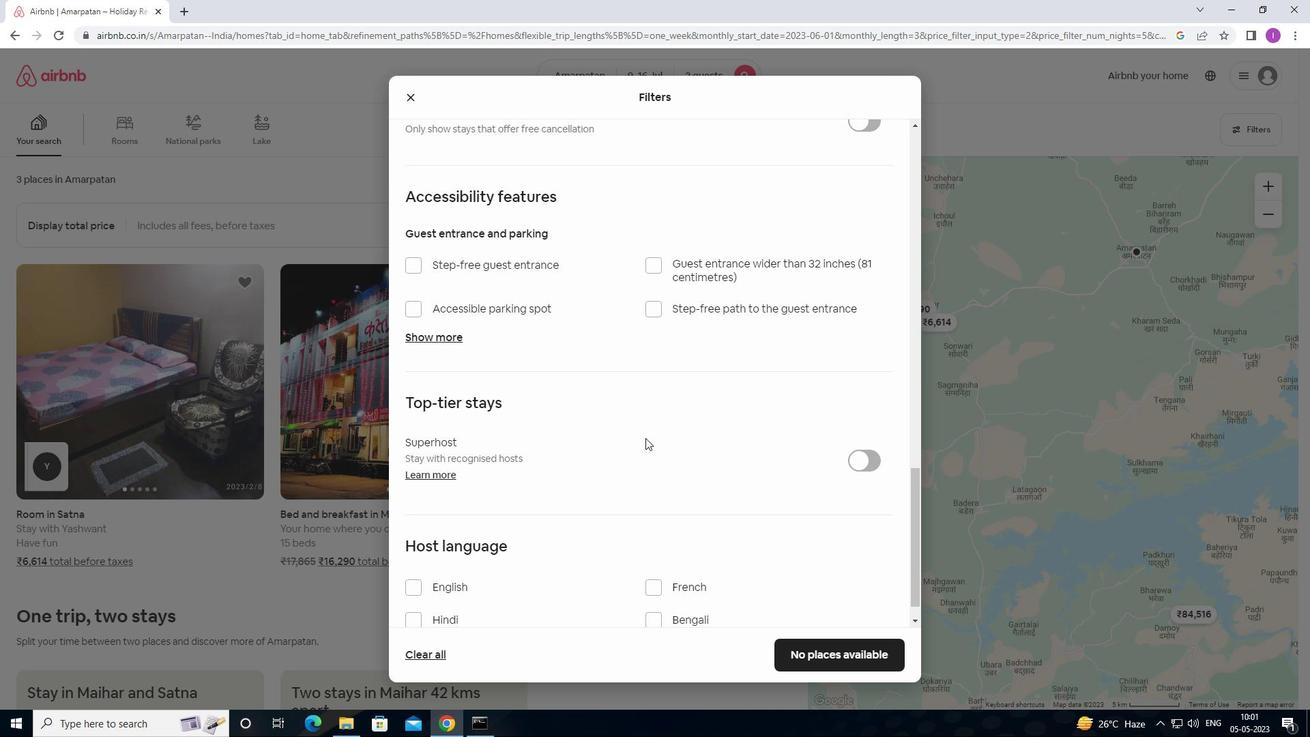 
Action: Mouse scrolled (647, 437) with delta (0, 0)
Screenshot: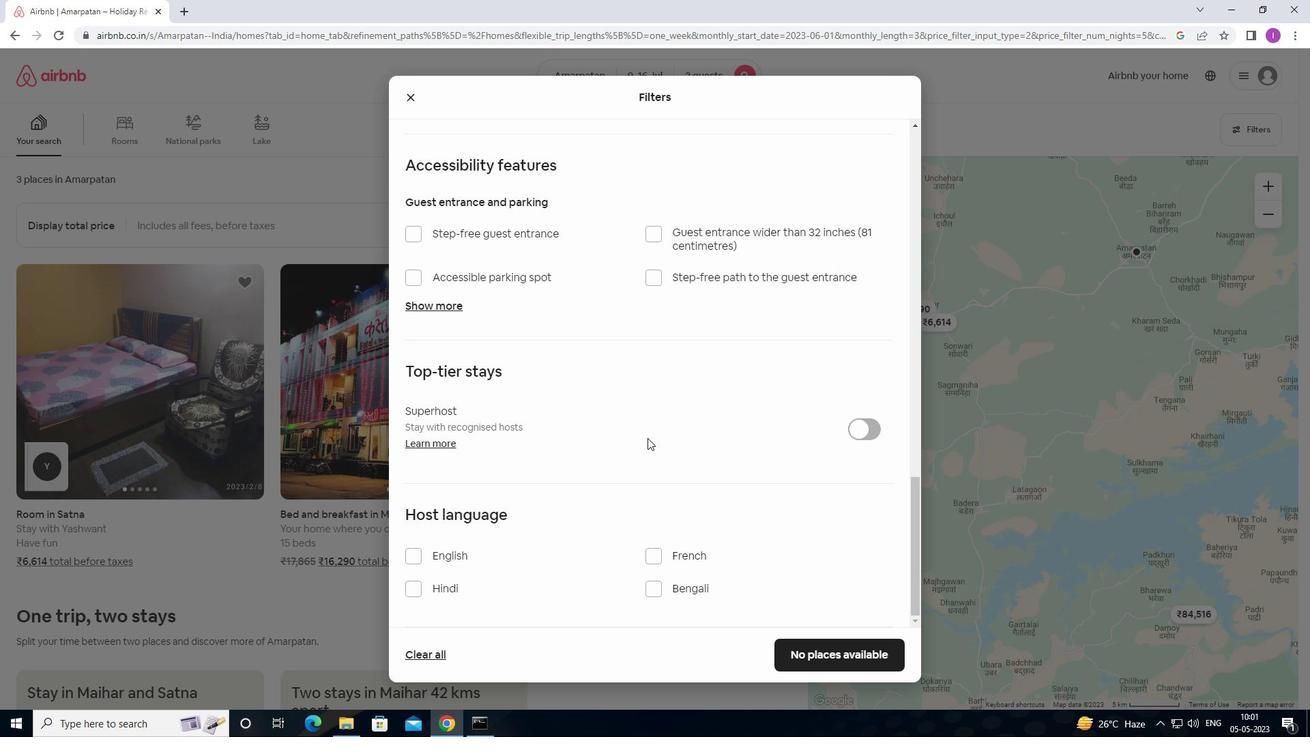 
Action: Mouse scrolled (647, 437) with delta (0, 0)
Screenshot: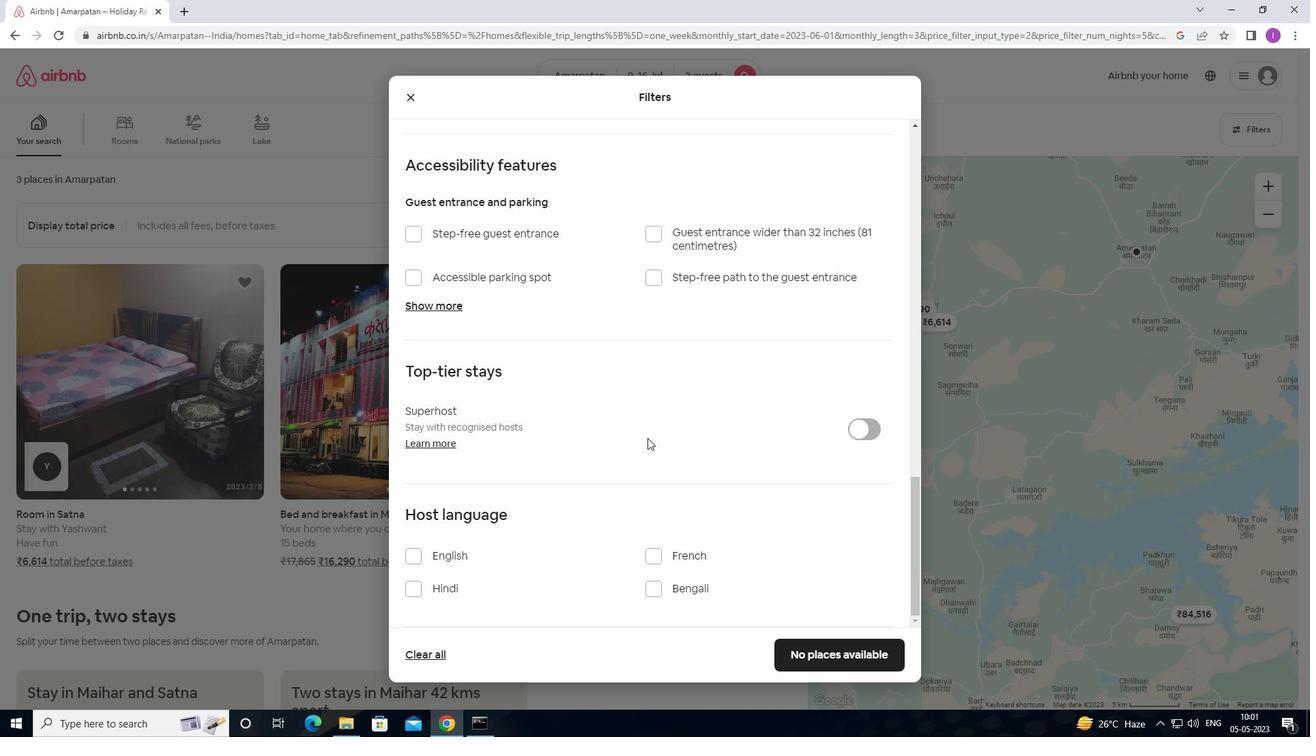 
Action: Mouse scrolled (647, 437) with delta (0, 0)
Screenshot: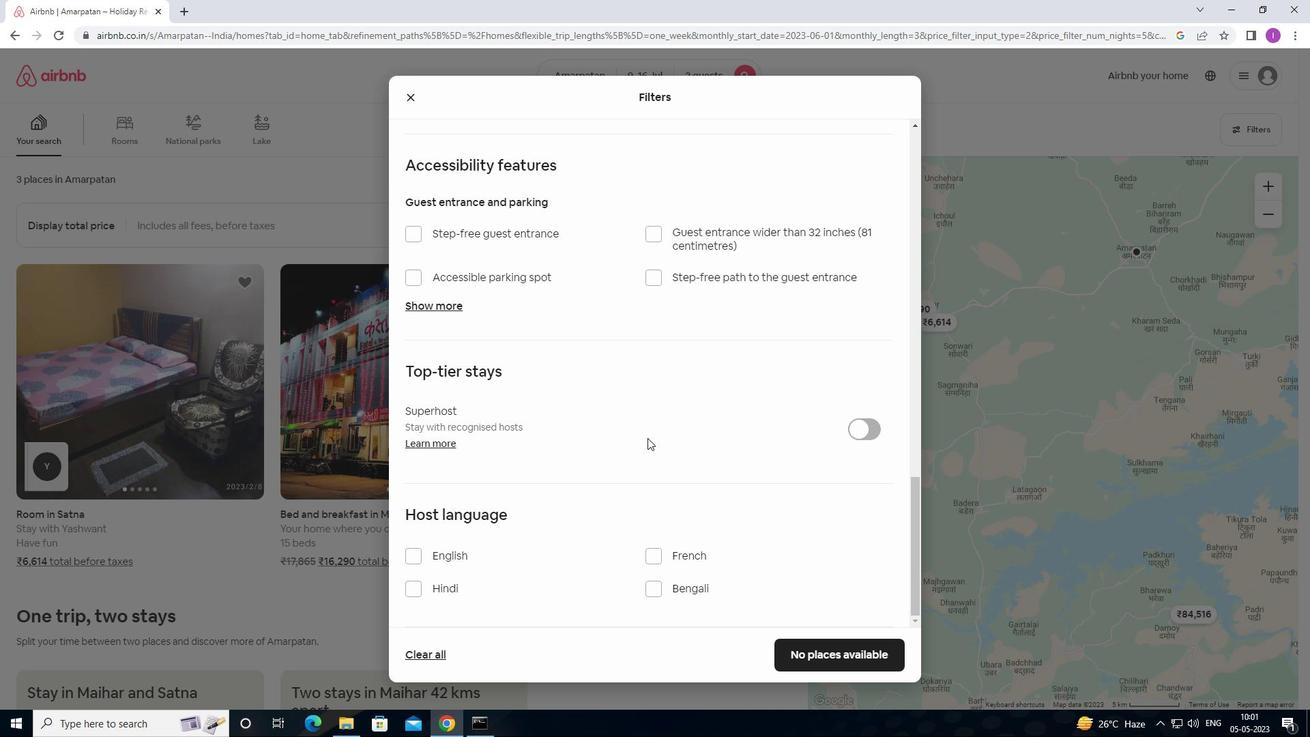 
Action: Mouse moved to (647, 438)
Screenshot: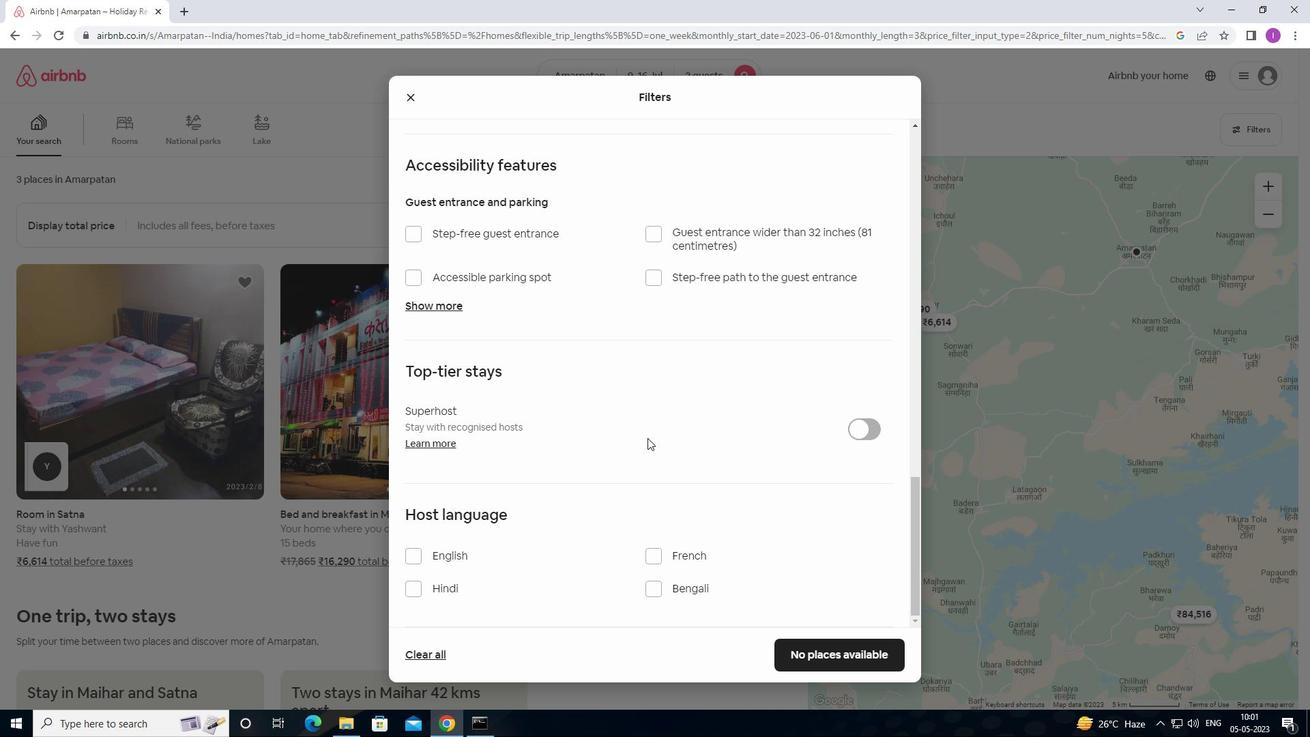 
Action: Mouse scrolled (647, 437) with delta (0, 0)
Screenshot: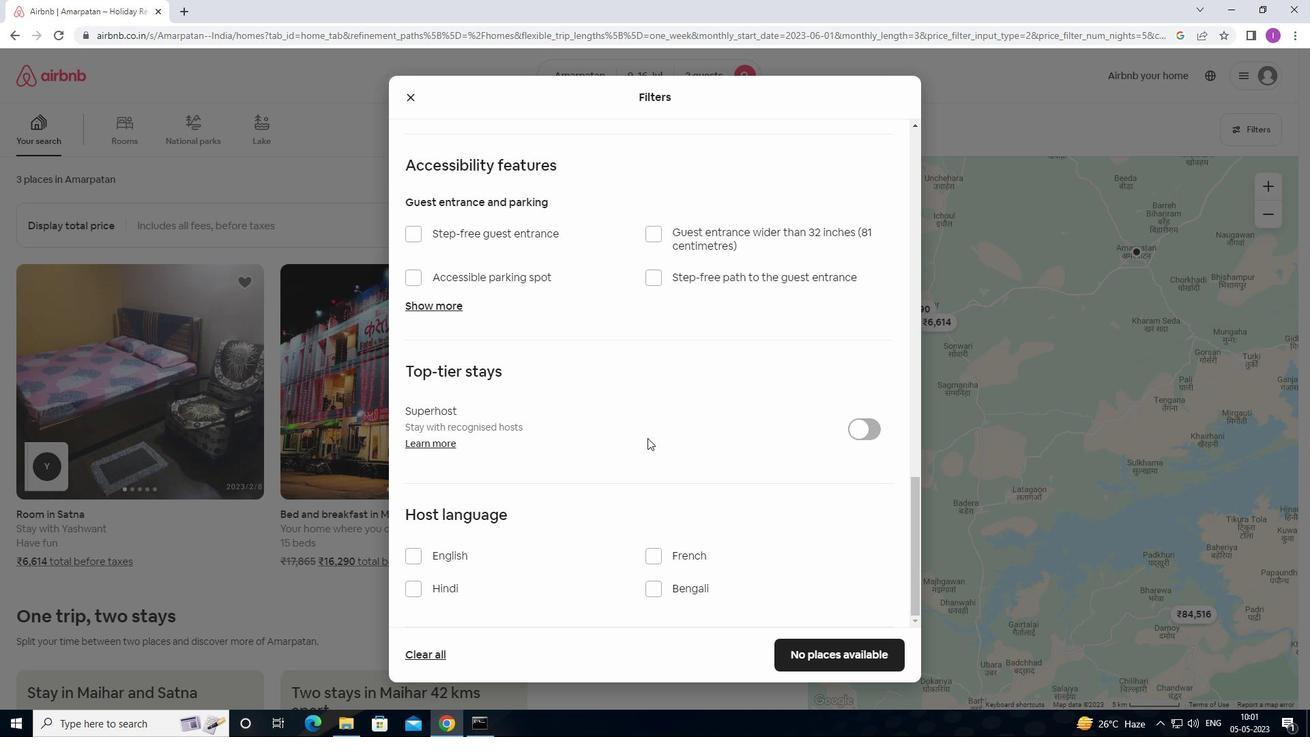 
Action: Mouse scrolled (647, 437) with delta (0, 0)
Screenshot: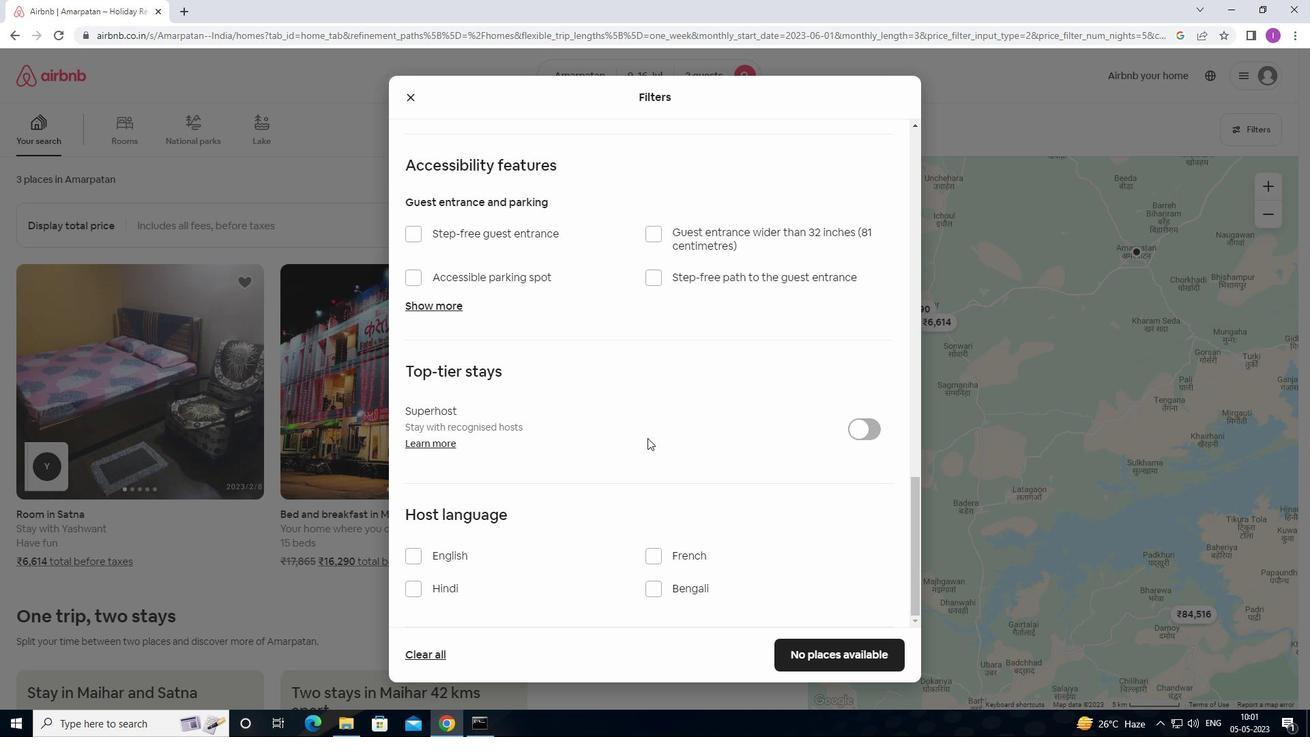 
Action: Mouse moved to (410, 559)
Screenshot: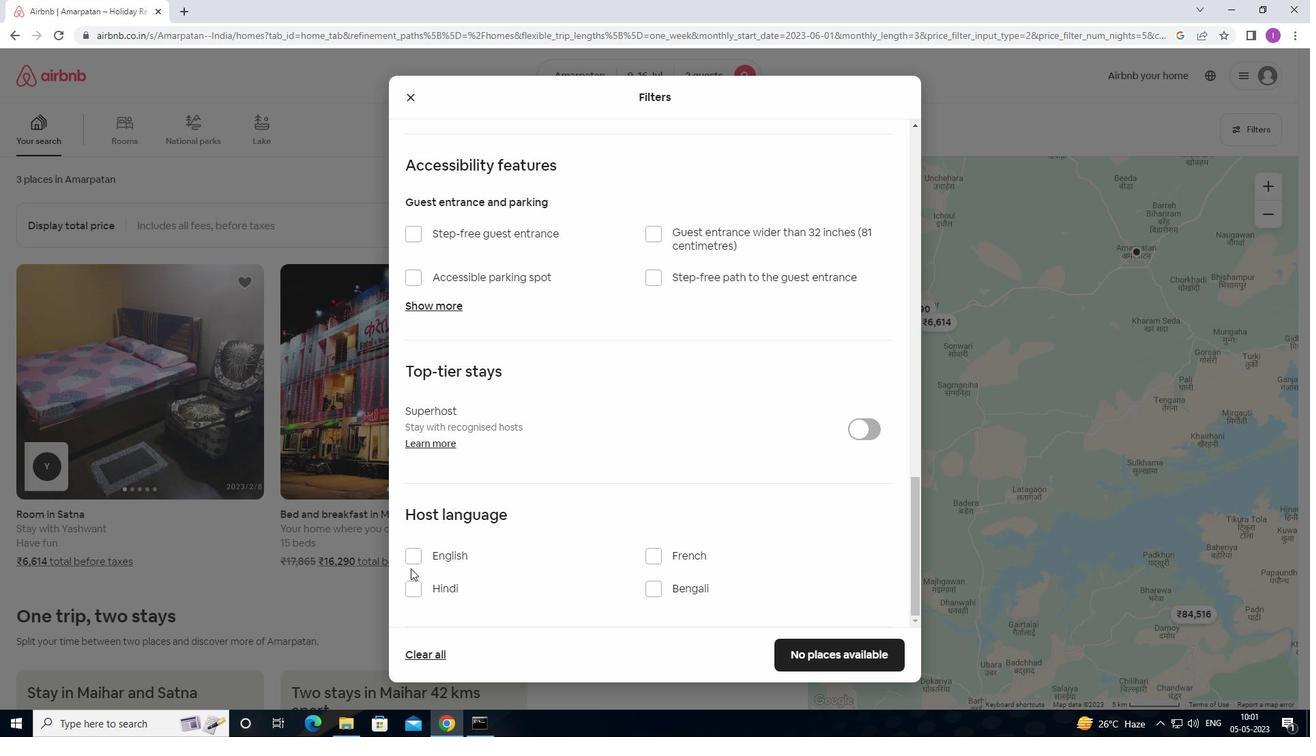 
Action: Mouse pressed left at (410, 559)
Screenshot: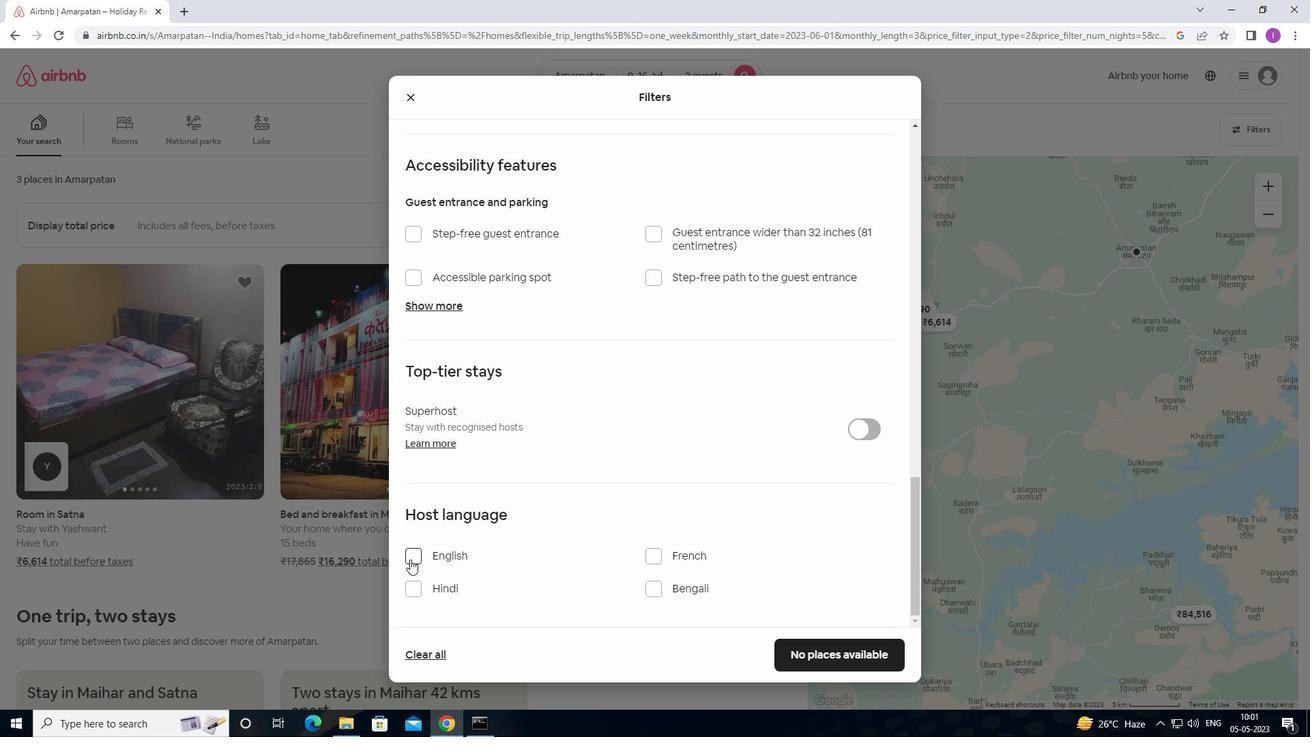 
Action: Mouse moved to (826, 658)
Screenshot: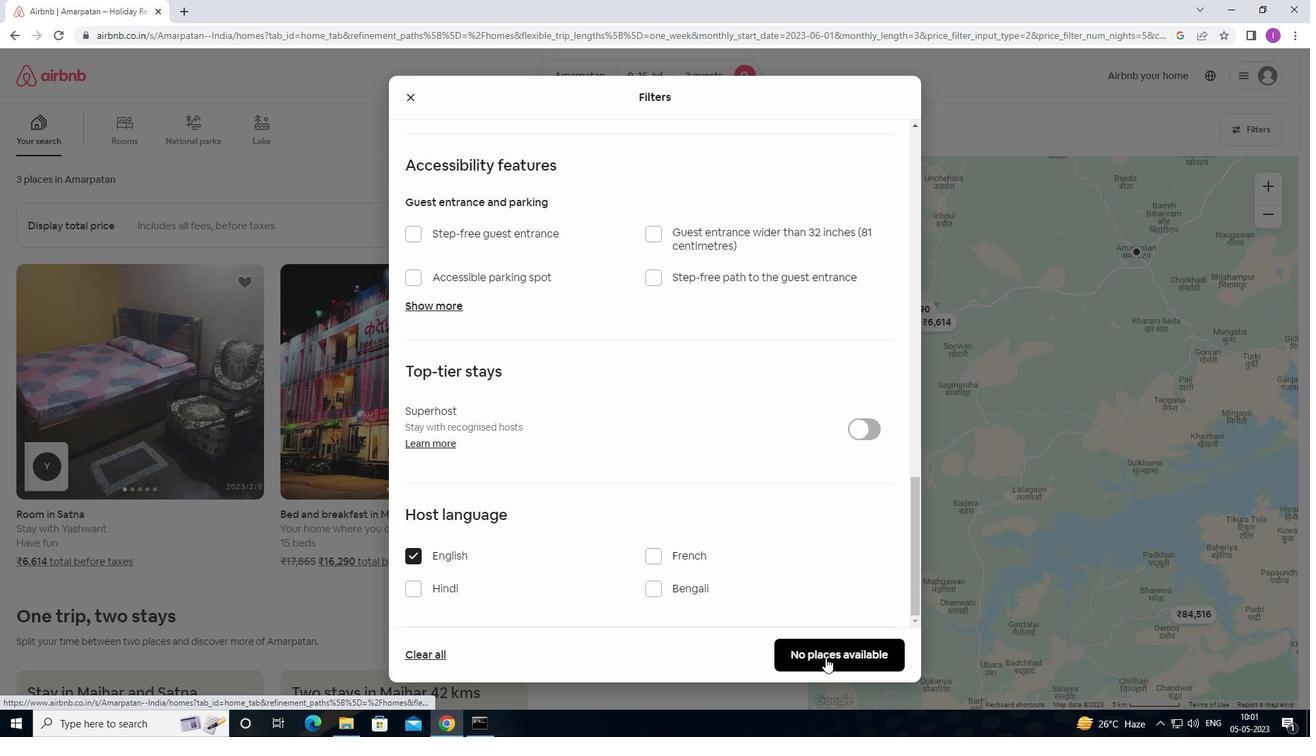 
Action: Mouse pressed left at (826, 658)
Screenshot: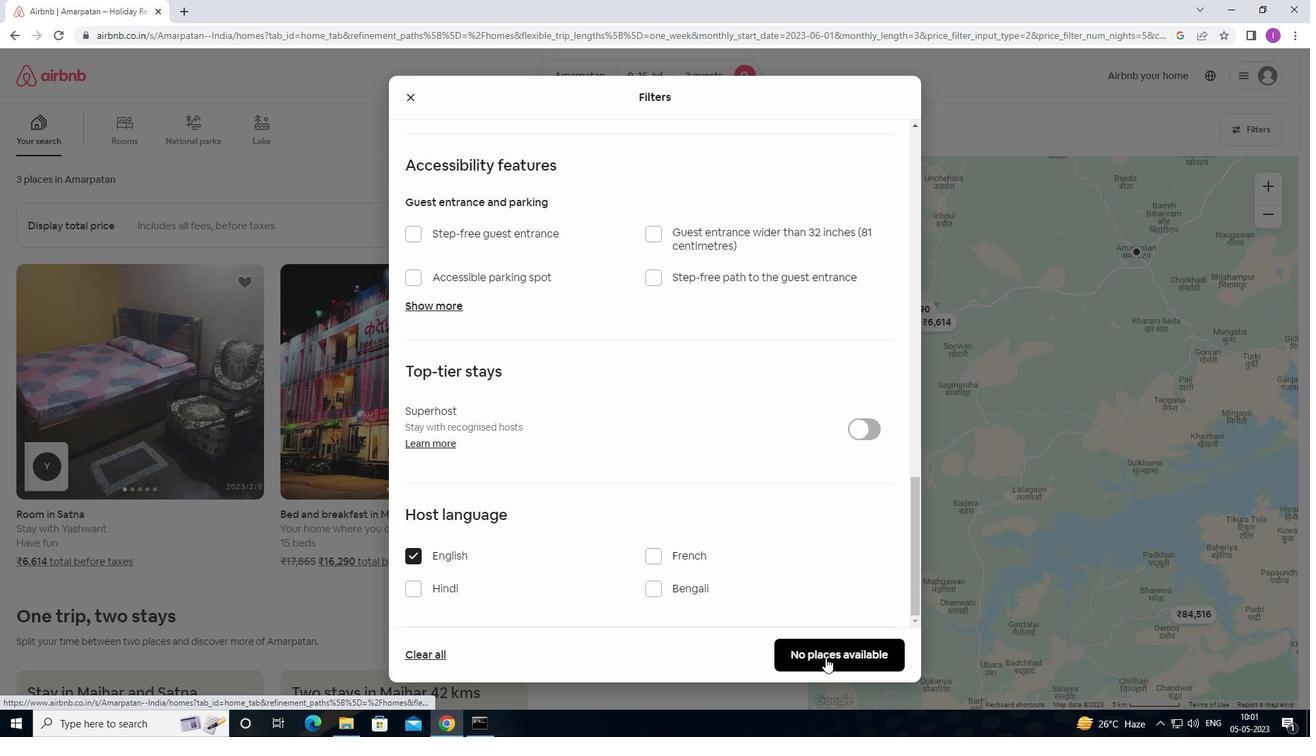 
Action: Mouse moved to (840, 554)
Screenshot: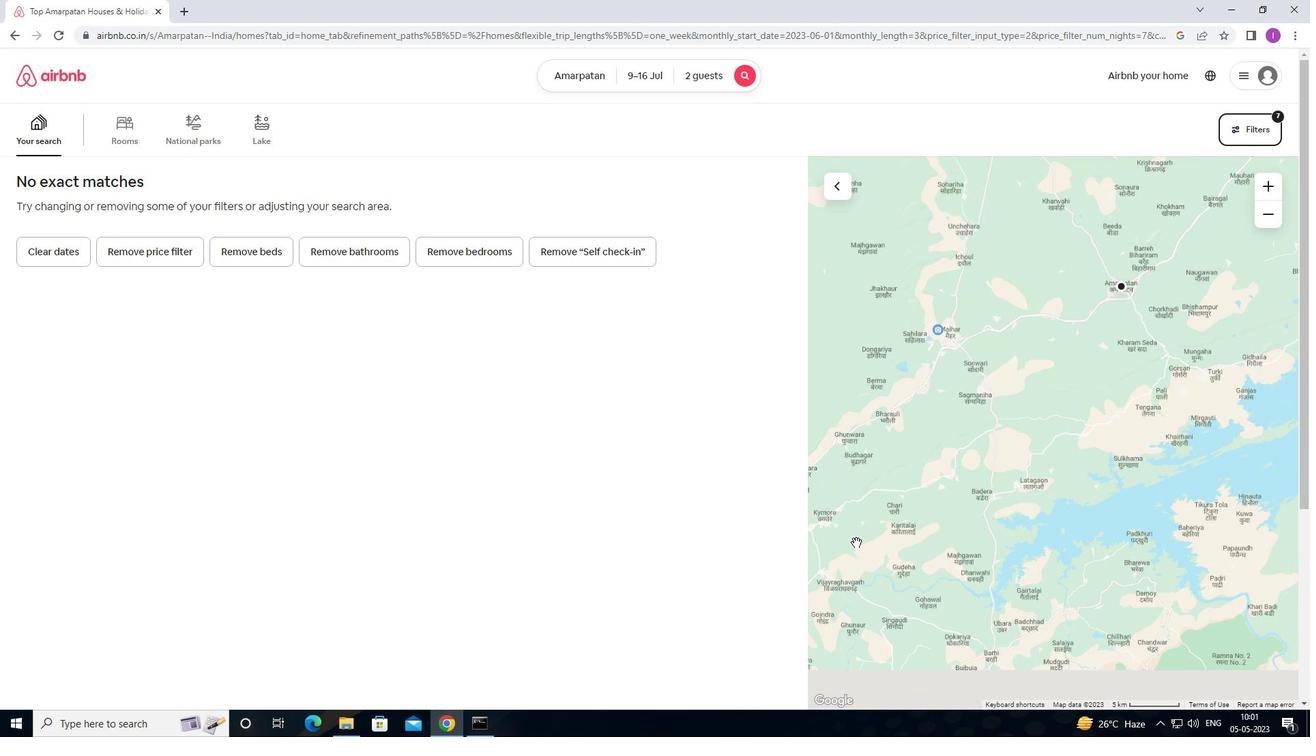 
